 Task: Find connections with filter location Le Perreux-sur-Marne with filter topic #Businesswith filter profile language German with filter current company Snapdeal | AceVector Group with filter school Kasturba Medical College, Manipal with filter industry Sports and Recreation Instruction with filter service category DUI Law with filter keywords title Economist
Action: Mouse moved to (611, 94)
Screenshot: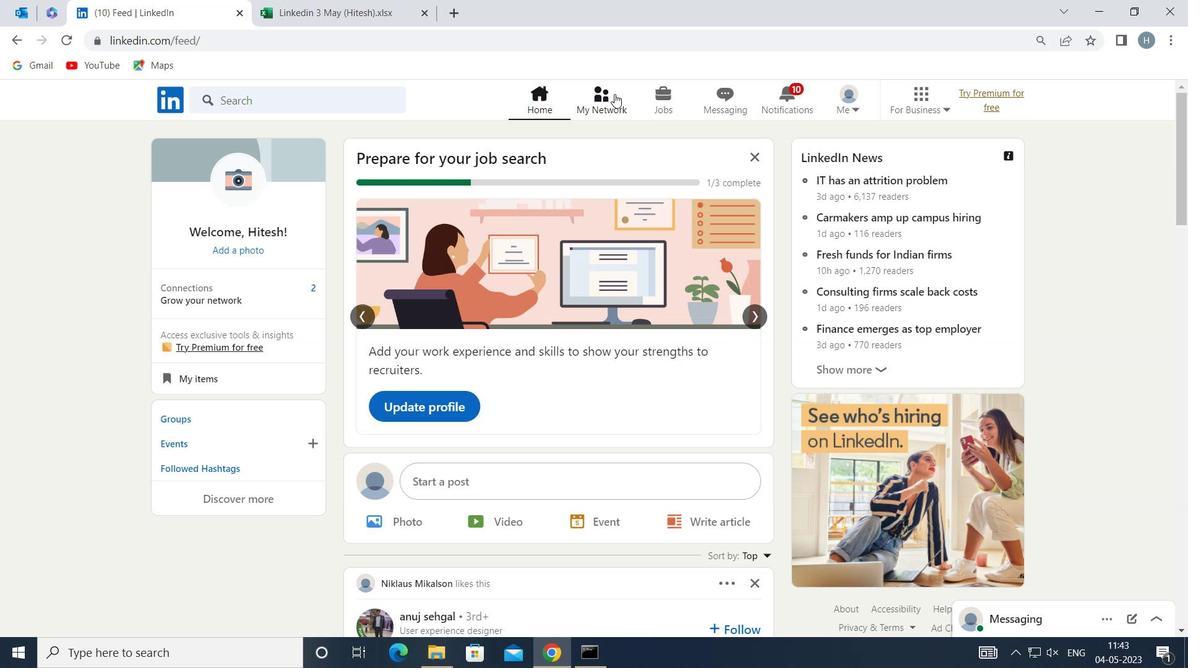 
Action: Mouse pressed left at (611, 94)
Screenshot: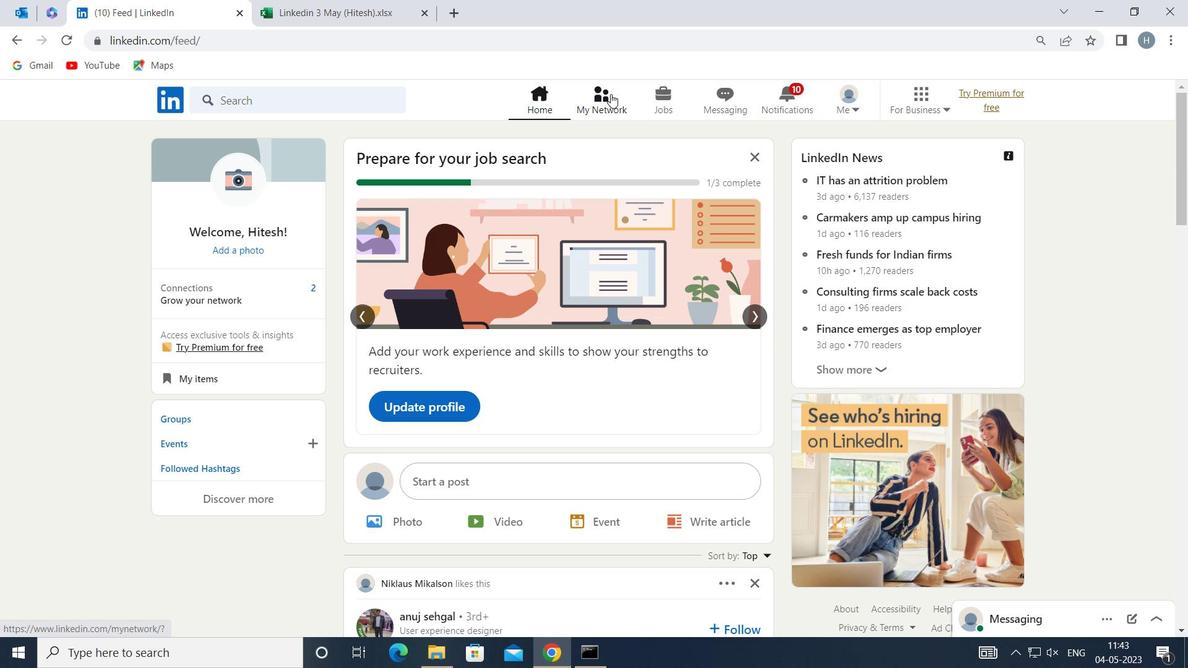 
Action: Mouse moved to (345, 184)
Screenshot: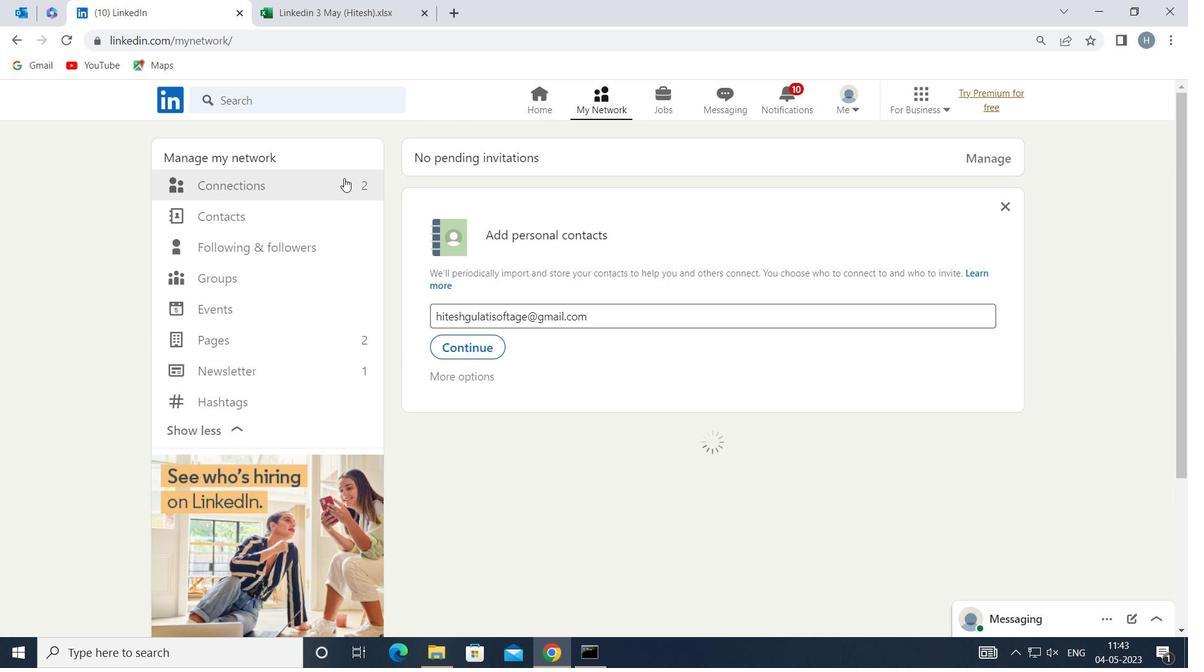 
Action: Mouse pressed left at (345, 184)
Screenshot: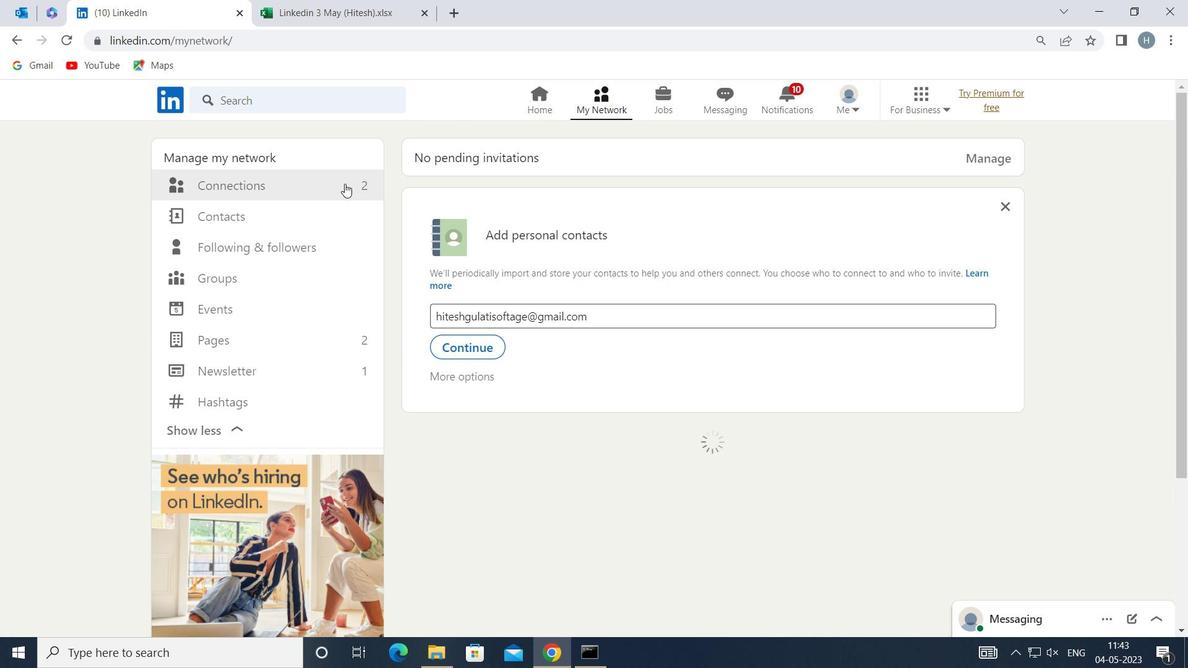 
Action: Mouse moved to (701, 186)
Screenshot: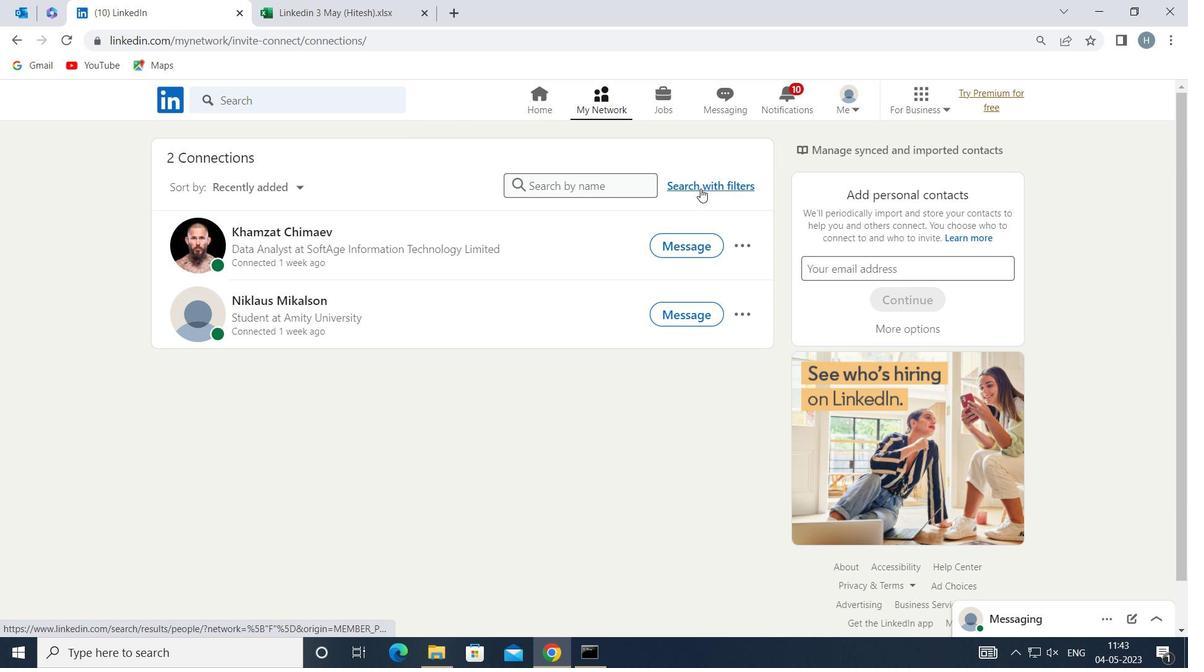 
Action: Mouse pressed left at (701, 186)
Screenshot: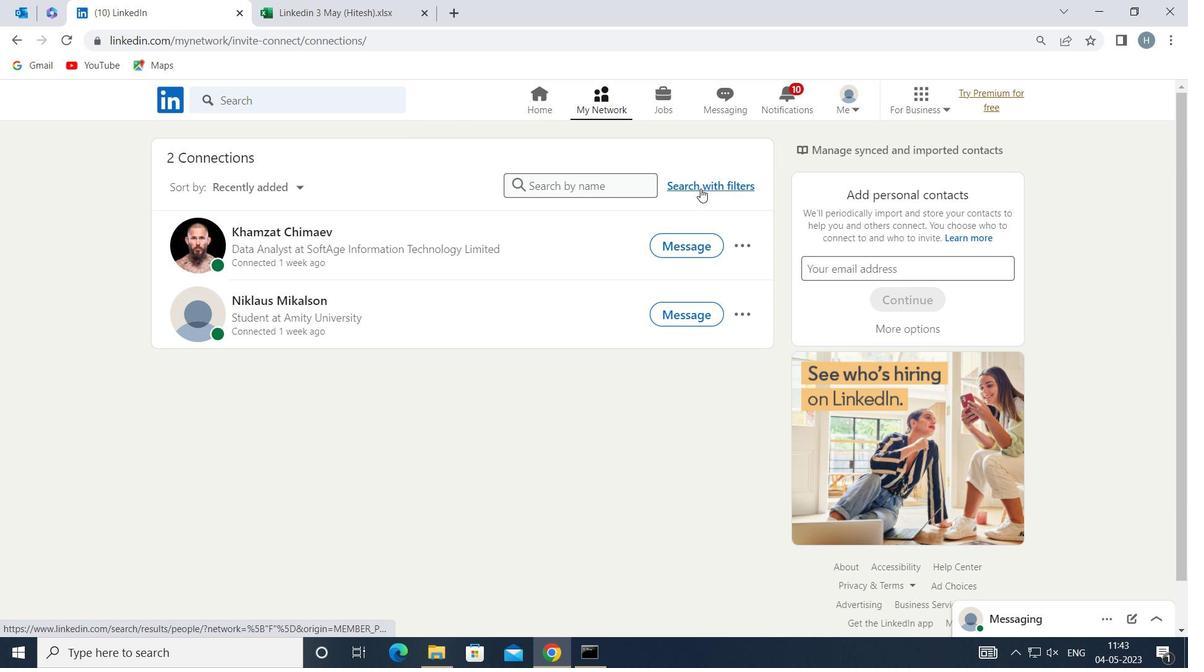 
Action: Mouse moved to (656, 142)
Screenshot: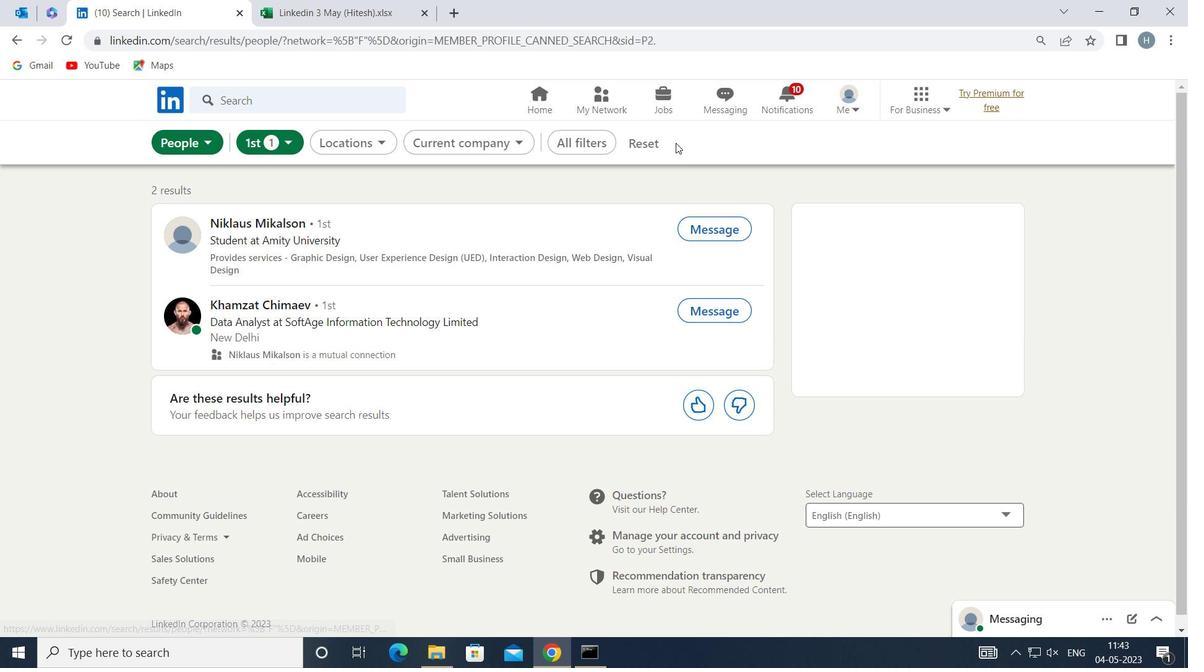 
Action: Mouse pressed left at (656, 142)
Screenshot: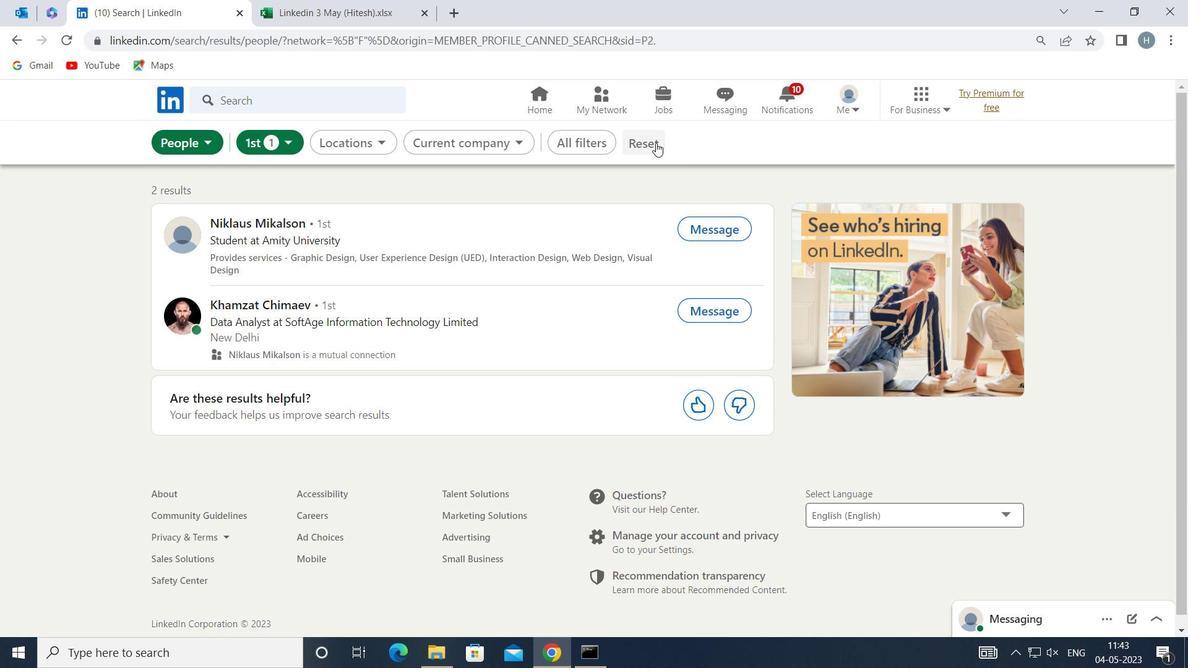
Action: Mouse moved to (637, 139)
Screenshot: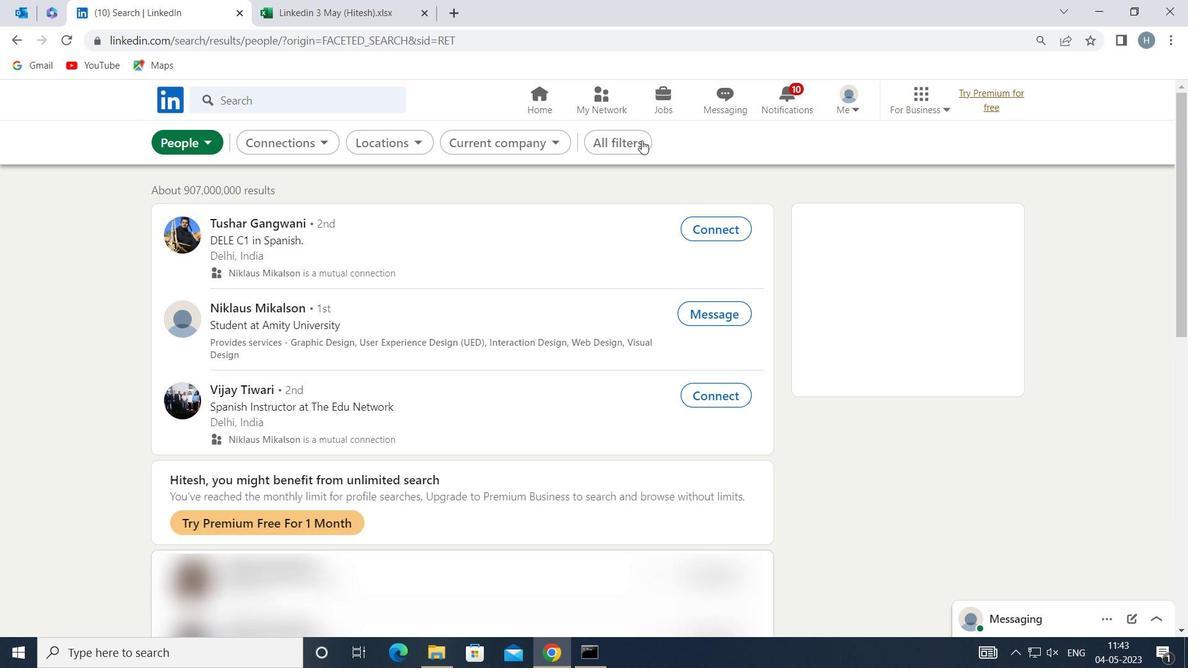 
Action: Mouse pressed left at (637, 139)
Screenshot: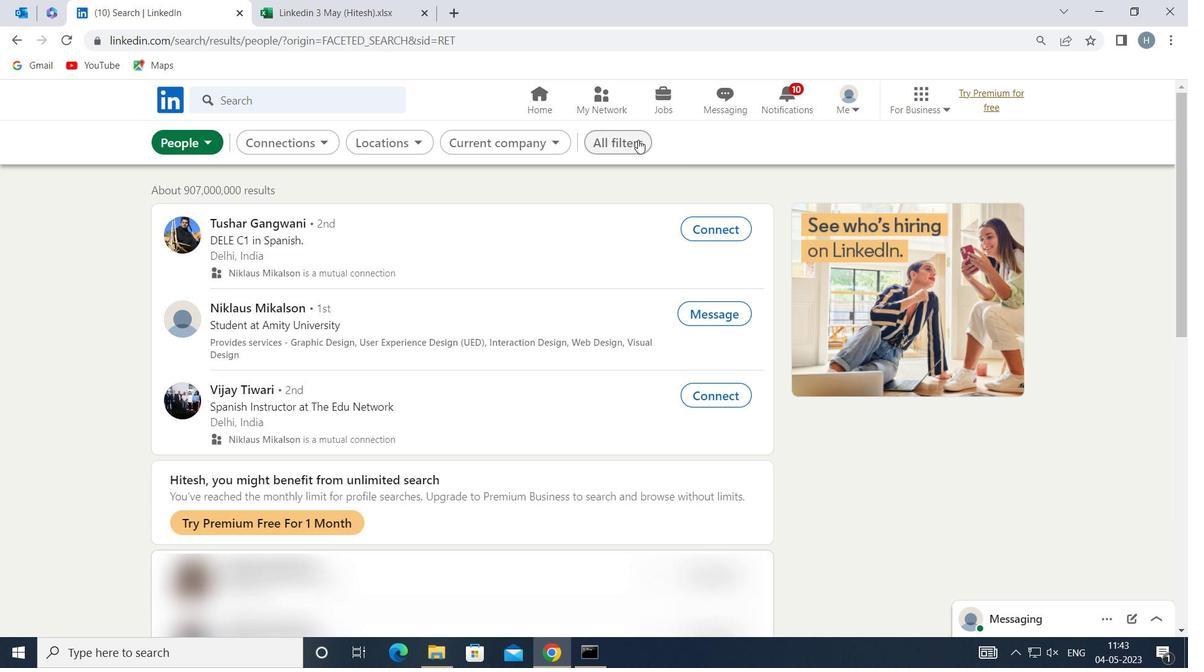 
Action: Mouse moved to (852, 275)
Screenshot: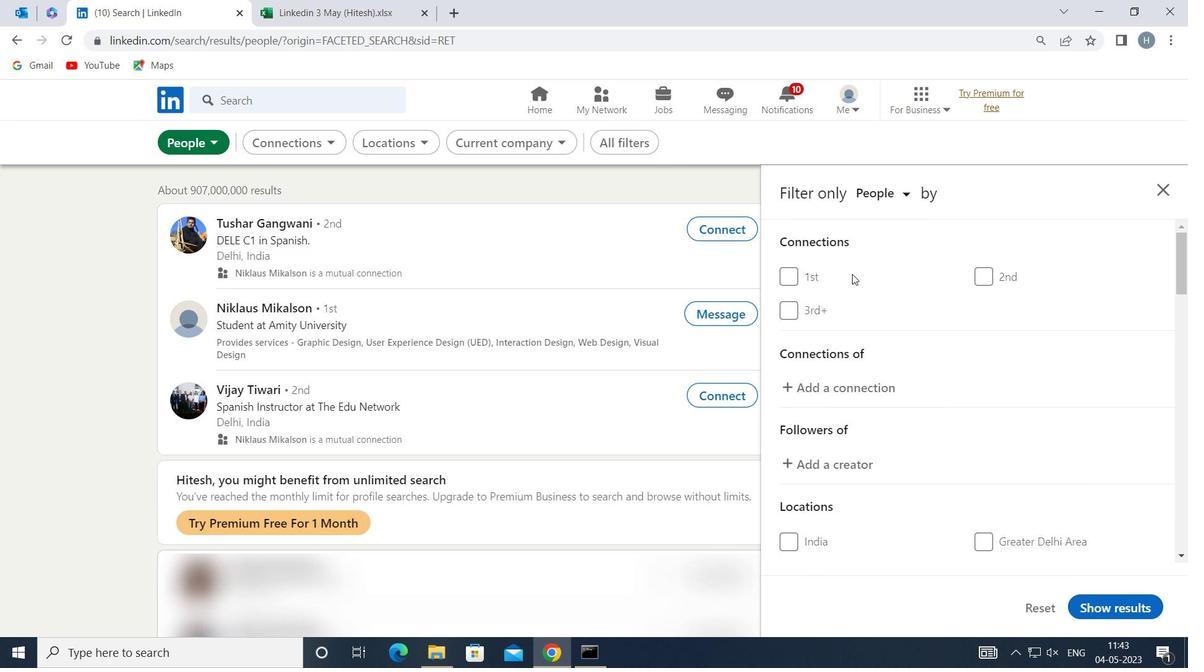 
Action: Mouse scrolled (852, 274) with delta (0, 0)
Screenshot: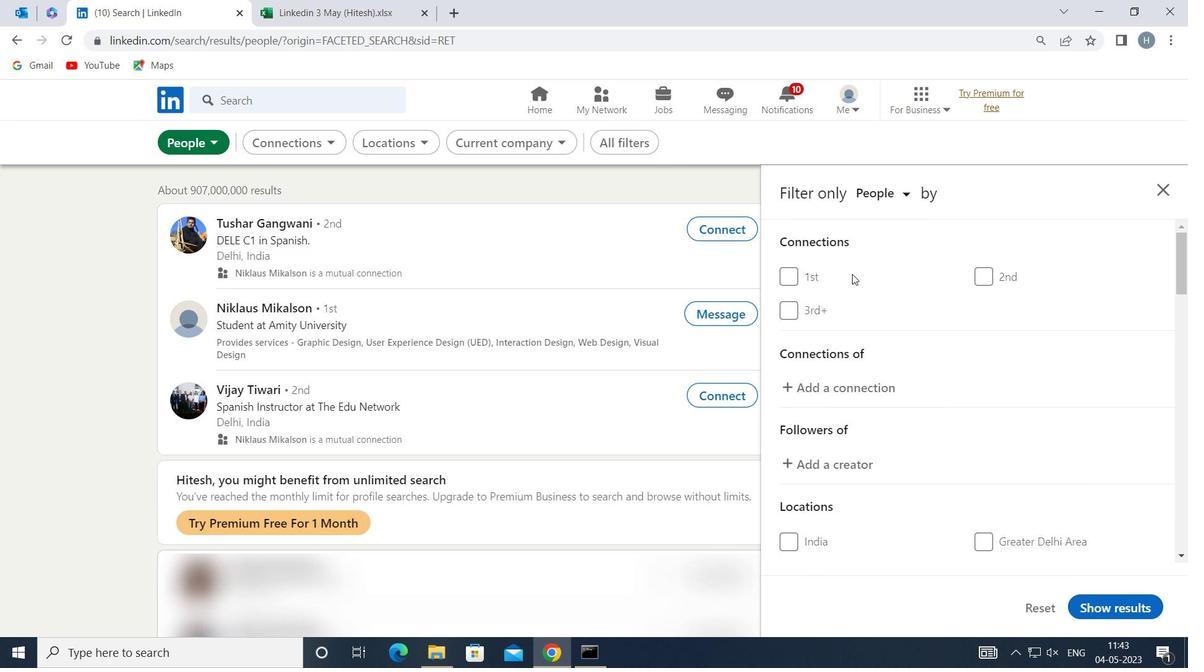 
Action: Mouse moved to (852, 276)
Screenshot: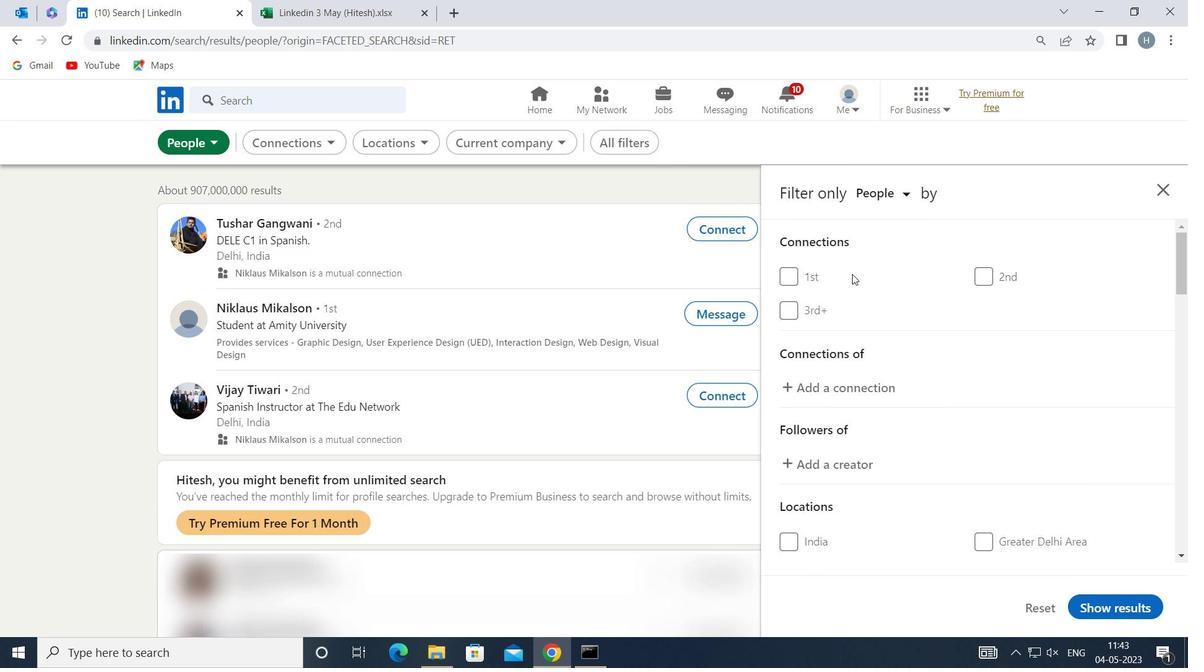 
Action: Mouse scrolled (852, 276) with delta (0, 0)
Screenshot: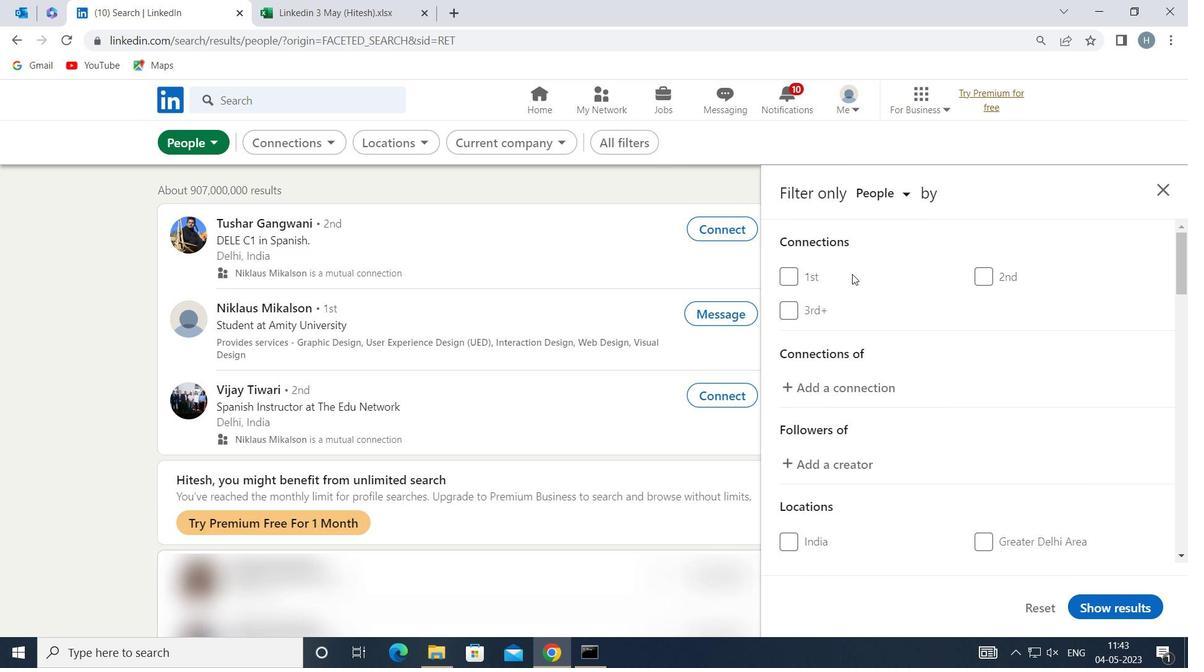 
Action: Mouse scrolled (852, 276) with delta (0, 0)
Screenshot: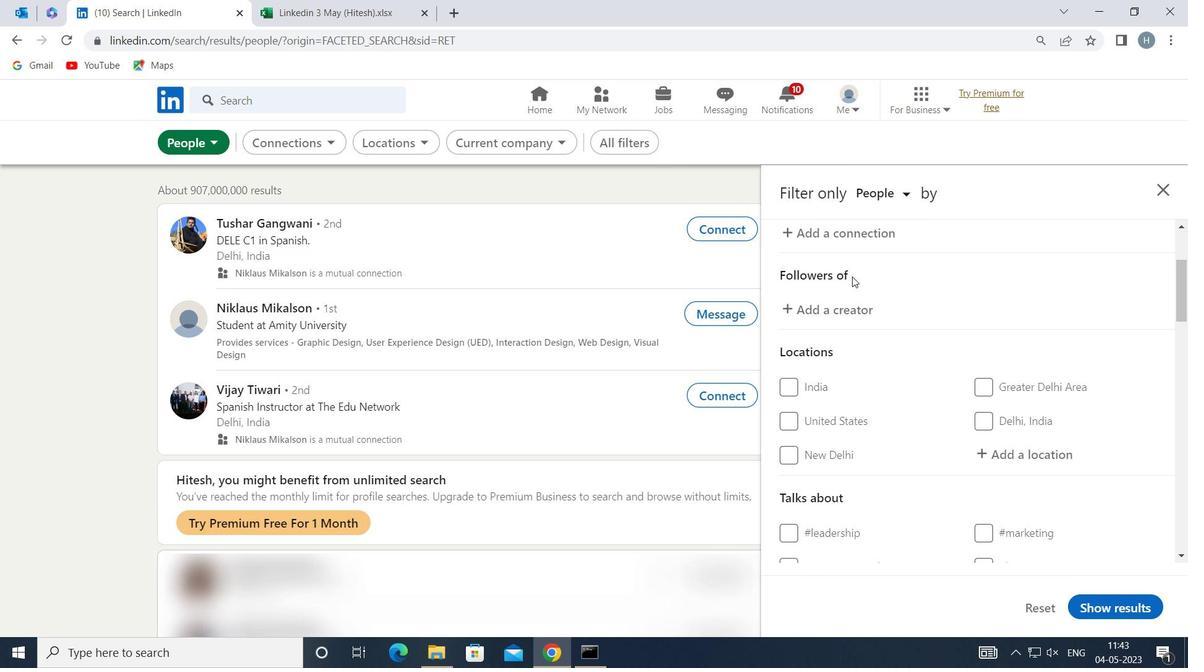 
Action: Mouse moved to (1024, 376)
Screenshot: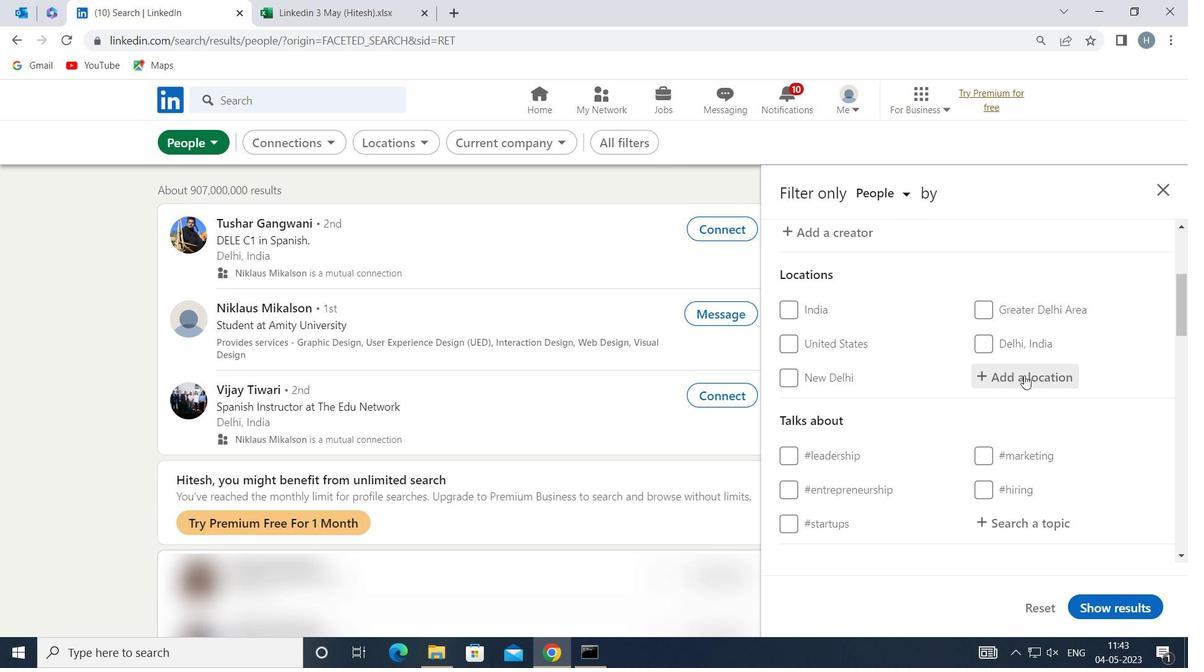 
Action: Mouse pressed left at (1024, 376)
Screenshot: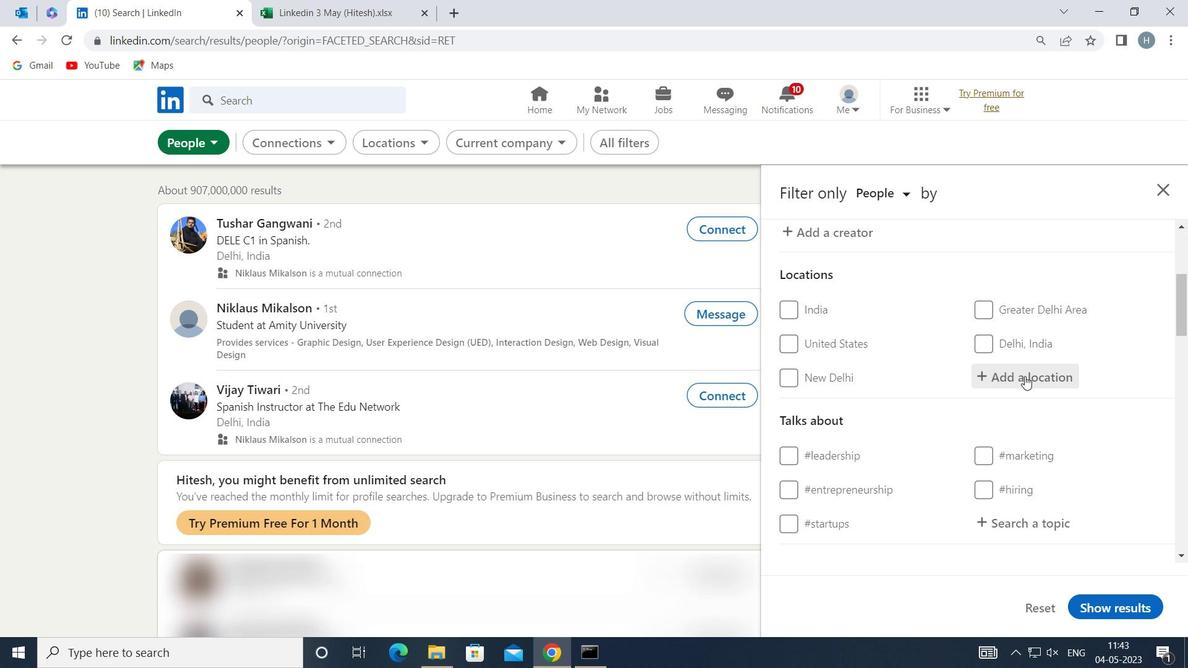 
Action: Mouse moved to (1025, 376)
Screenshot: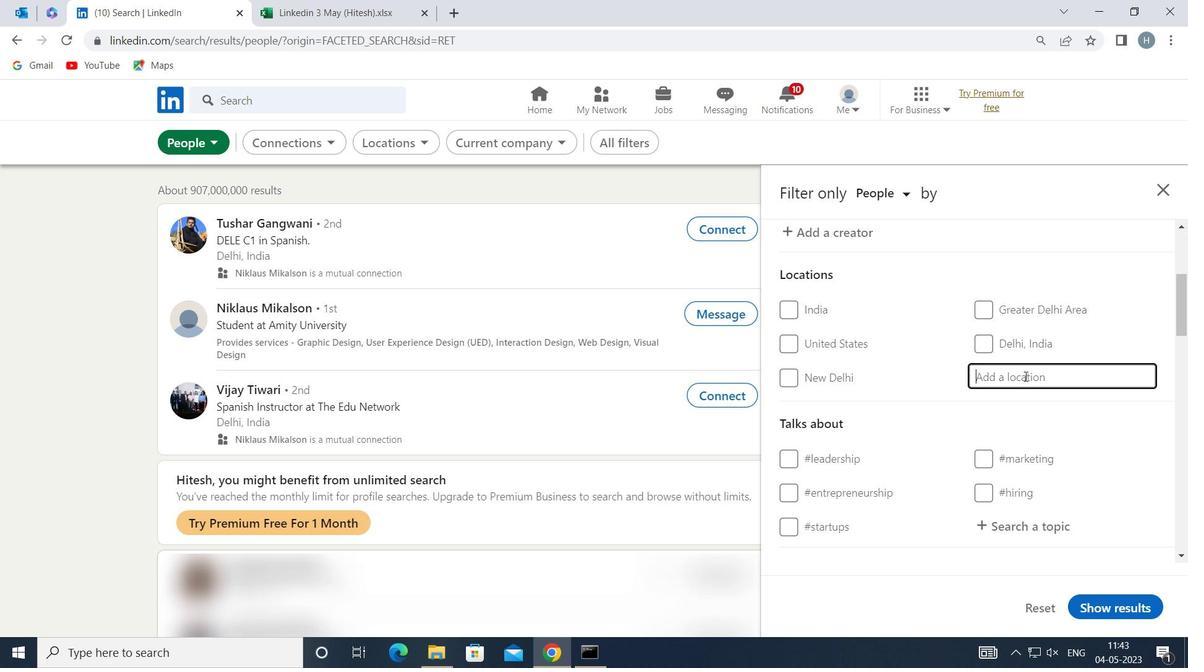 
Action: Key pressed <Key.shift>LE<Key.space><Key.shift>PERR
Screenshot: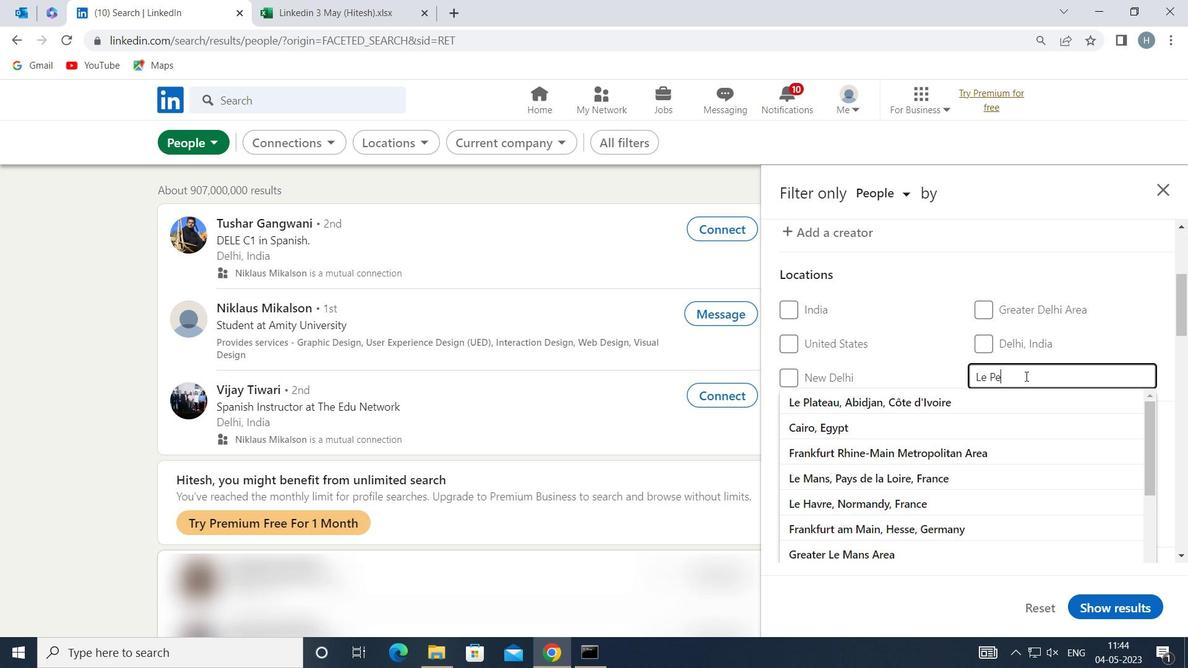 
Action: Mouse moved to (966, 407)
Screenshot: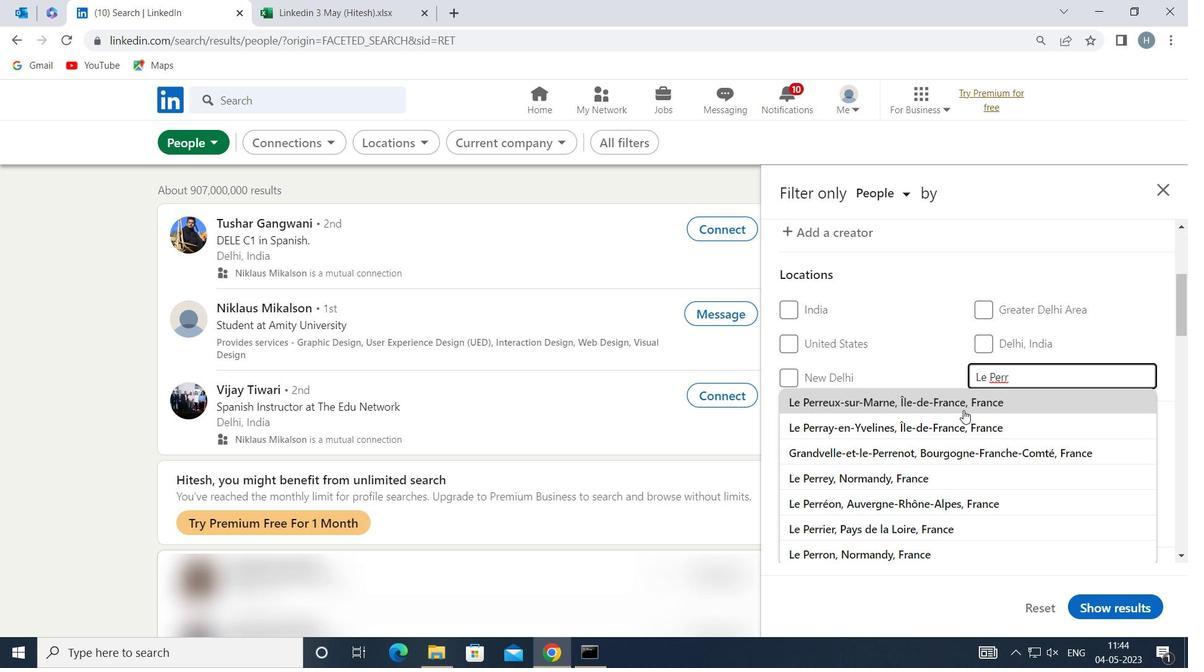 
Action: Mouse pressed left at (966, 407)
Screenshot: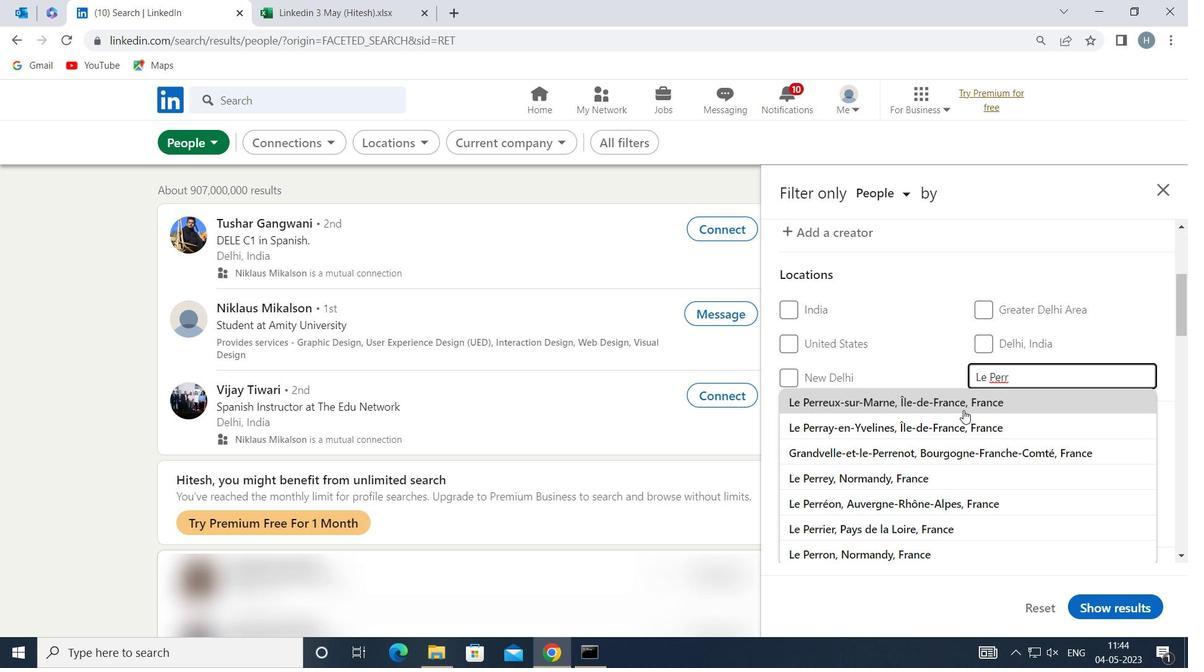 
Action: Mouse moved to (949, 404)
Screenshot: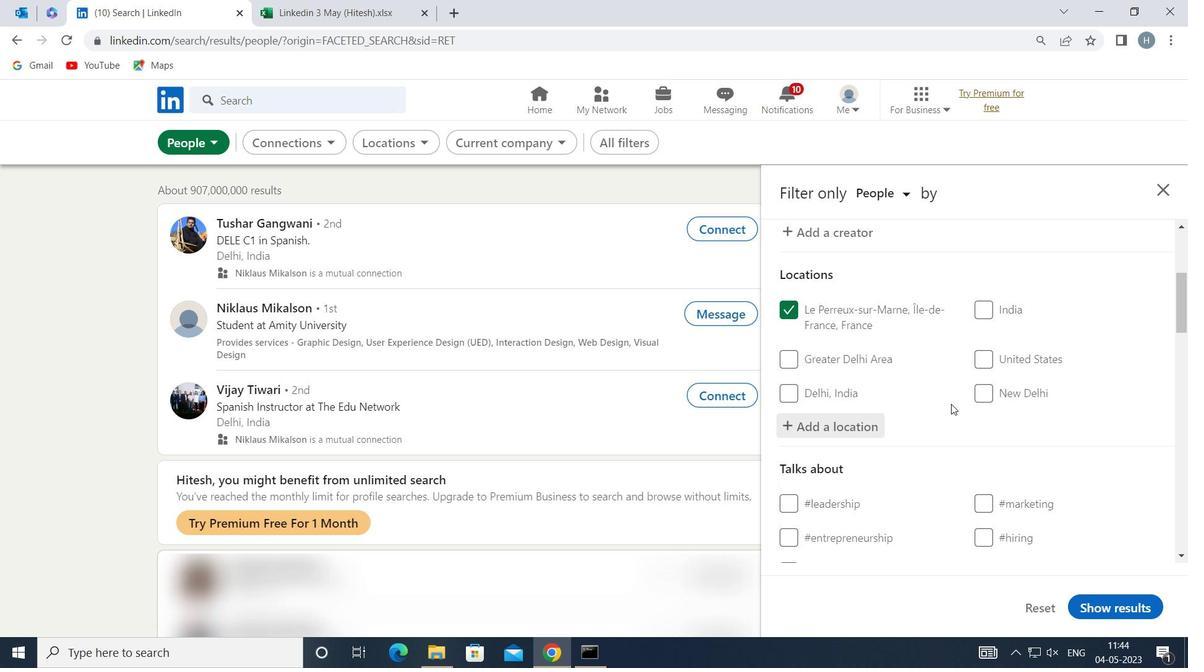 
Action: Mouse scrolled (949, 404) with delta (0, 0)
Screenshot: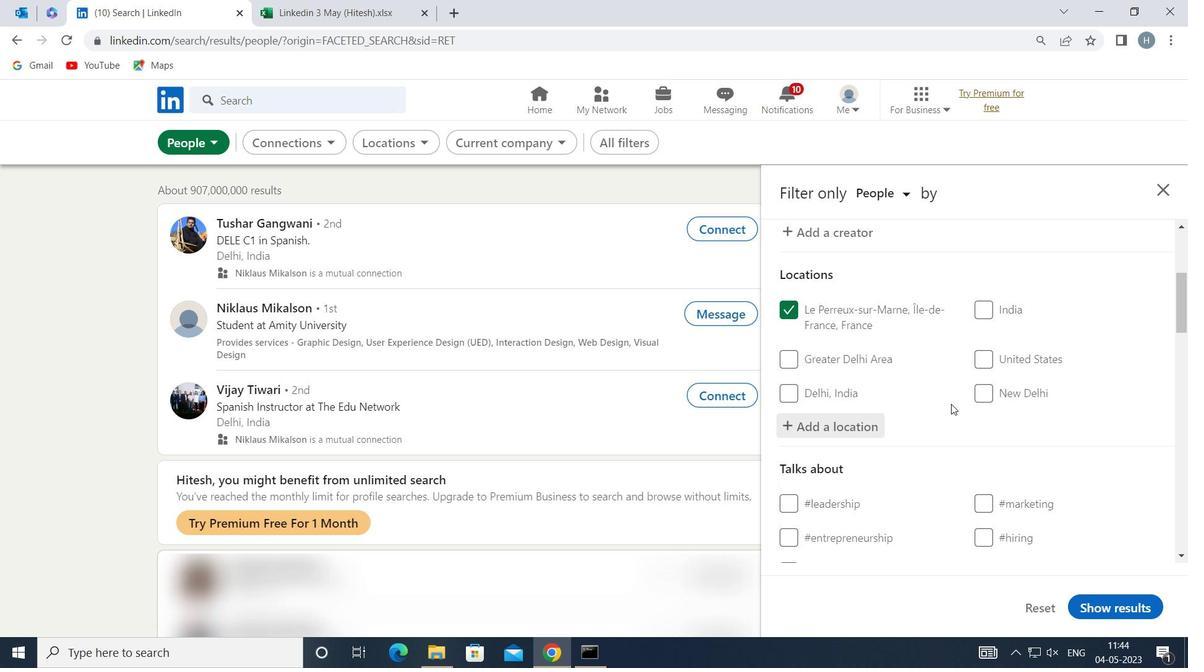 
Action: Mouse moved to (941, 417)
Screenshot: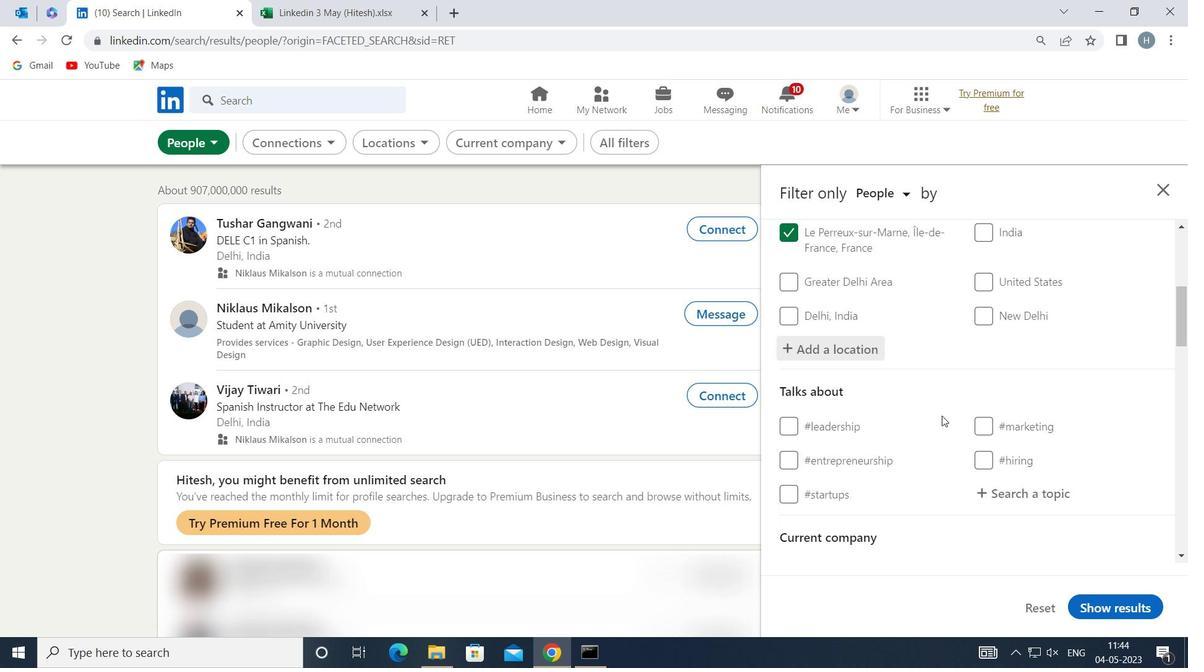 
Action: Mouse scrolled (941, 417) with delta (0, 0)
Screenshot: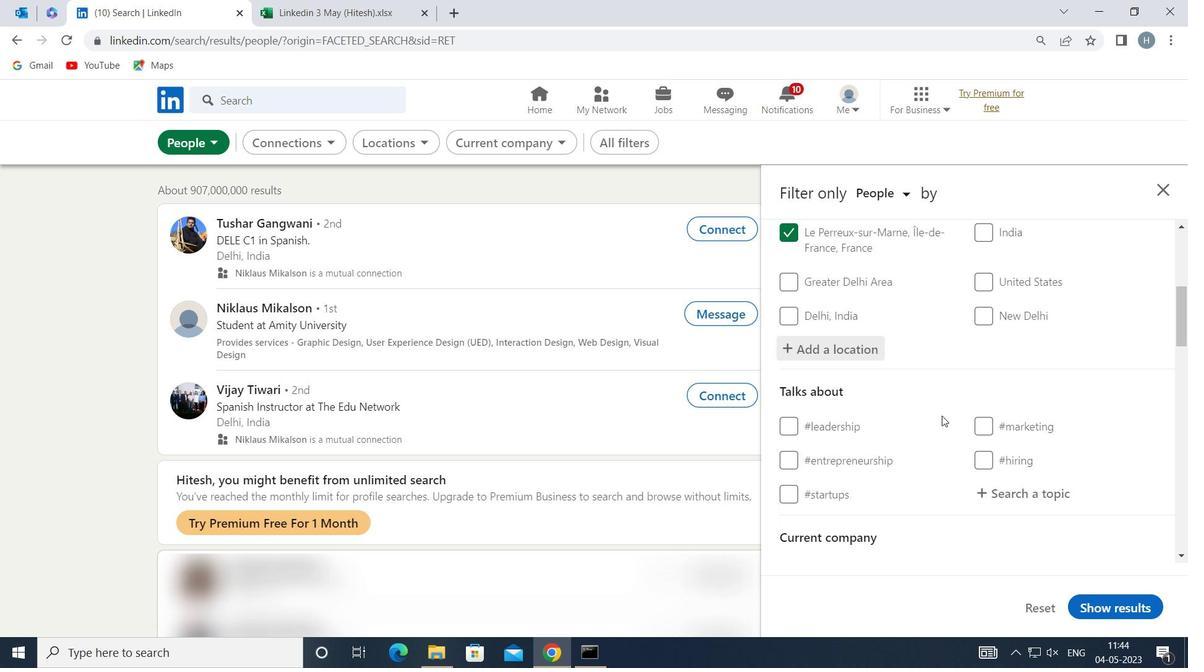 
Action: Mouse moved to (1036, 410)
Screenshot: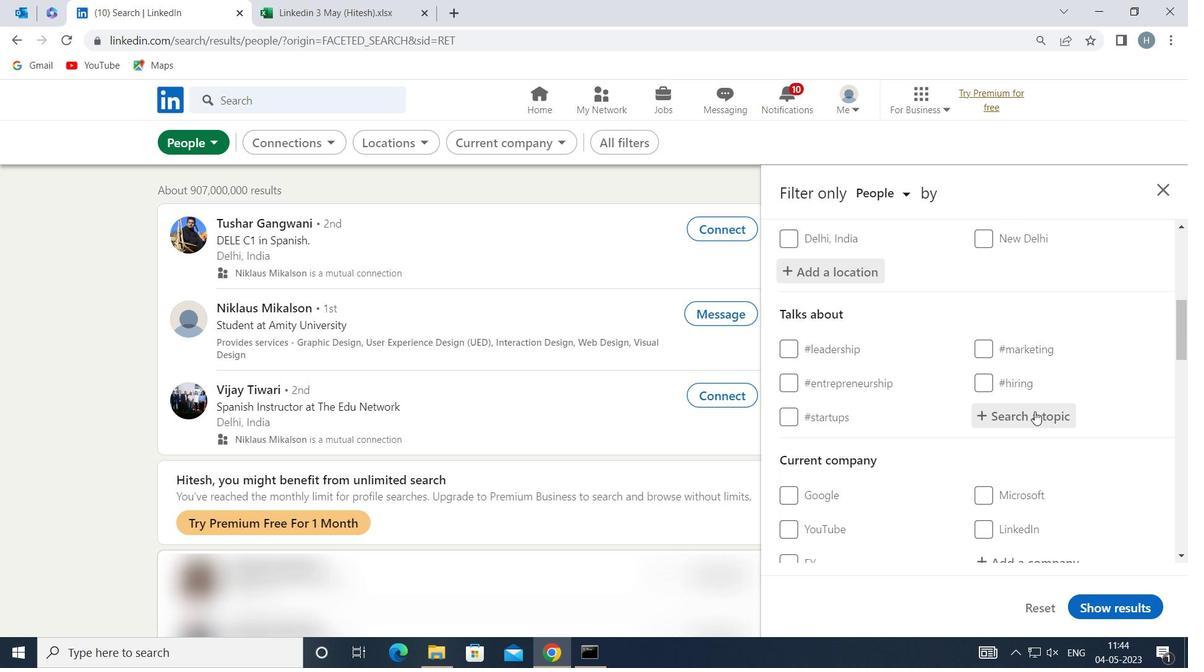 
Action: Mouse pressed left at (1036, 410)
Screenshot: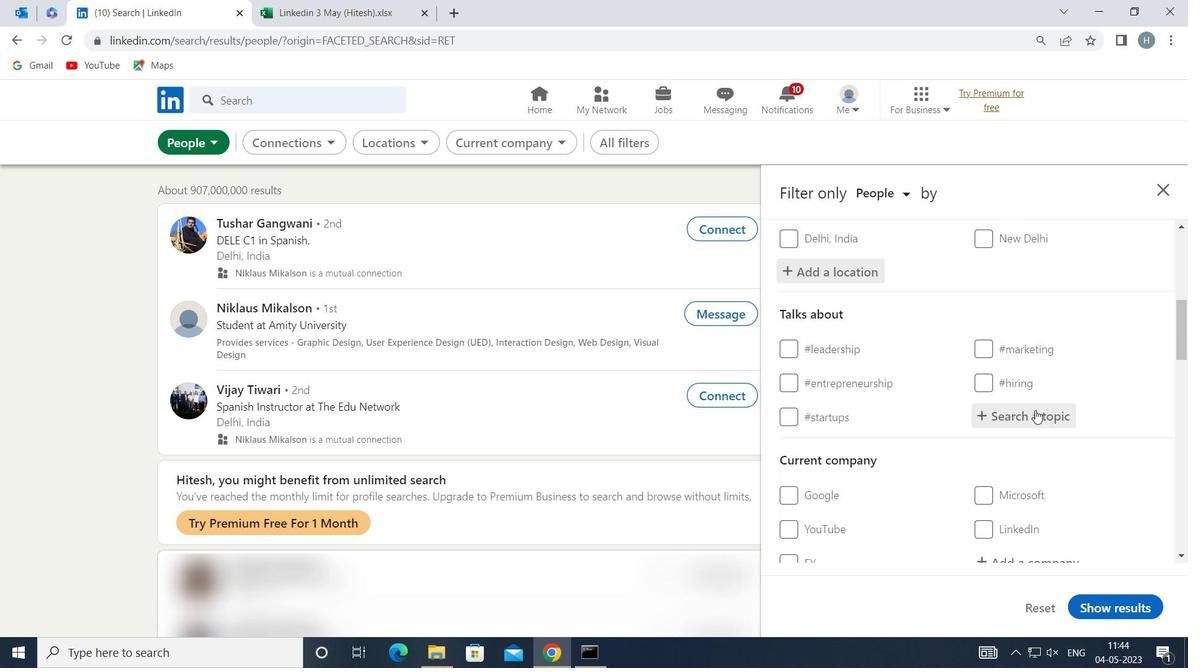 
Action: Key pressed <Key.shift>BUSINESS
Screenshot: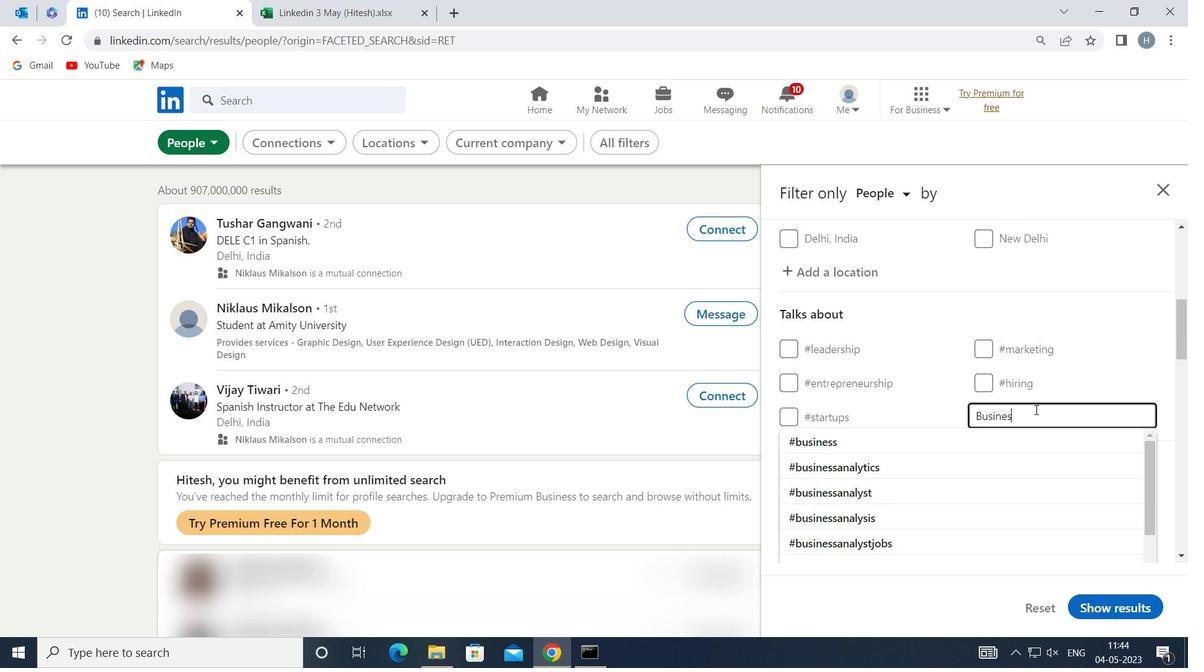 
Action: Mouse moved to (986, 431)
Screenshot: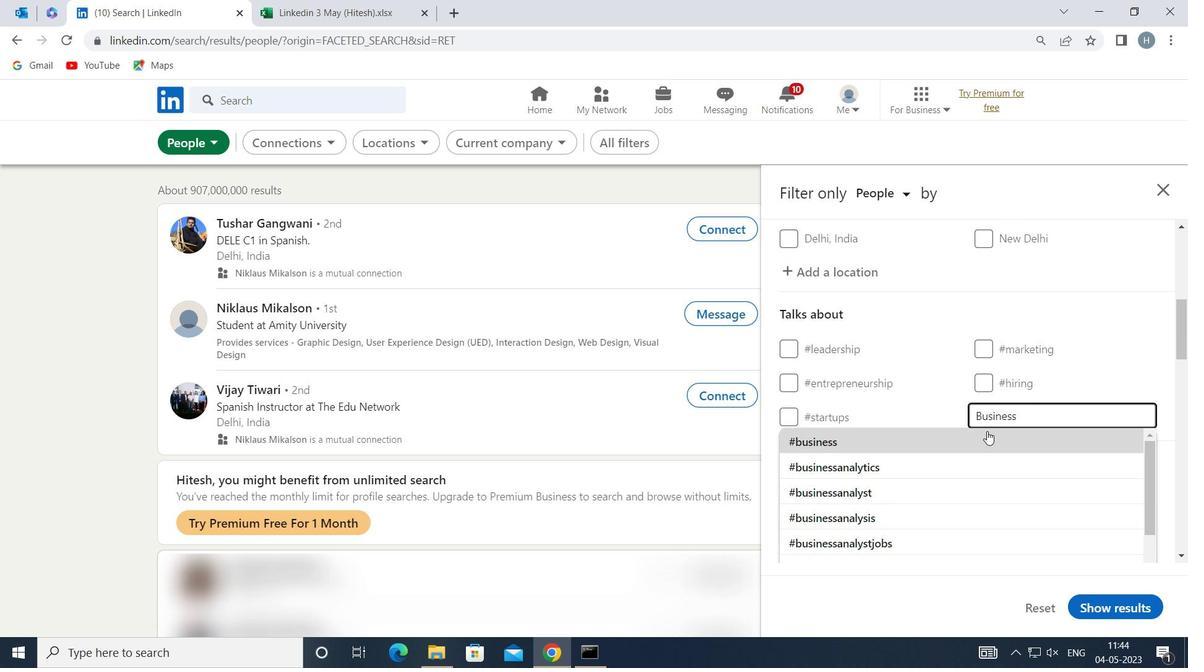 
Action: Mouse pressed left at (986, 431)
Screenshot: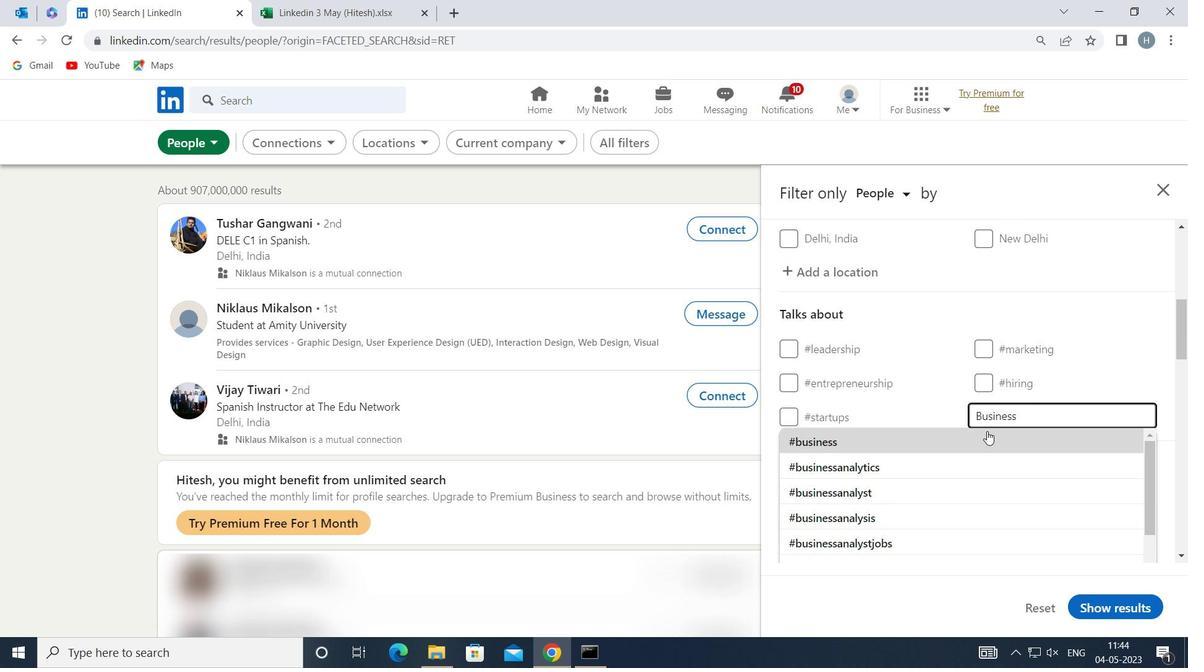 
Action: Mouse moved to (935, 430)
Screenshot: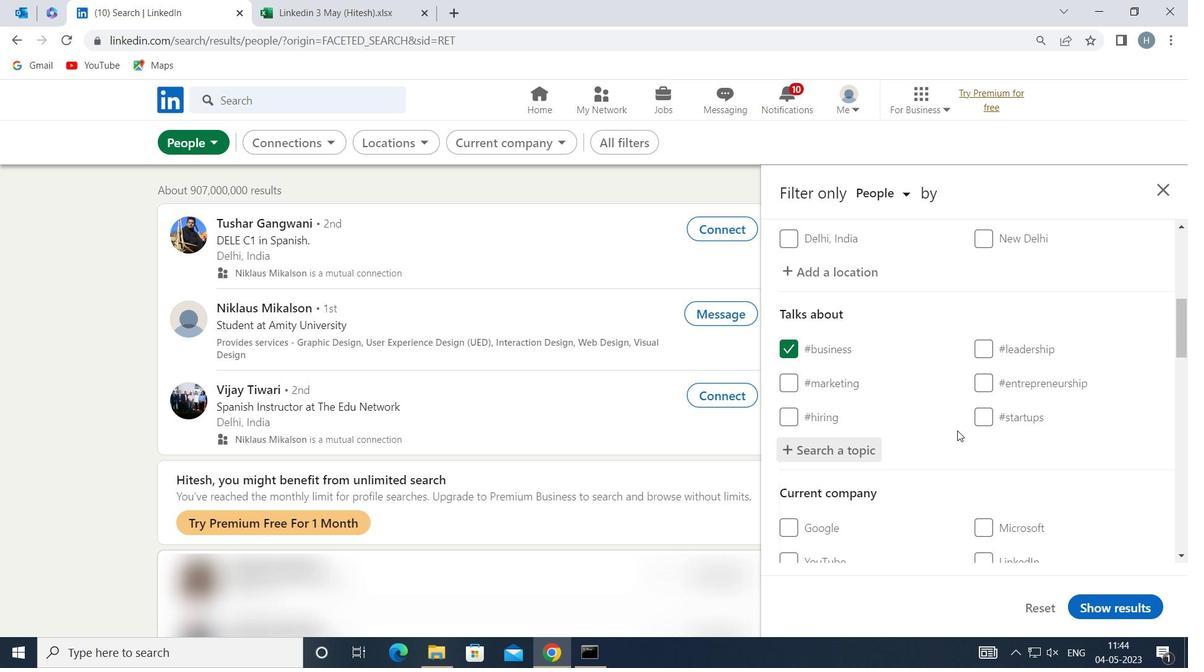 
Action: Mouse scrolled (935, 430) with delta (0, 0)
Screenshot: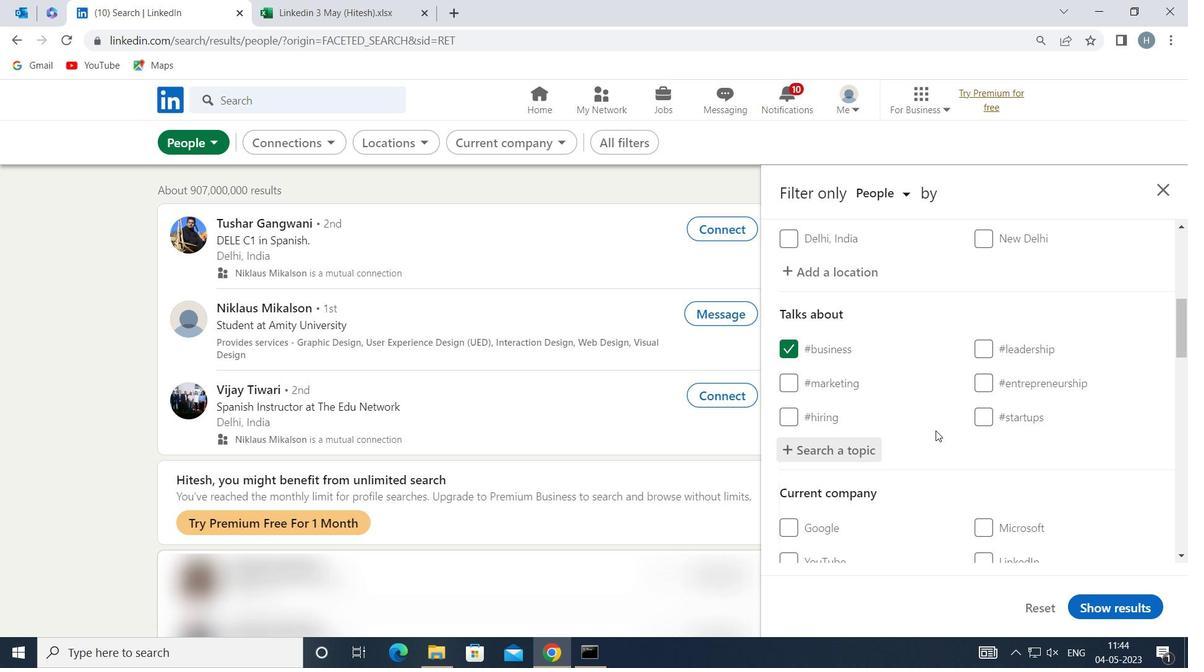 
Action: Mouse moved to (935, 430)
Screenshot: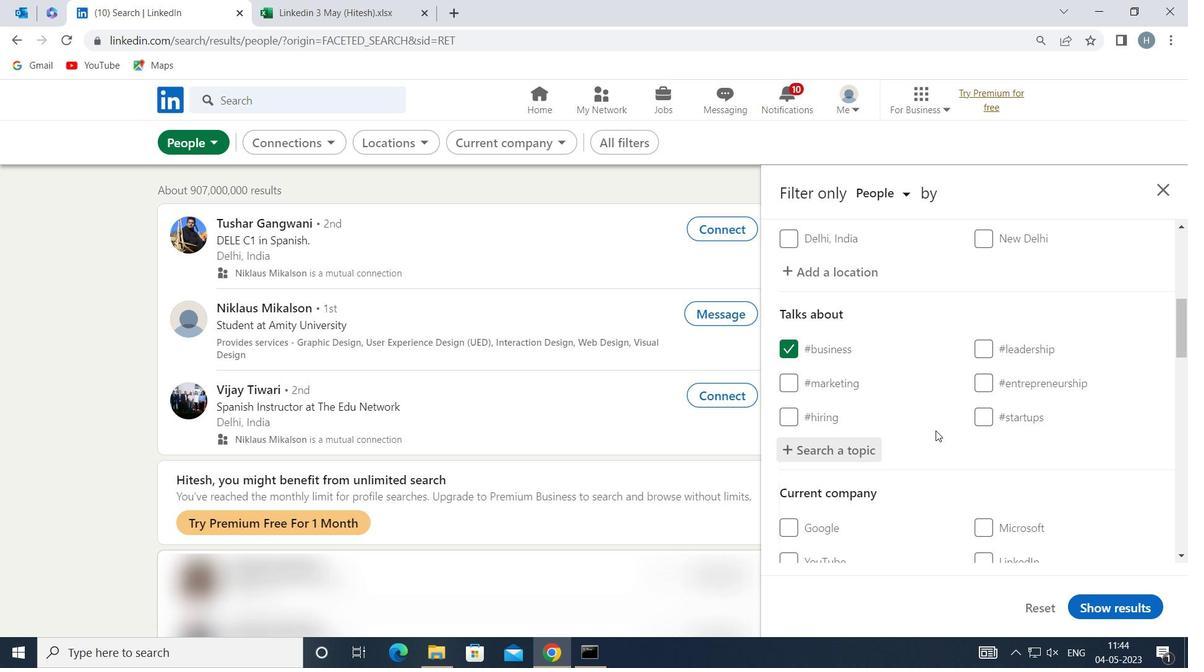 
Action: Mouse scrolled (935, 430) with delta (0, 0)
Screenshot: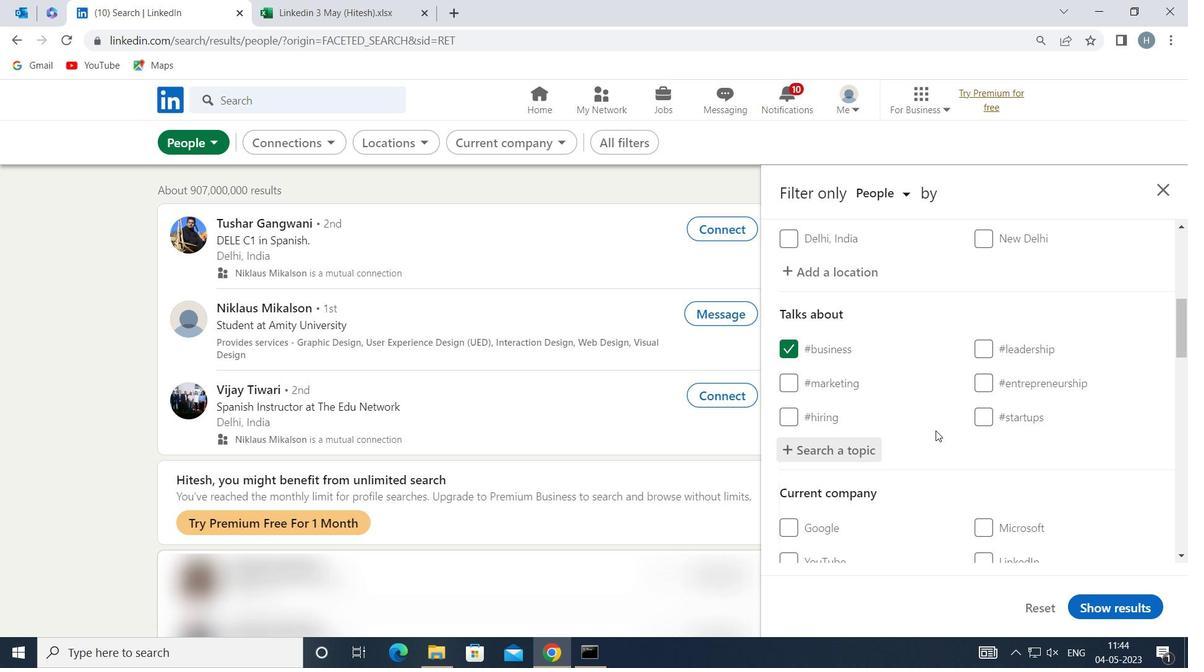 
Action: Mouse moved to (934, 424)
Screenshot: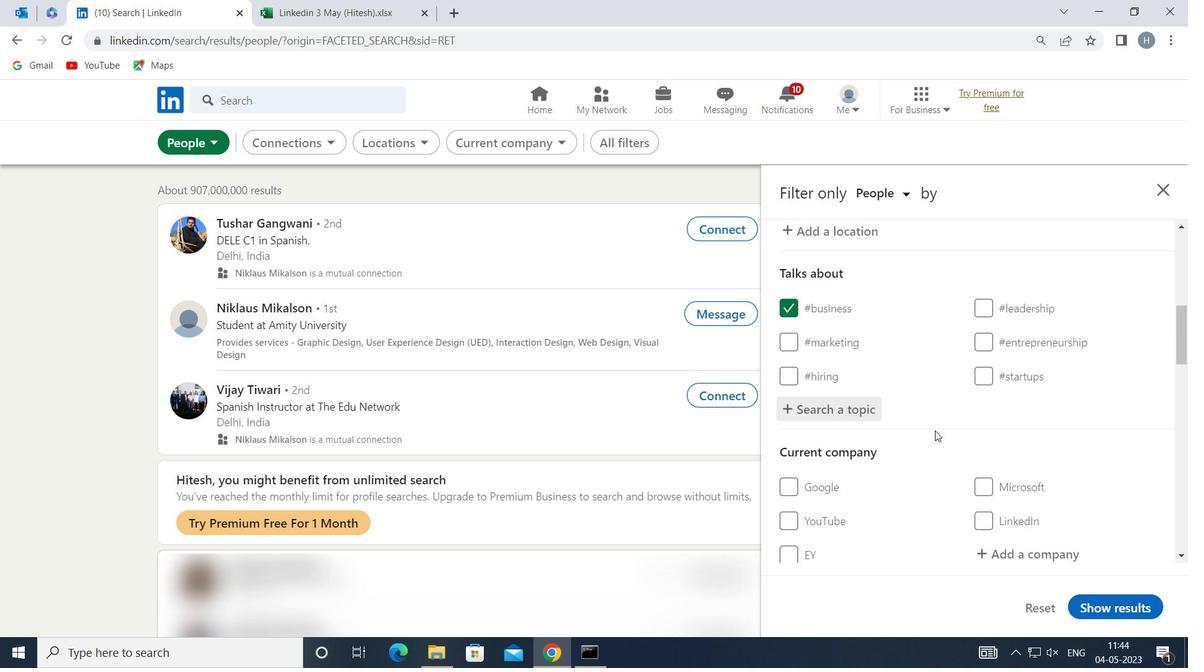 
Action: Mouse scrolled (934, 423) with delta (0, 0)
Screenshot: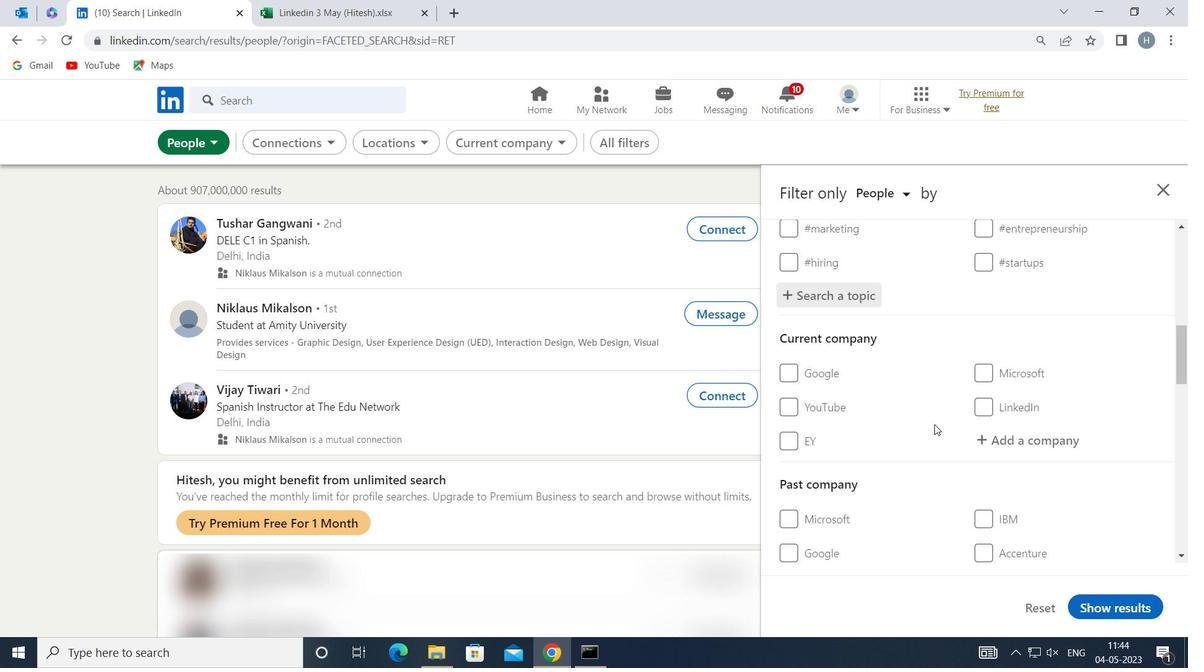 
Action: Mouse scrolled (934, 423) with delta (0, 0)
Screenshot: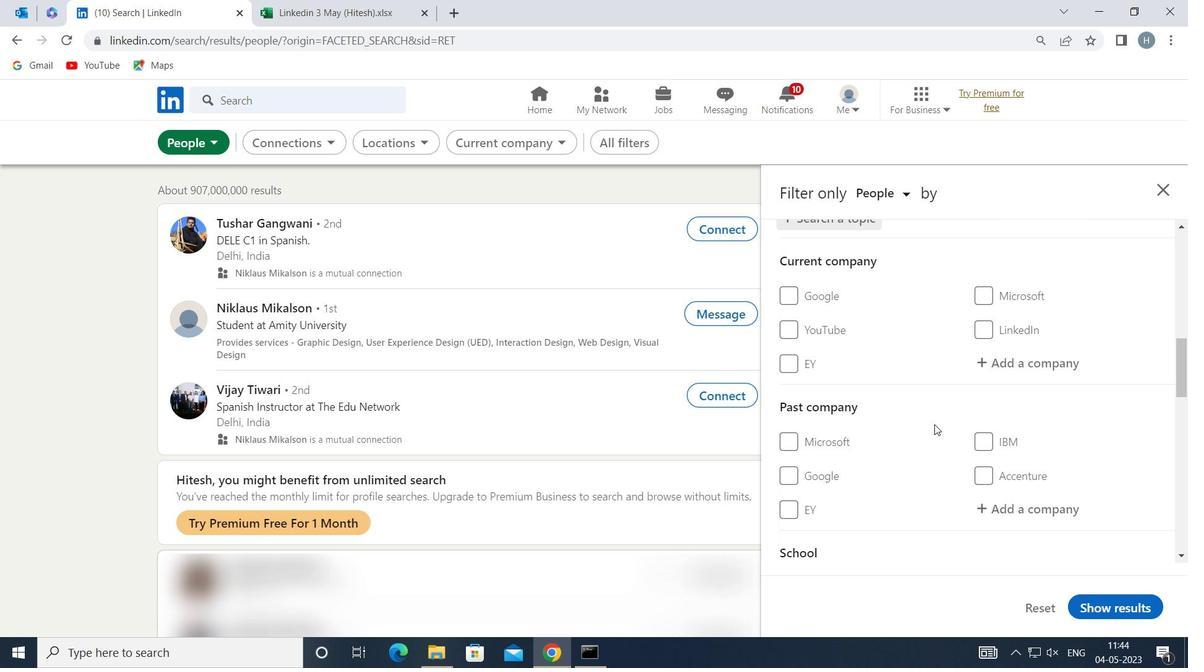 
Action: Mouse scrolled (934, 423) with delta (0, 0)
Screenshot: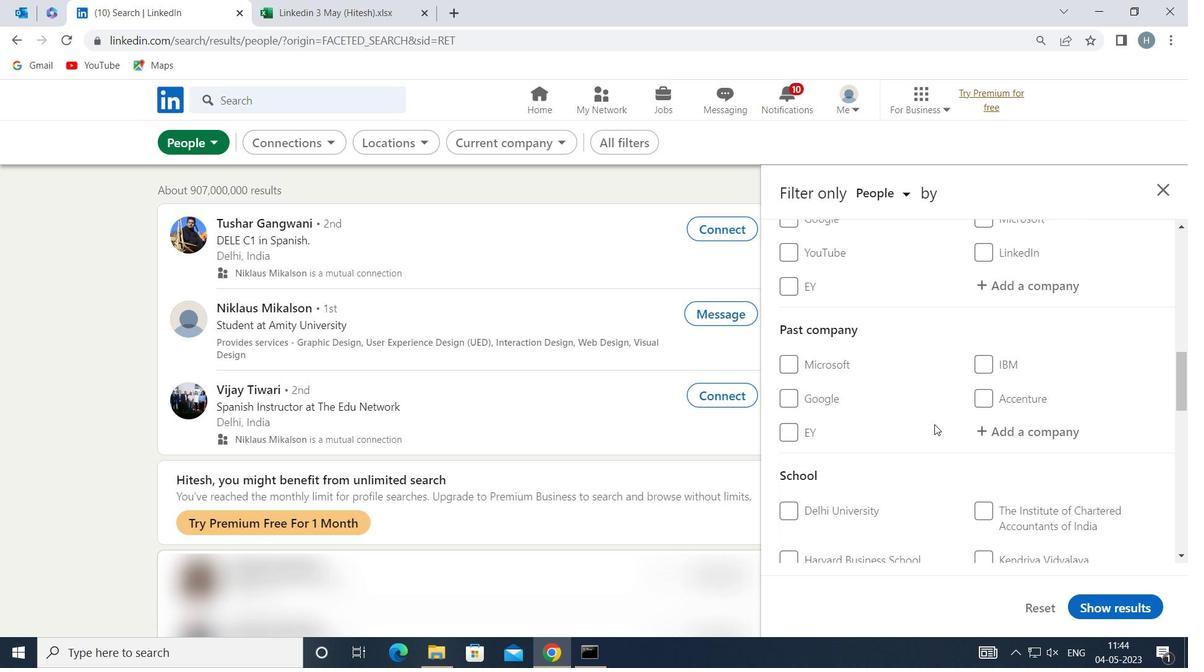 
Action: Mouse scrolled (934, 423) with delta (0, 0)
Screenshot: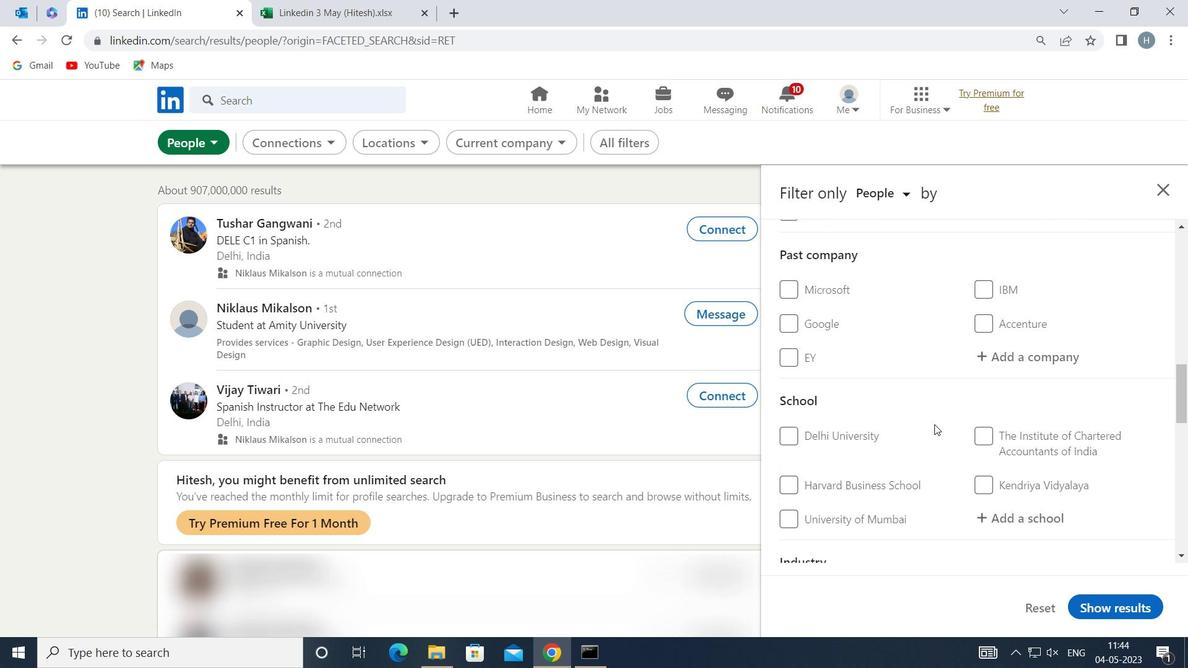 
Action: Mouse scrolled (934, 423) with delta (0, 0)
Screenshot: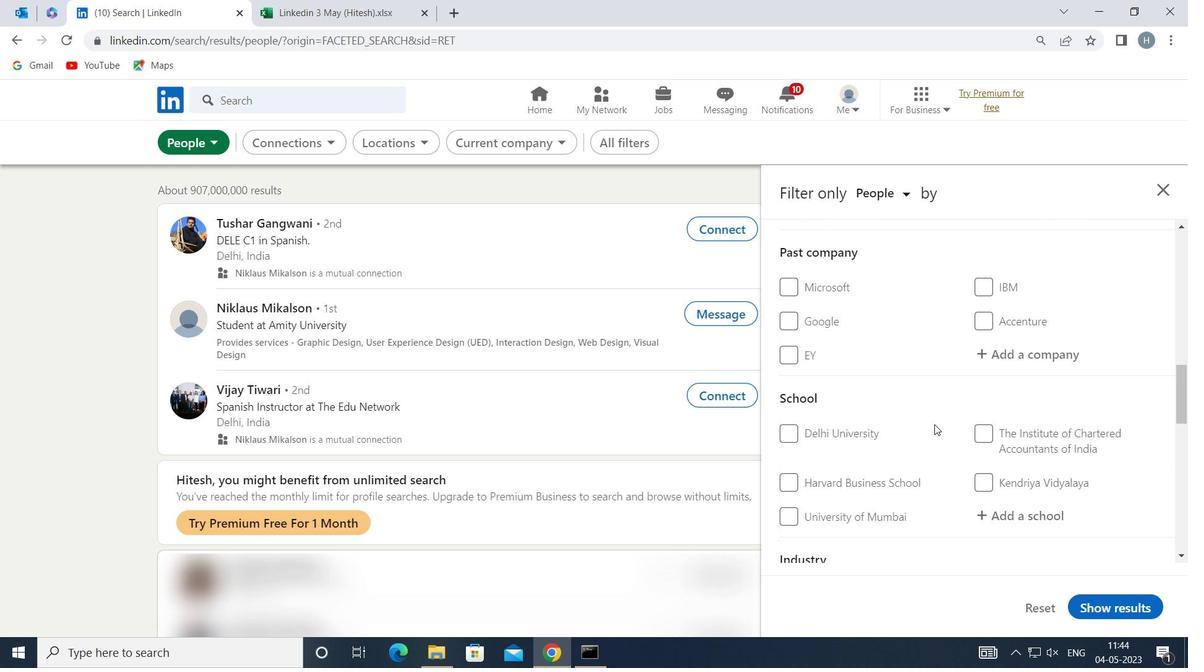 
Action: Mouse scrolled (934, 423) with delta (0, 0)
Screenshot: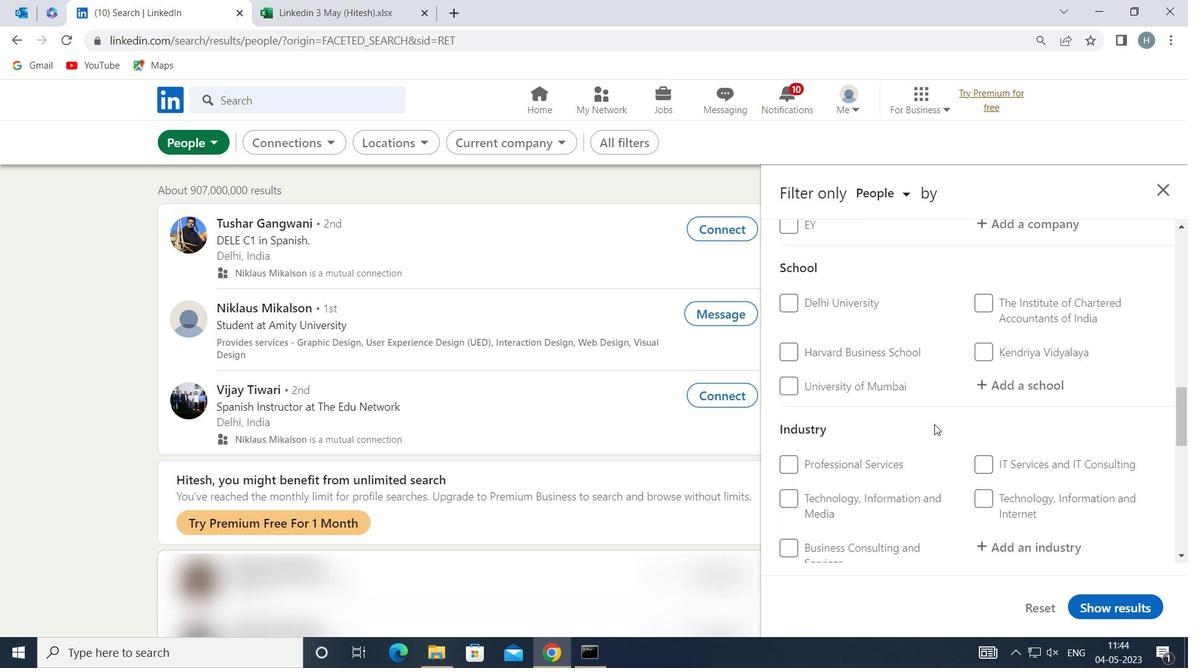 
Action: Mouse scrolled (934, 423) with delta (0, 0)
Screenshot: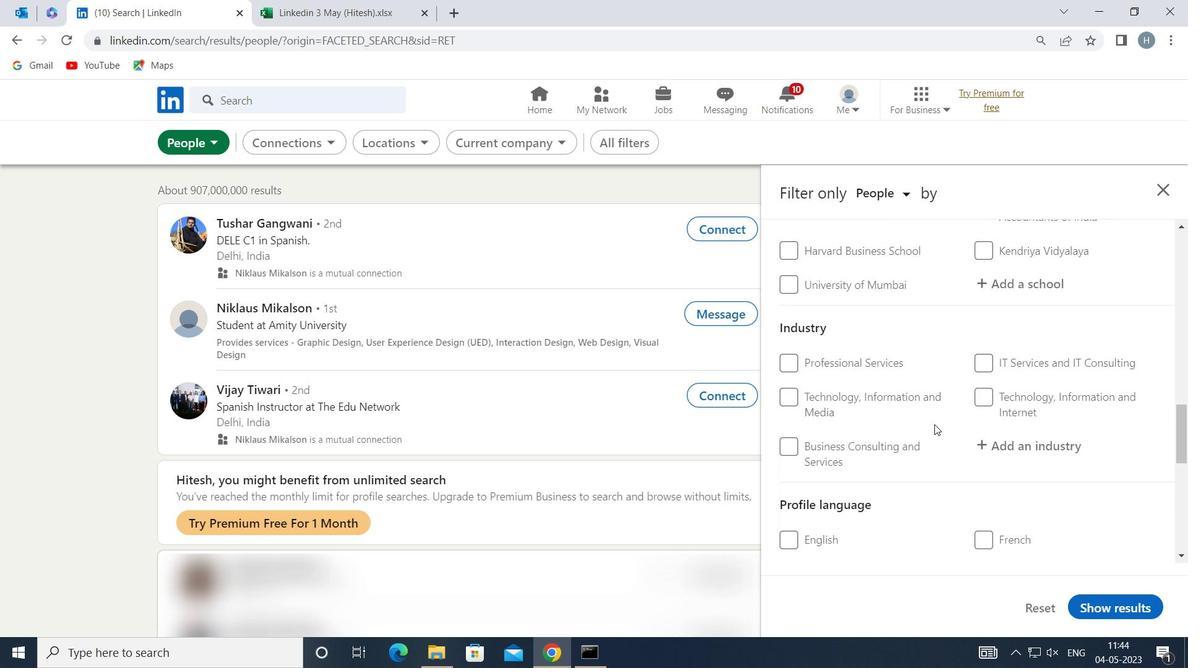 
Action: Mouse scrolled (934, 423) with delta (0, 0)
Screenshot: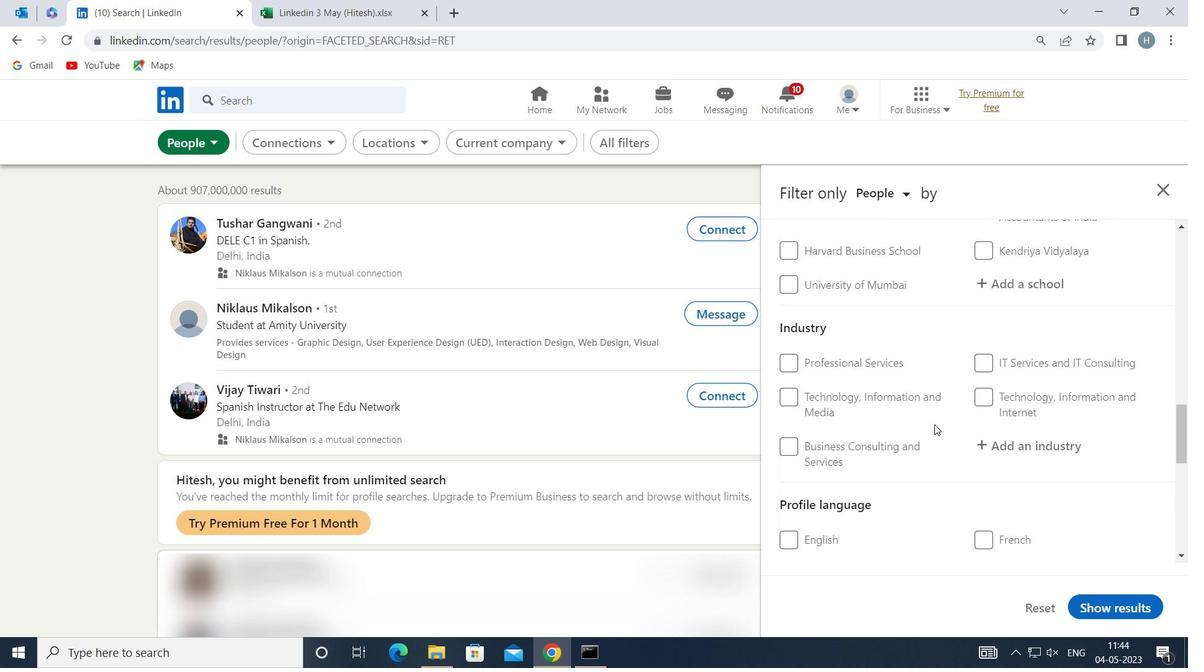 
Action: Mouse moved to (927, 427)
Screenshot: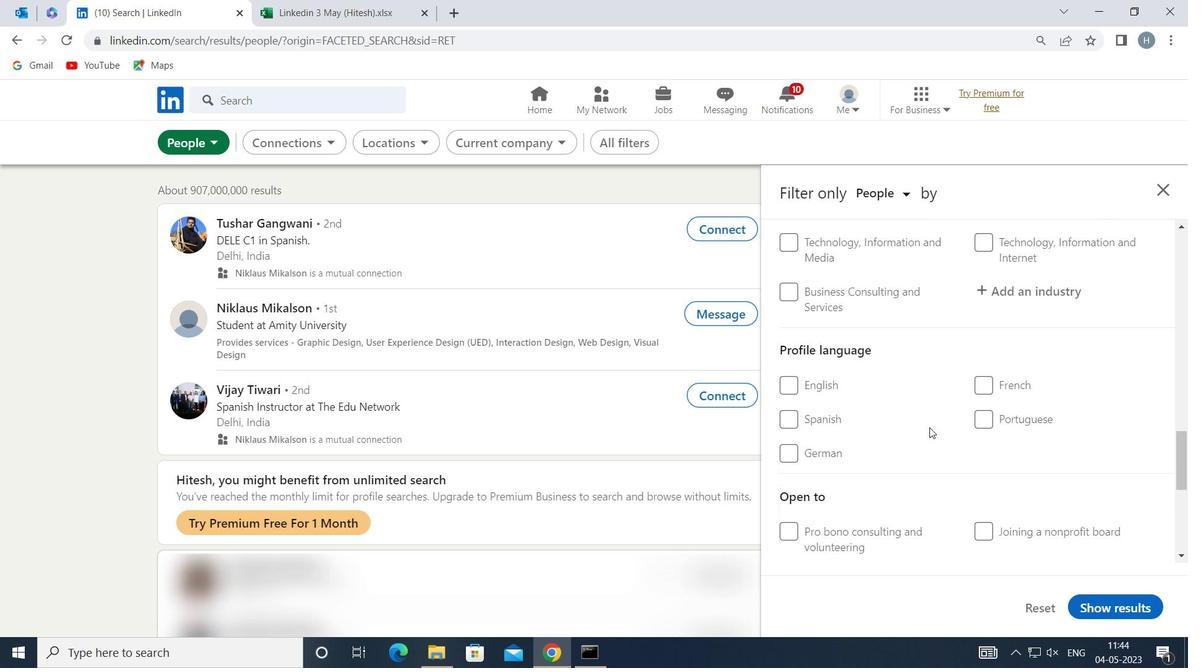 
Action: Mouse scrolled (927, 427) with delta (0, 0)
Screenshot: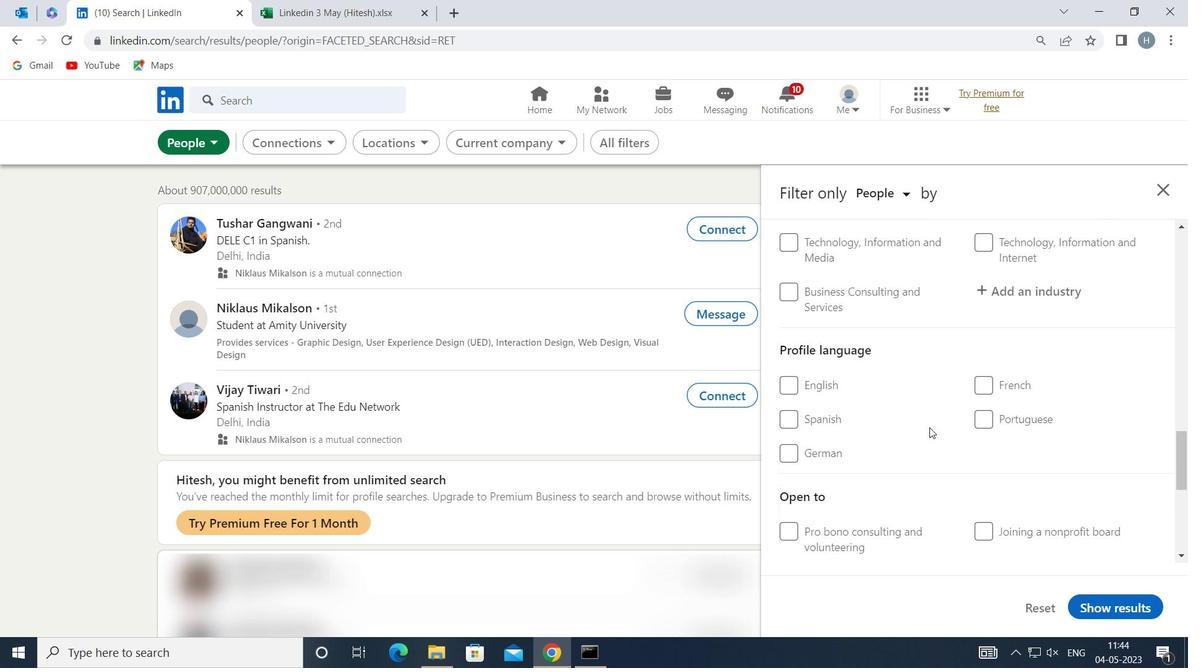 
Action: Mouse moved to (824, 375)
Screenshot: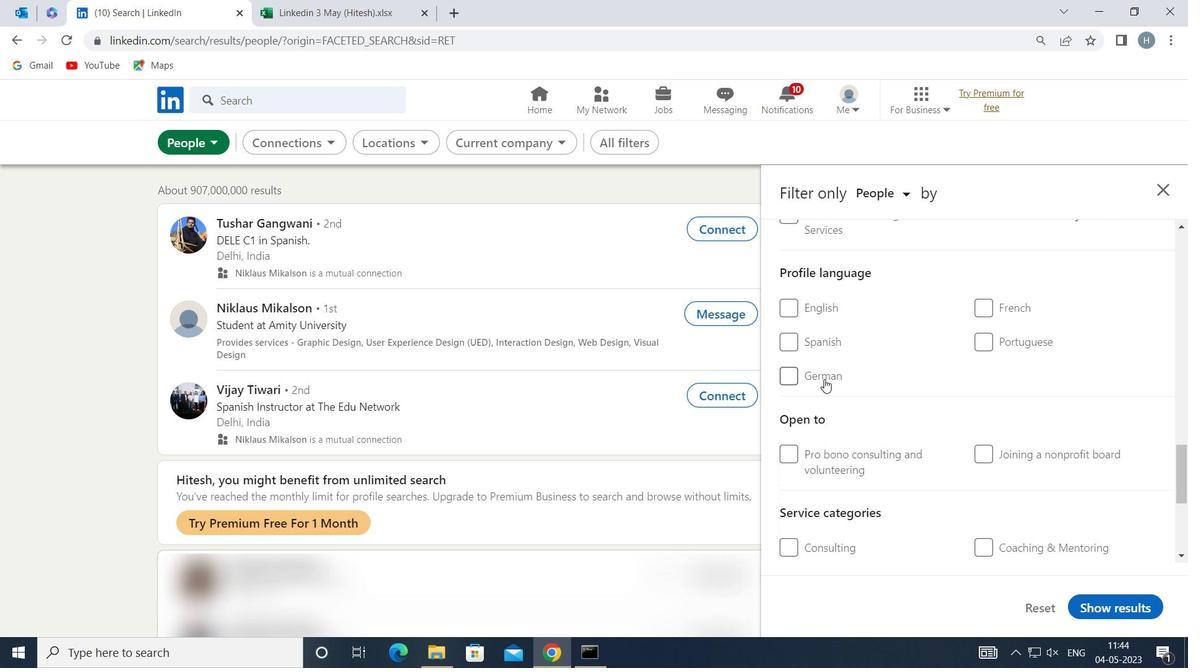 
Action: Mouse pressed left at (824, 375)
Screenshot: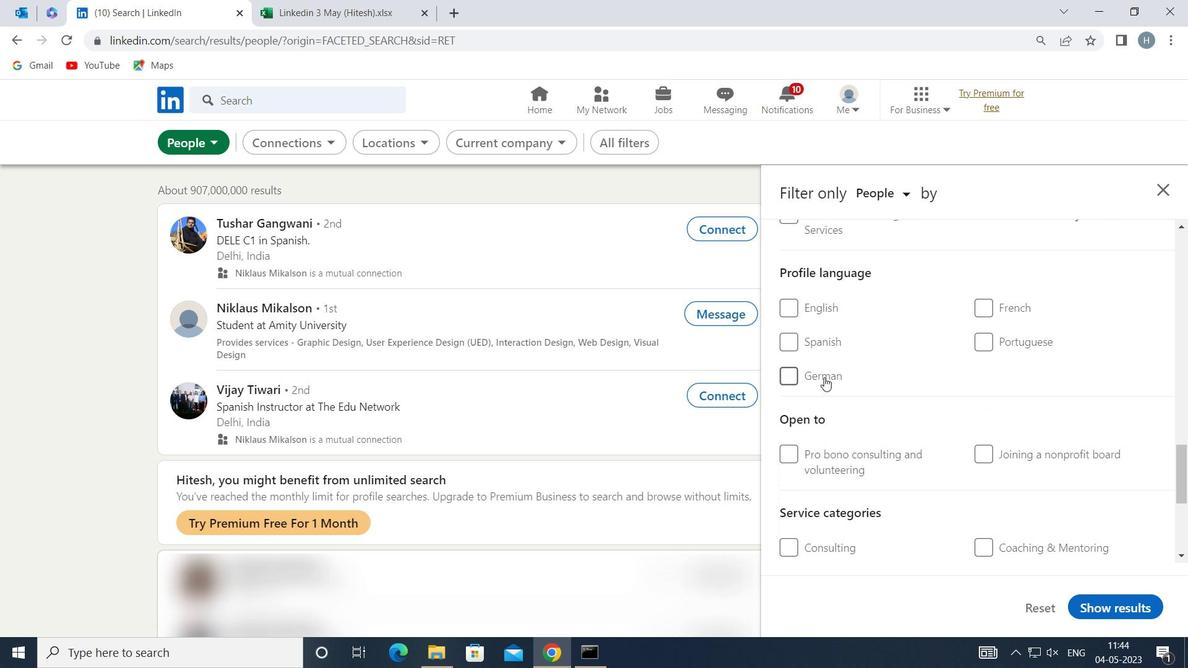 
Action: Mouse moved to (913, 386)
Screenshot: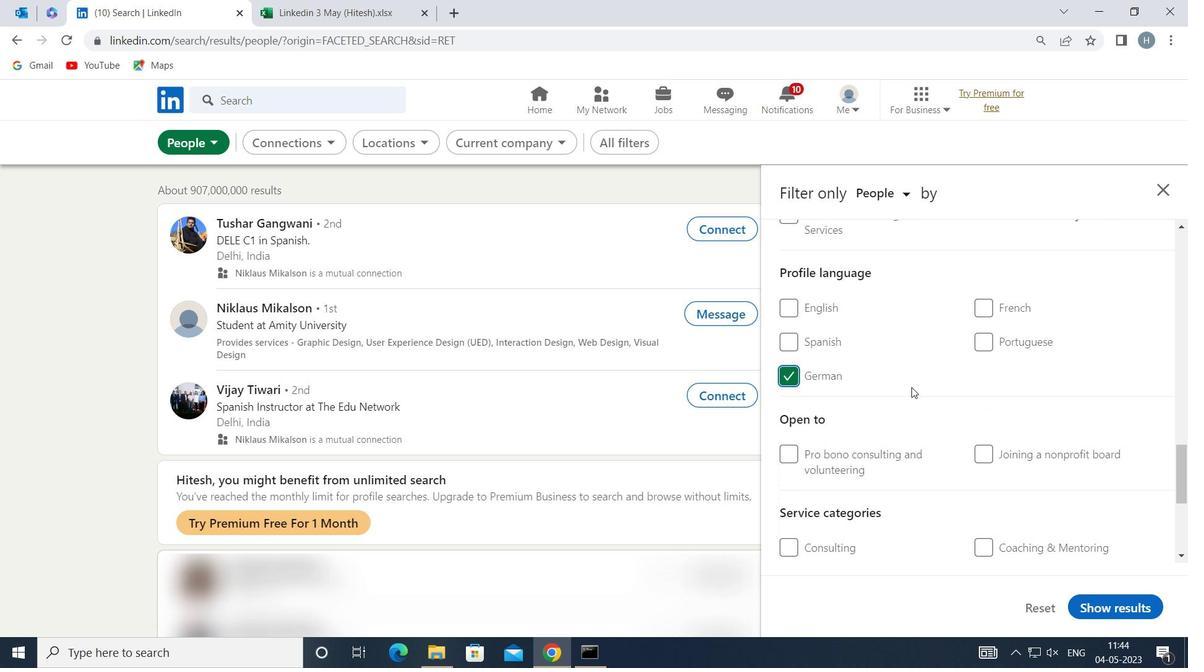 
Action: Mouse scrolled (913, 386) with delta (0, 0)
Screenshot: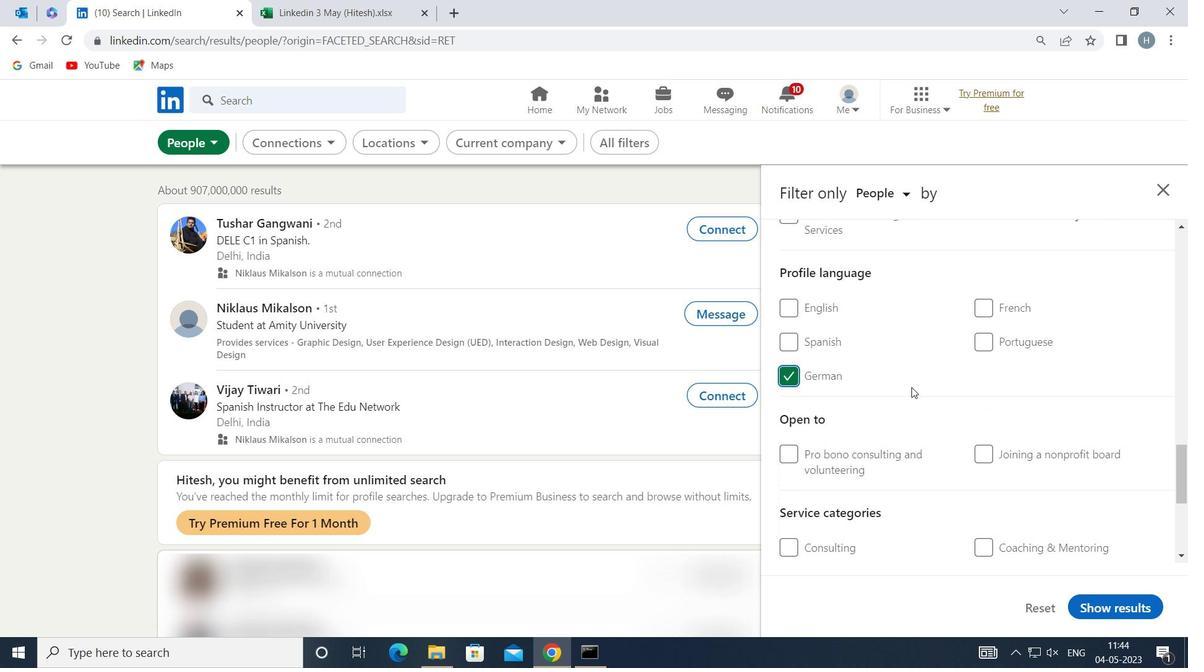 
Action: Mouse moved to (913, 384)
Screenshot: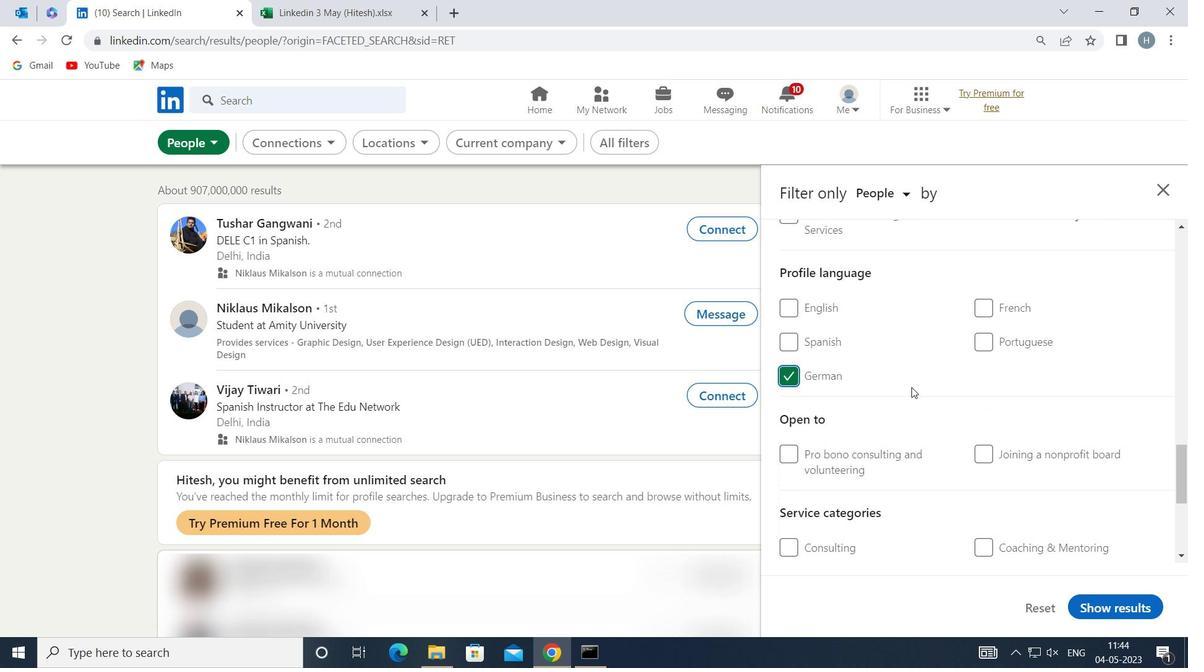 
Action: Mouse scrolled (913, 384) with delta (0, 0)
Screenshot: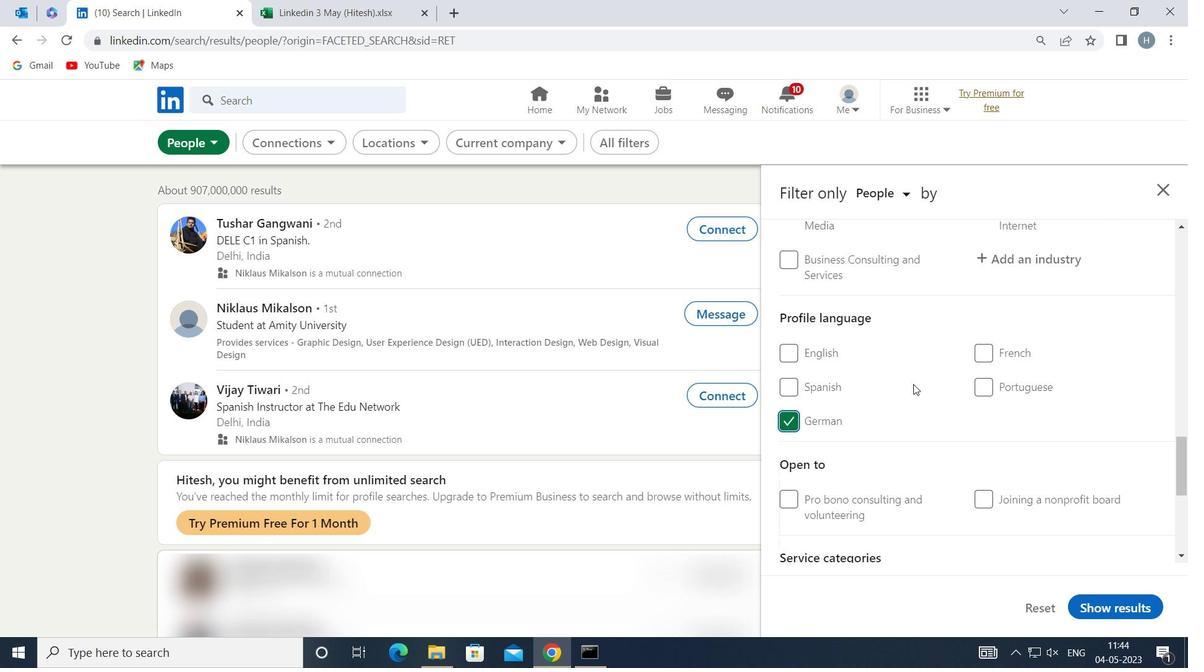 
Action: Mouse scrolled (913, 384) with delta (0, 0)
Screenshot: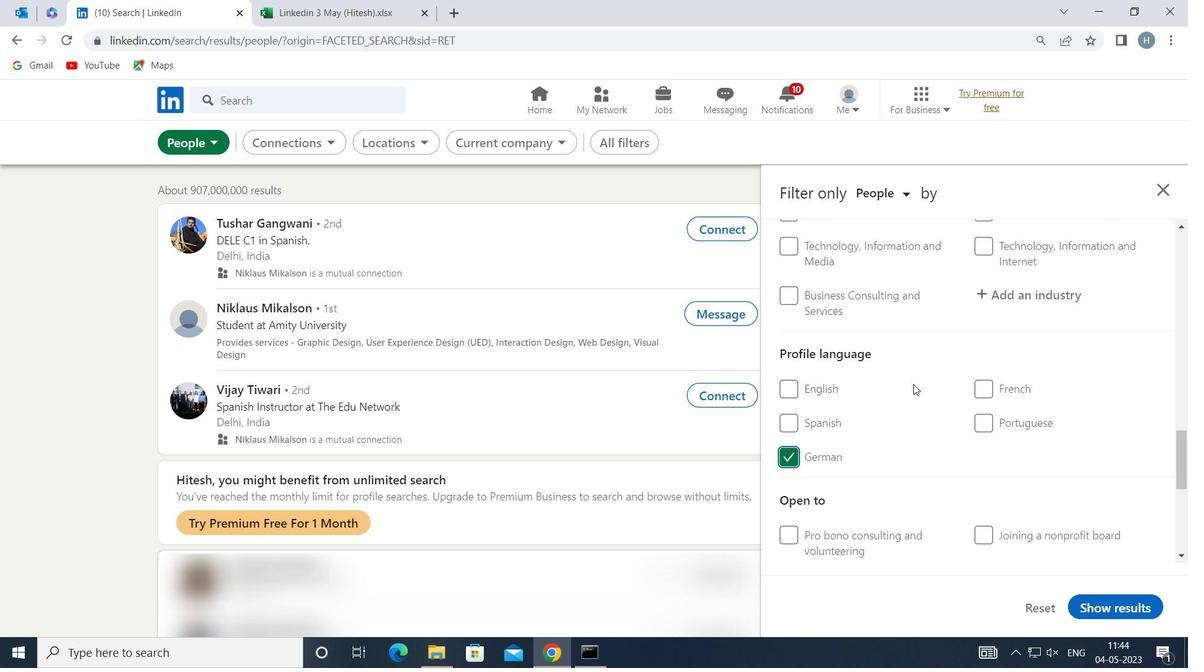 
Action: Mouse scrolled (913, 384) with delta (0, 0)
Screenshot: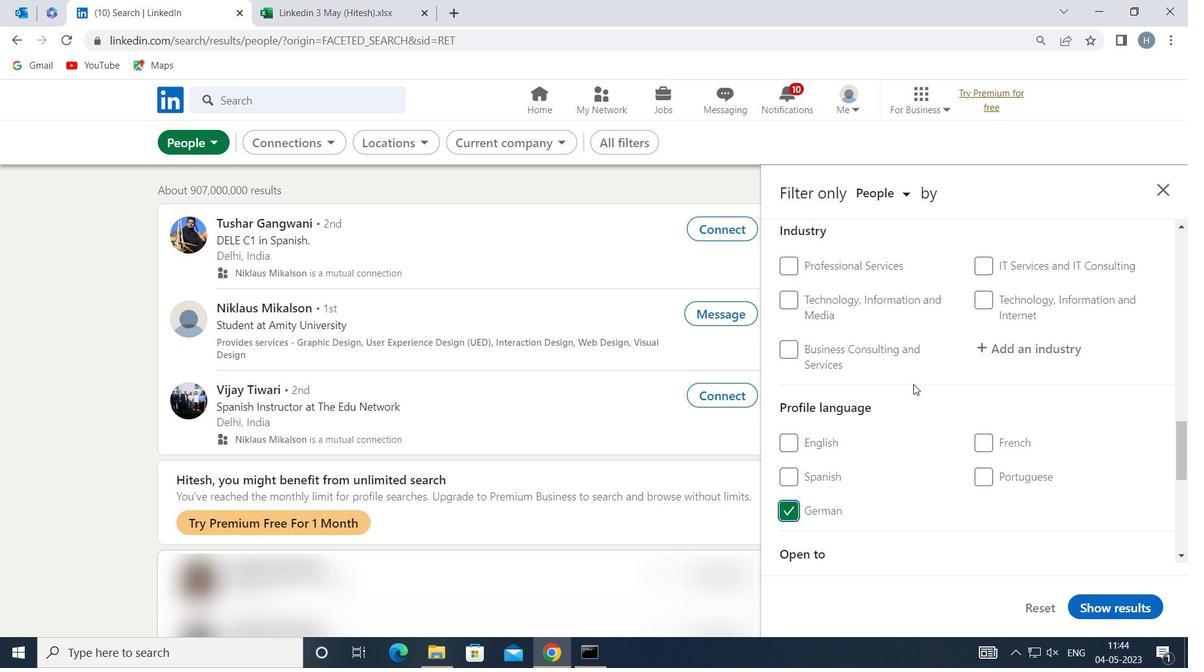 
Action: Mouse scrolled (913, 384) with delta (0, 0)
Screenshot: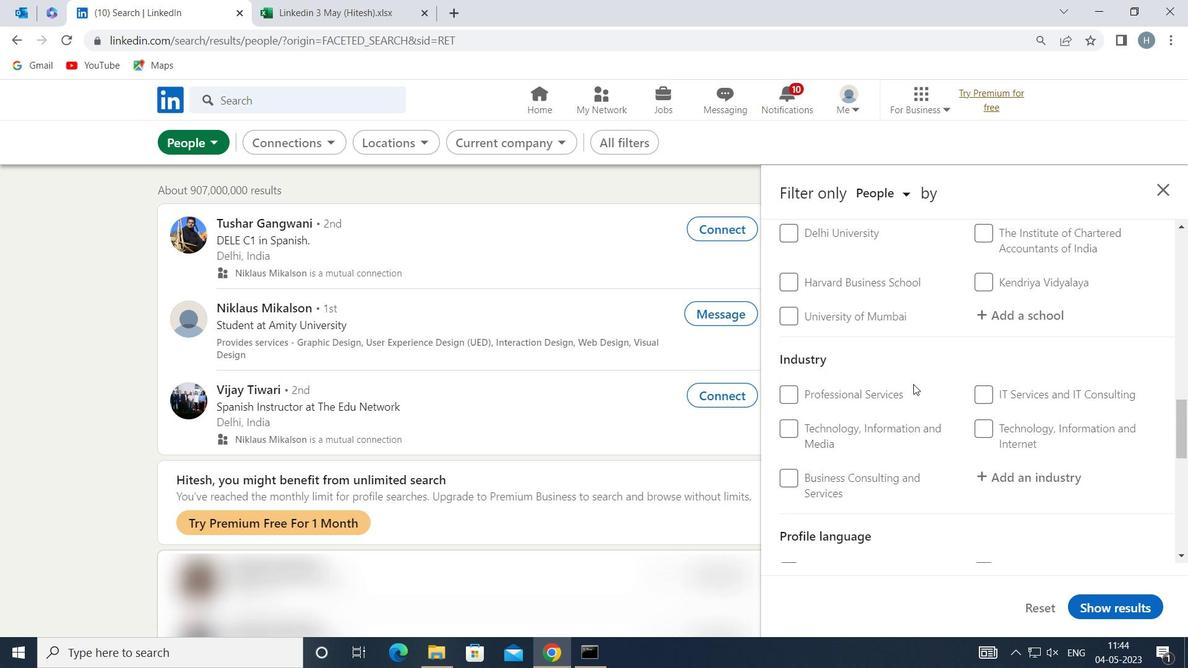 
Action: Mouse scrolled (913, 384) with delta (0, 0)
Screenshot: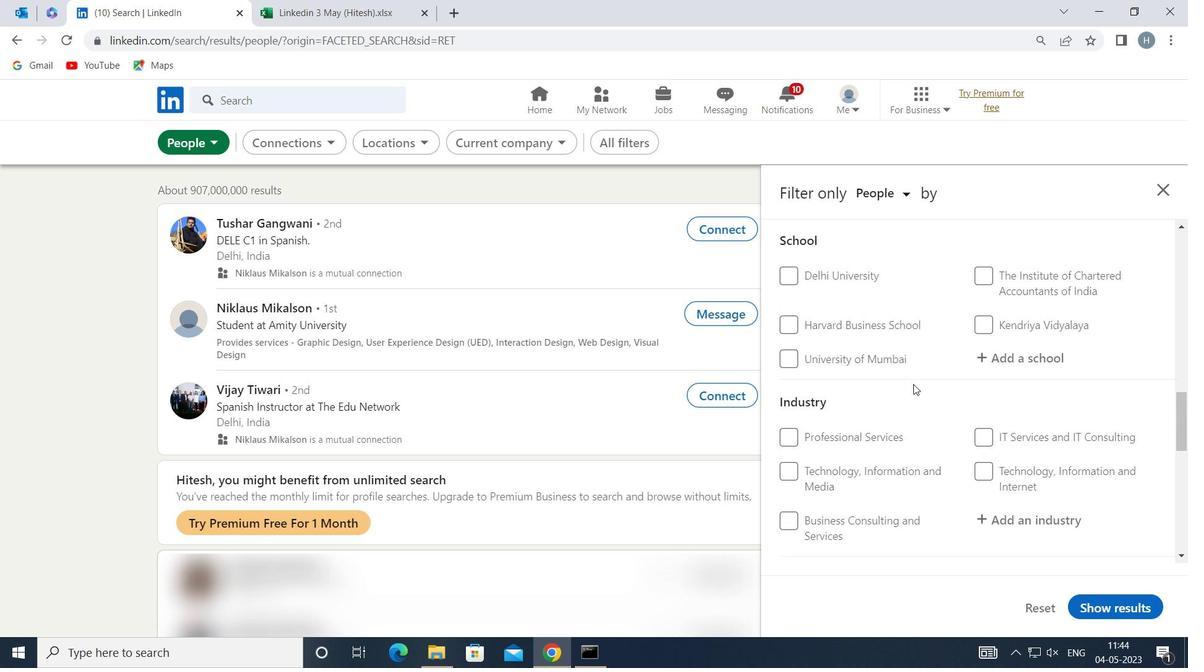 
Action: Mouse scrolled (913, 384) with delta (0, 0)
Screenshot: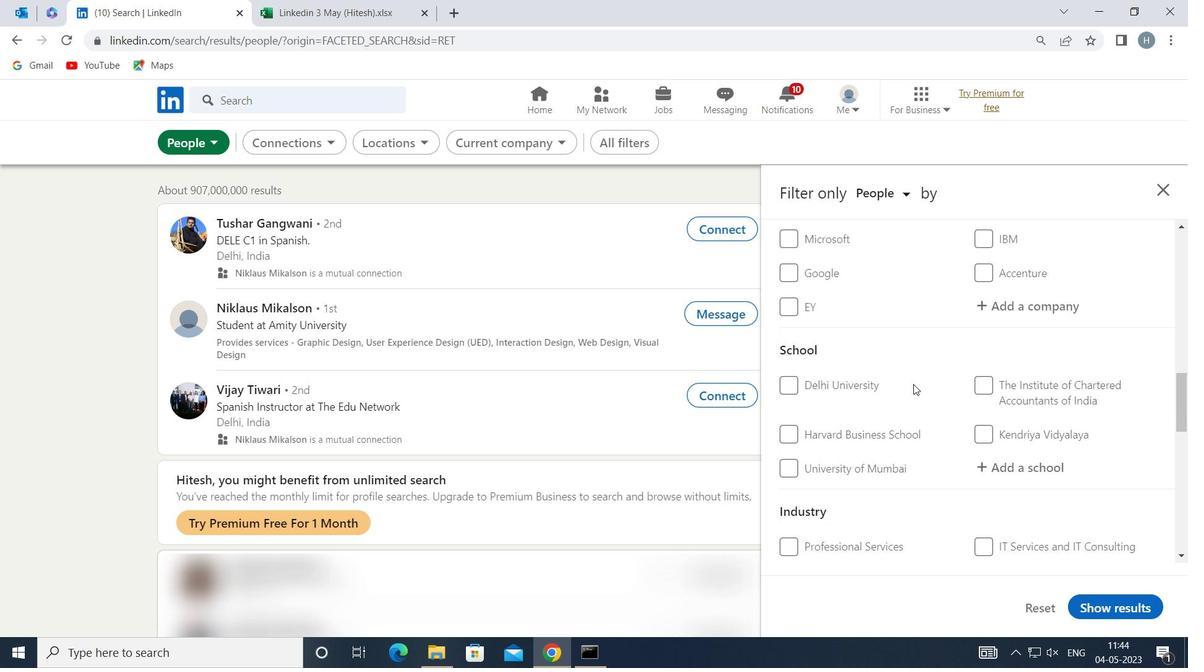 
Action: Mouse scrolled (913, 384) with delta (0, 0)
Screenshot: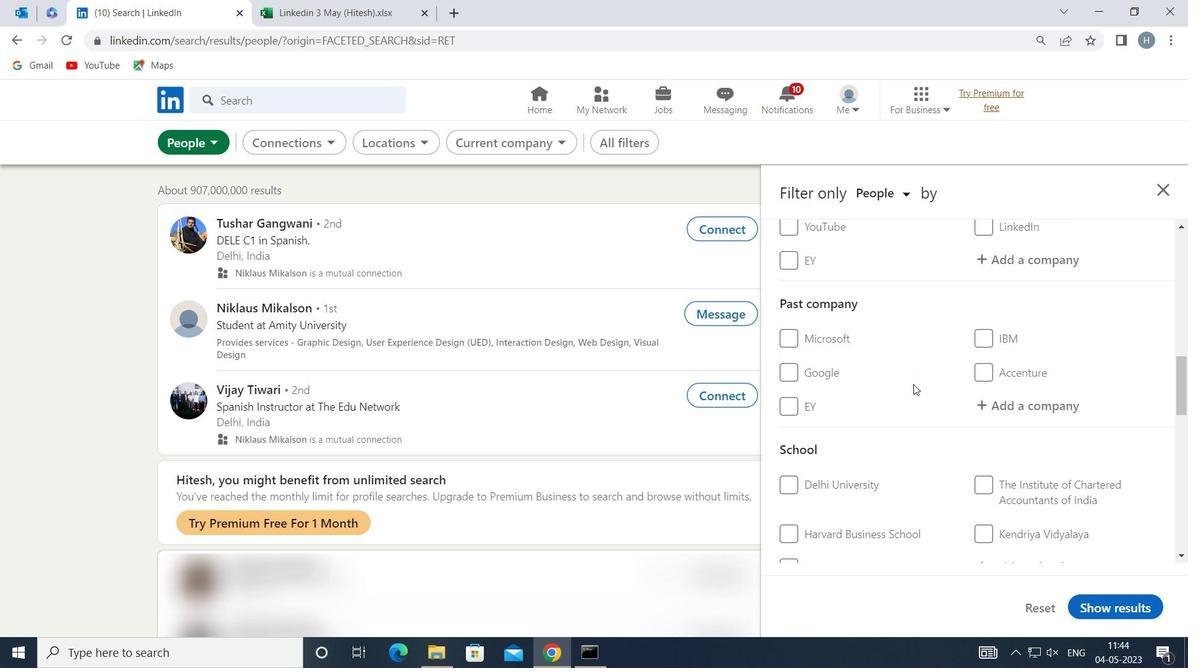 
Action: Mouse scrolled (913, 384) with delta (0, 0)
Screenshot: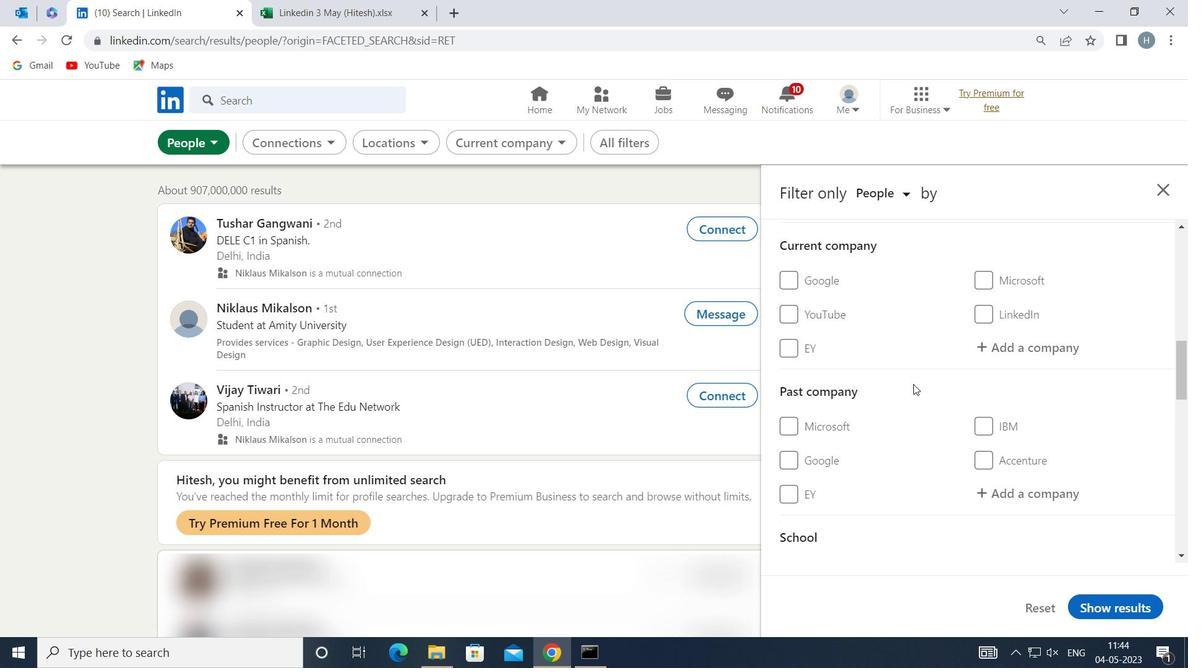 
Action: Mouse moved to (994, 431)
Screenshot: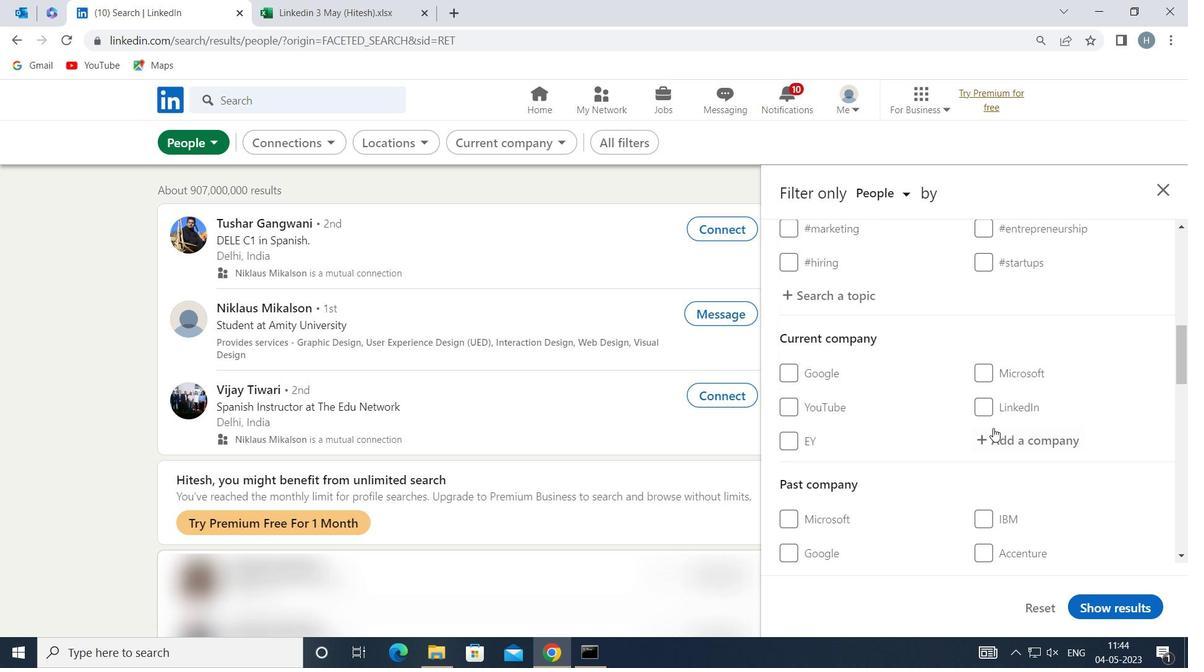 
Action: Mouse pressed left at (994, 431)
Screenshot: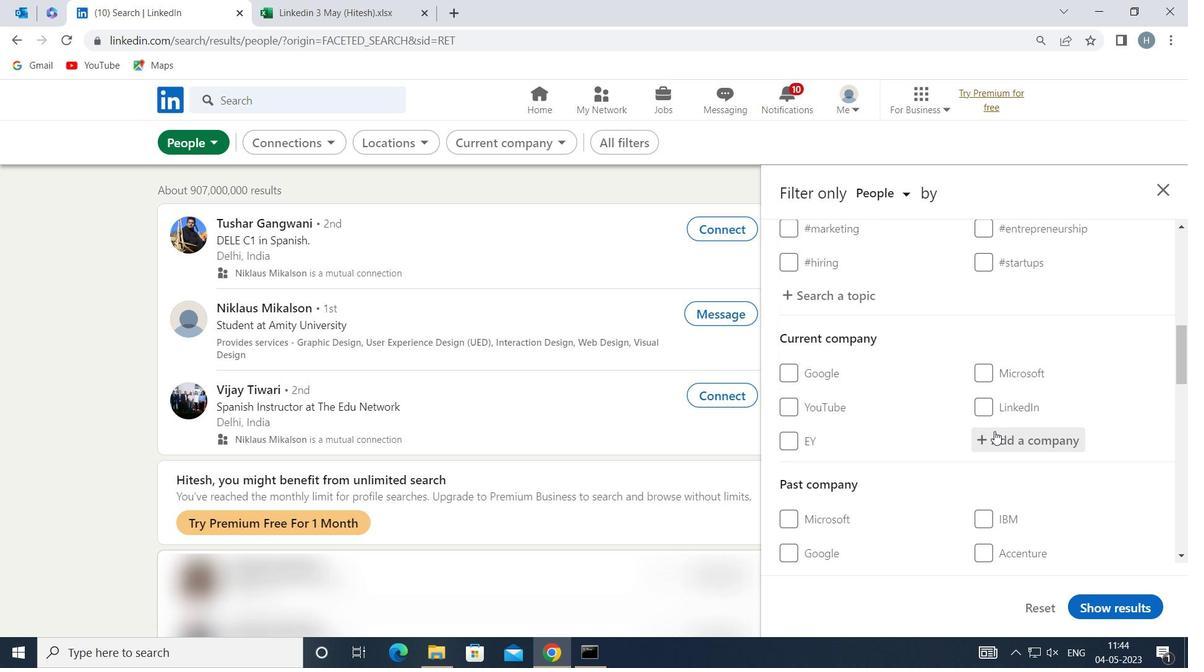 
Action: Key pressed <Key.shift>SNAPDEAL
Screenshot: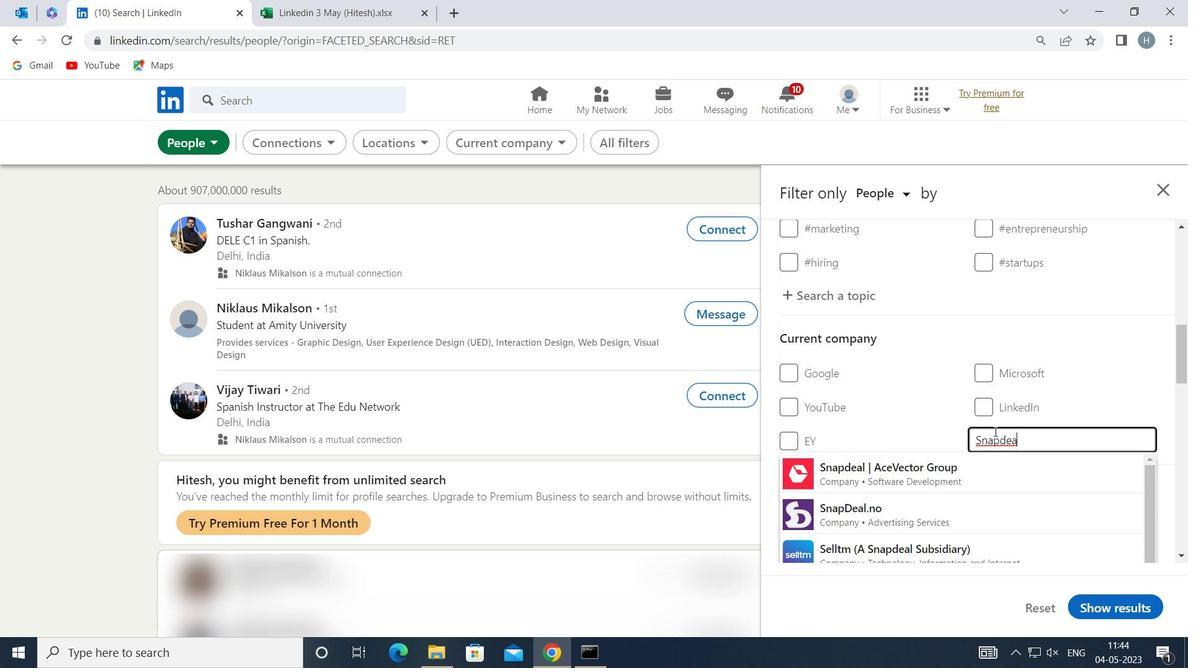 
Action: Mouse moved to (915, 467)
Screenshot: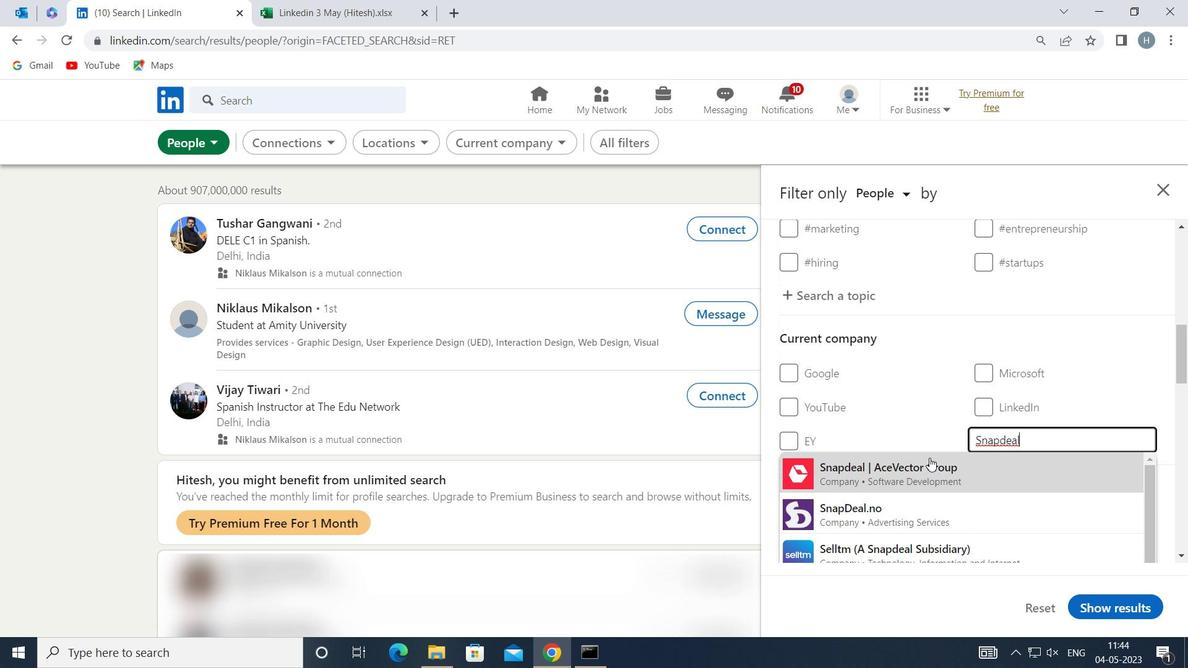 
Action: Mouse pressed left at (915, 467)
Screenshot: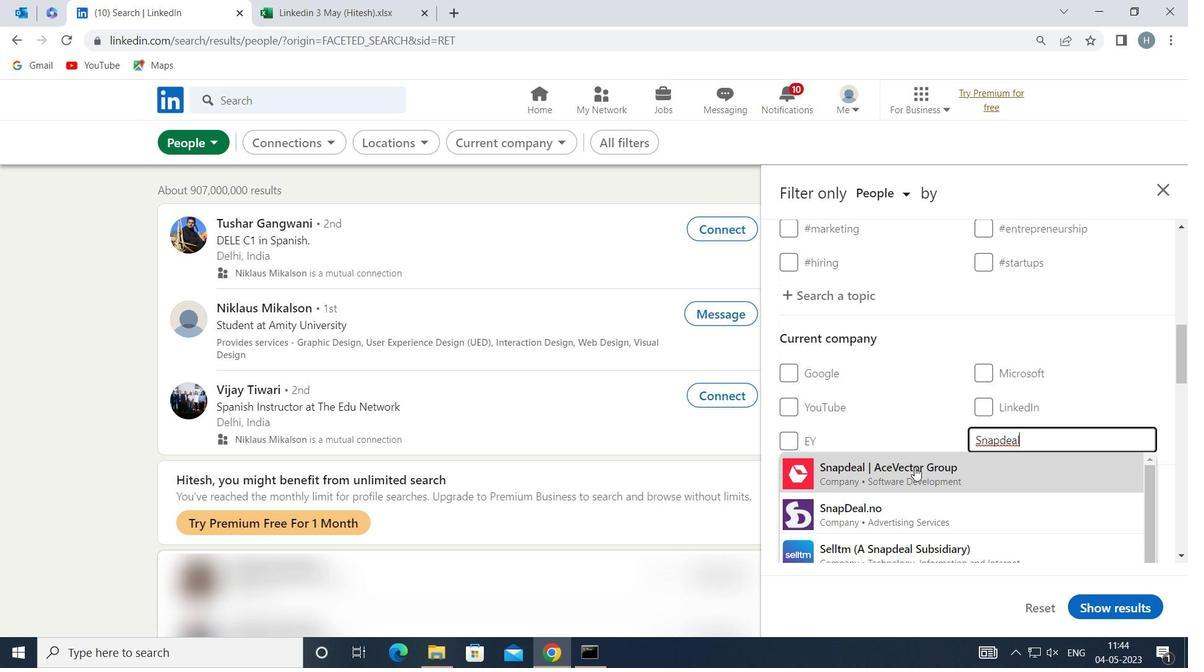 
Action: Mouse moved to (898, 362)
Screenshot: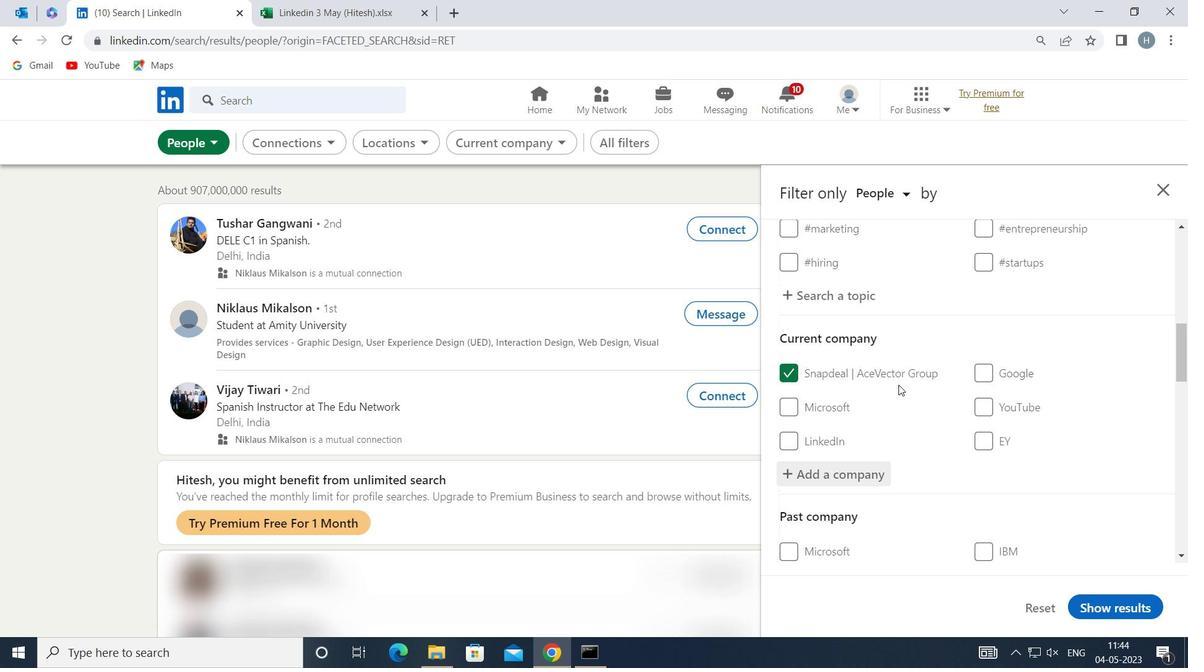 
Action: Mouse scrolled (898, 361) with delta (0, 0)
Screenshot: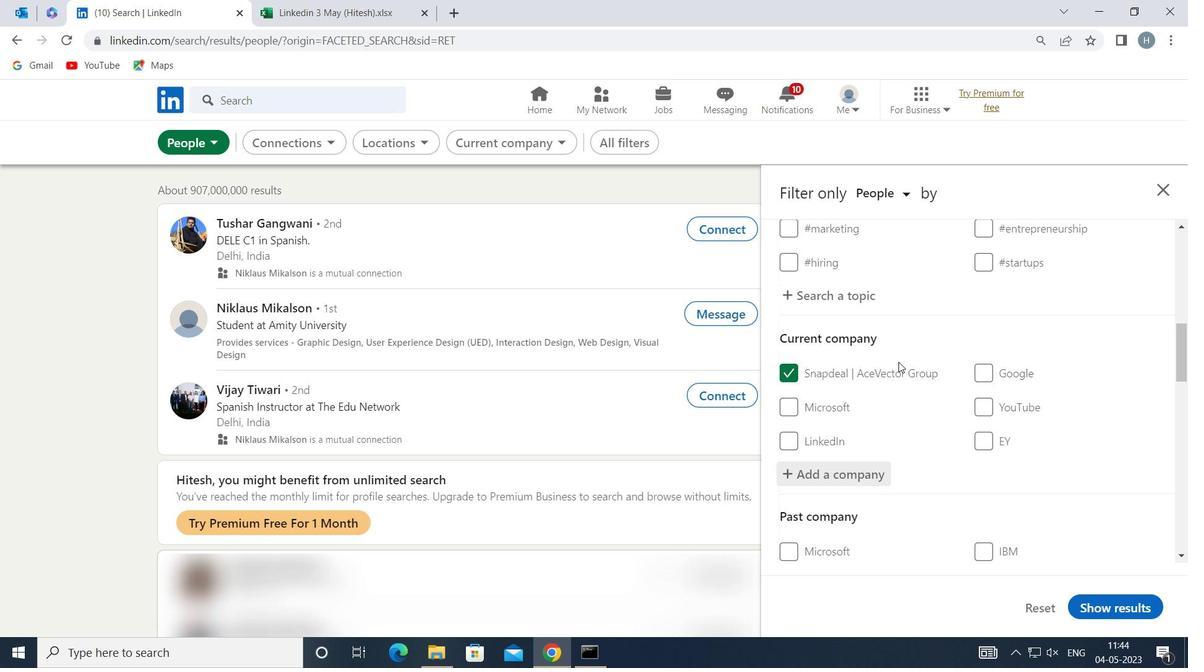 
Action: Mouse scrolled (898, 361) with delta (0, 0)
Screenshot: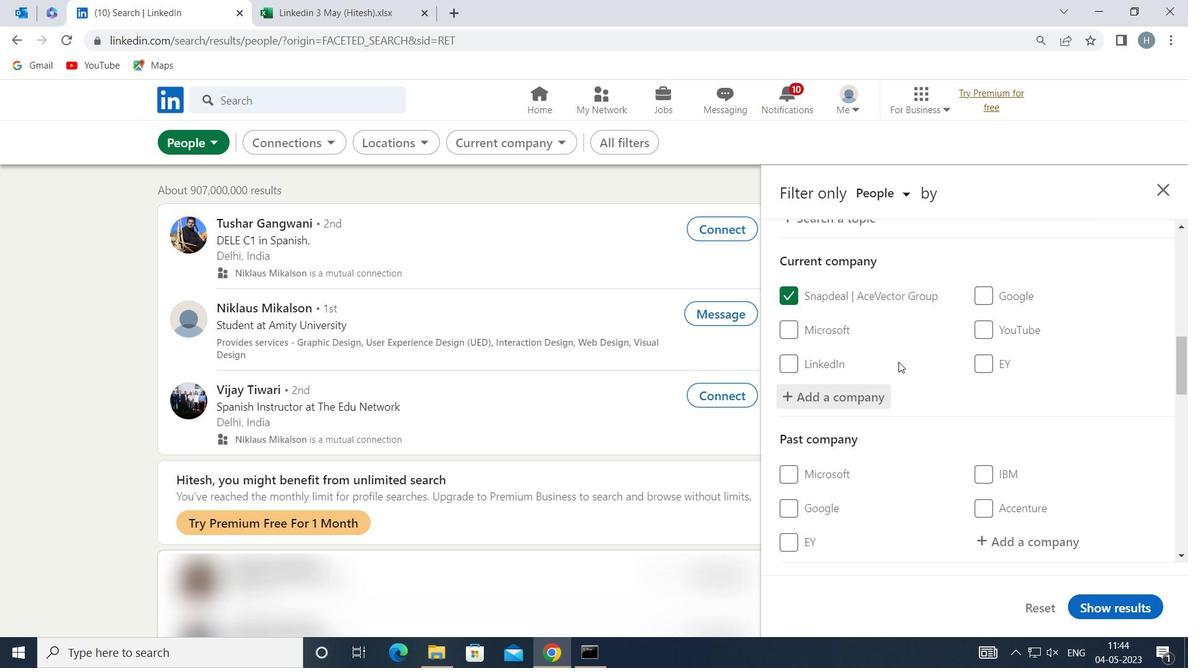 
Action: Mouse scrolled (898, 361) with delta (0, 0)
Screenshot: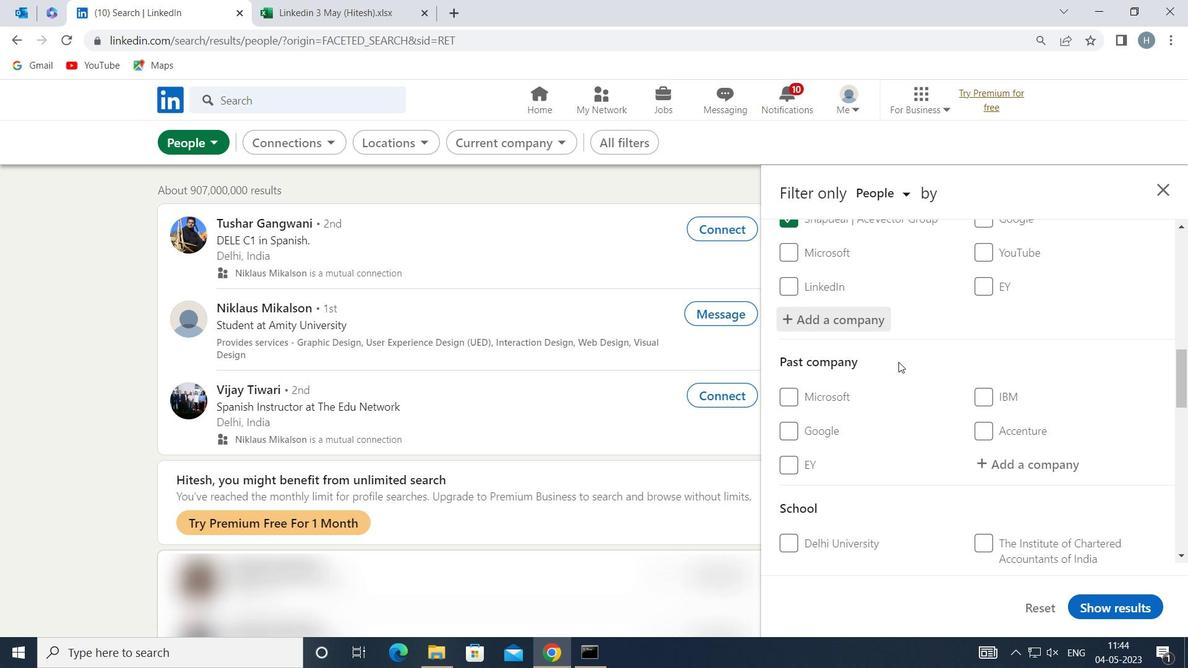 
Action: Mouse moved to (922, 333)
Screenshot: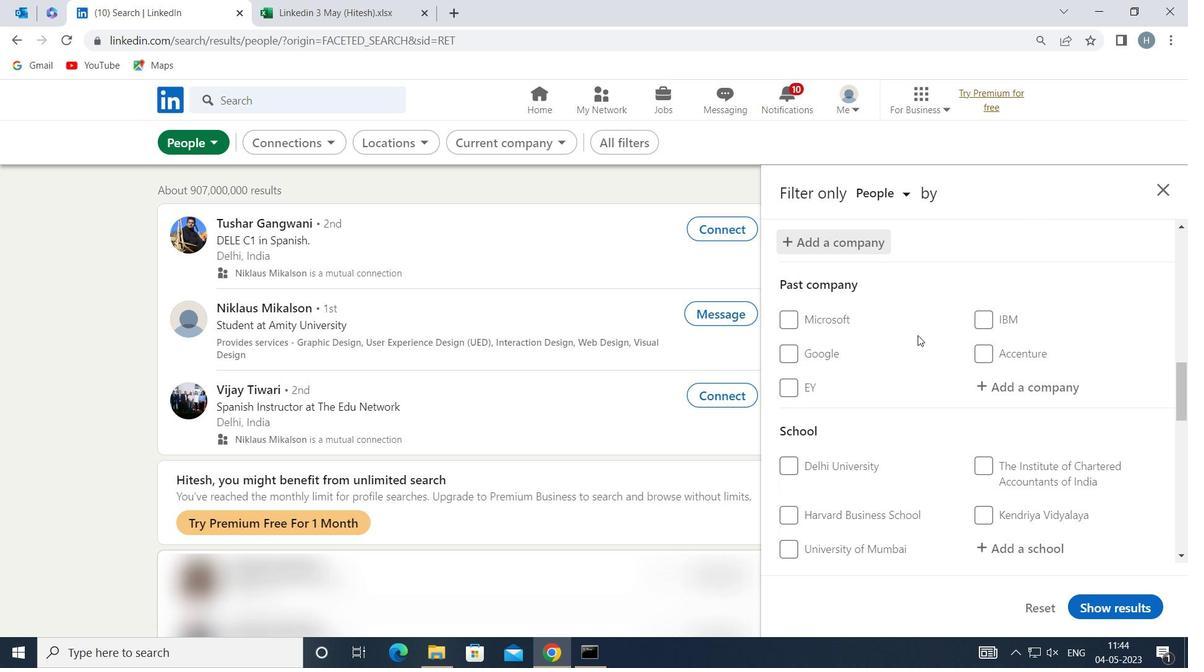 
Action: Mouse scrolled (922, 332) with delta (0, 0)
Screenshot: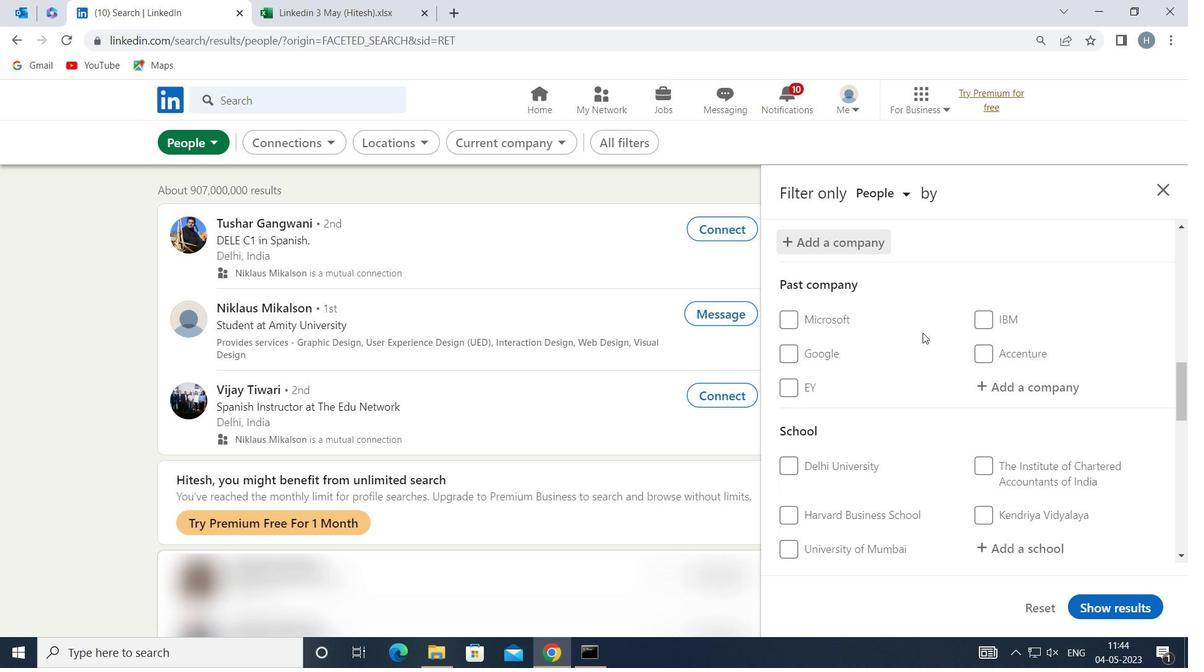 
Action: Mouse scrolled (922, 332) with delta (0, 0)
Screenshot: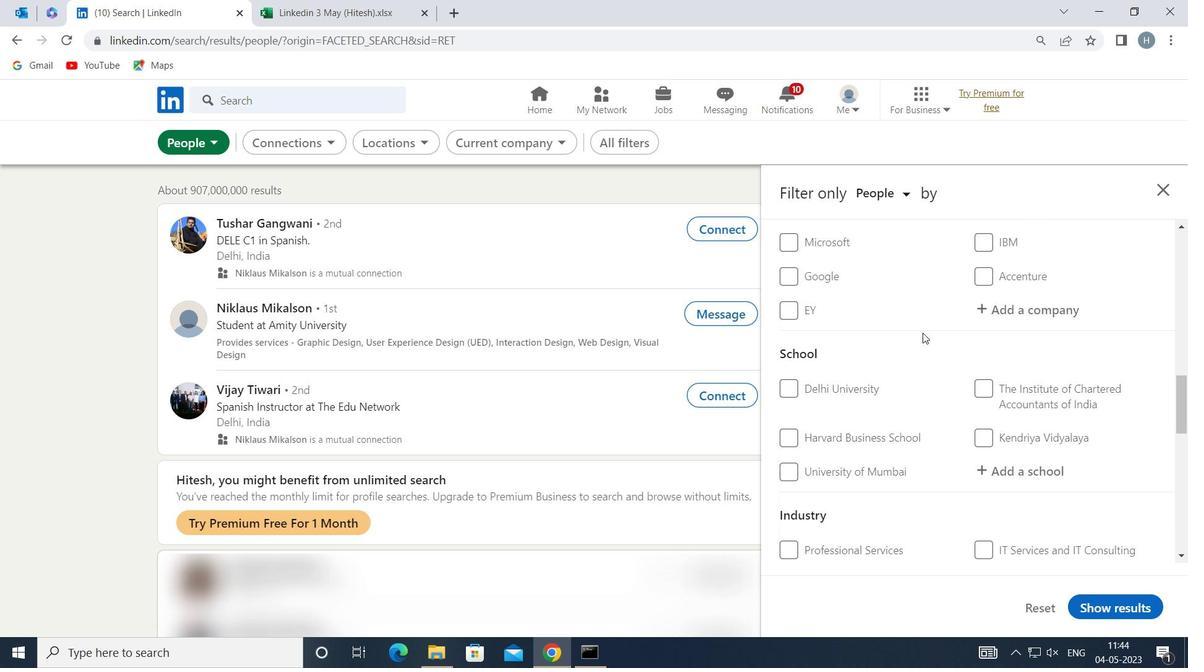 
Action: Mouse moved to (995, 391)
Screenshot: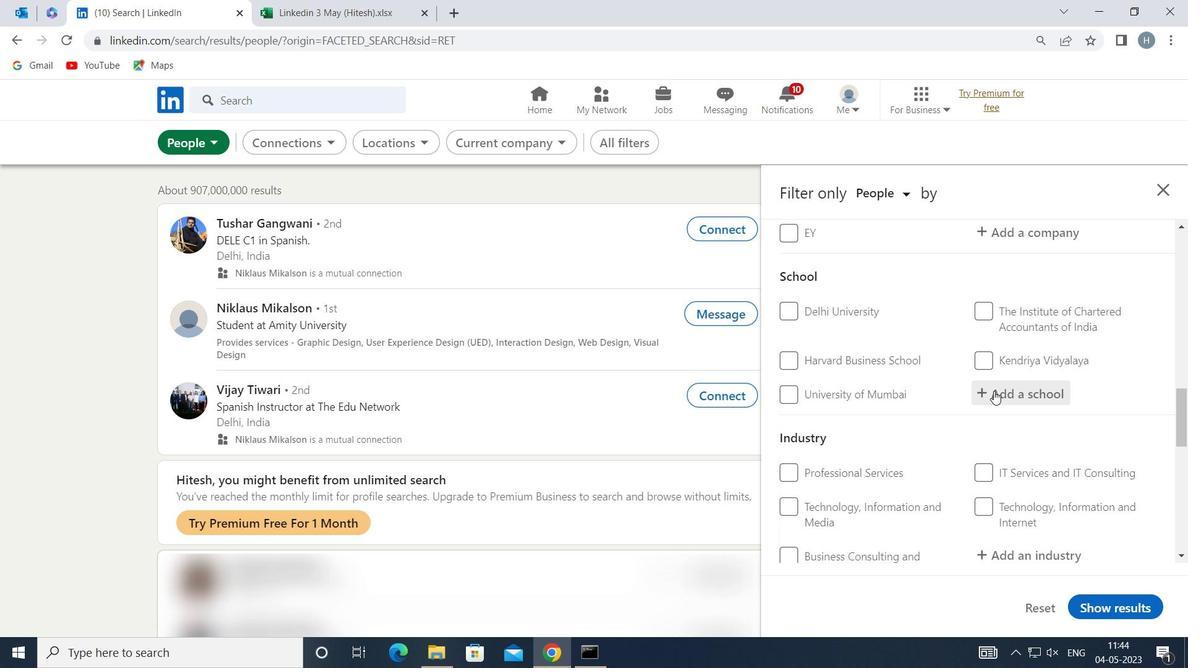 
Action: Mouse pressed left at (995, 391)
Screenshot: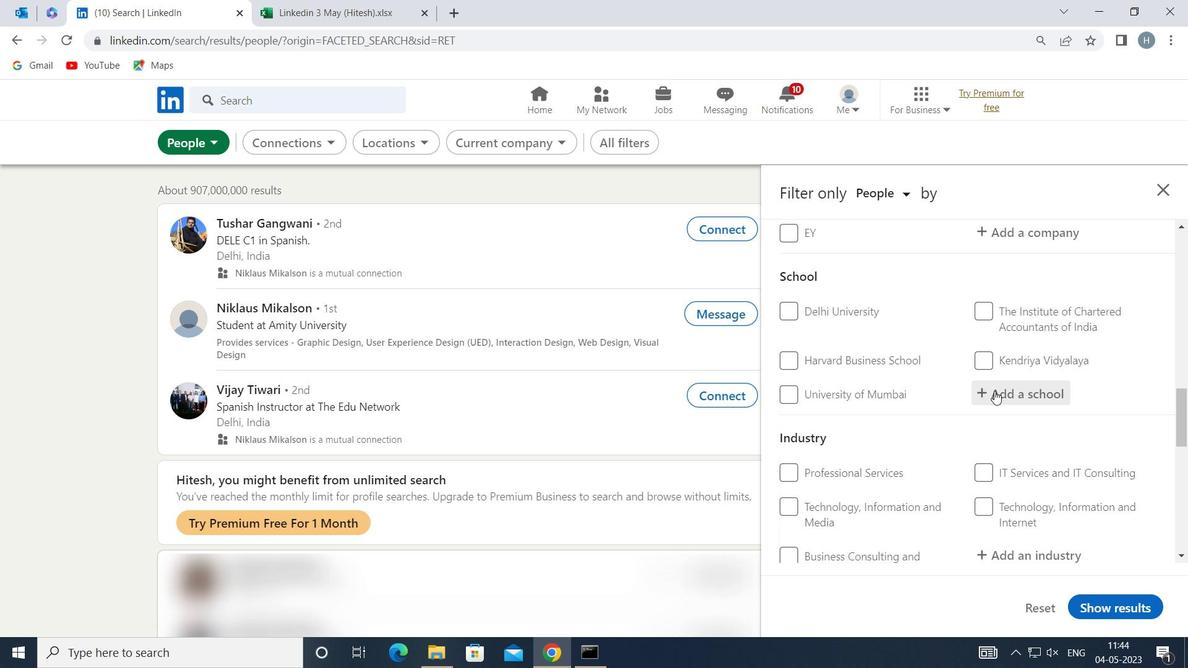 
Action: Mouse moved to (987, 389)
Screenshot: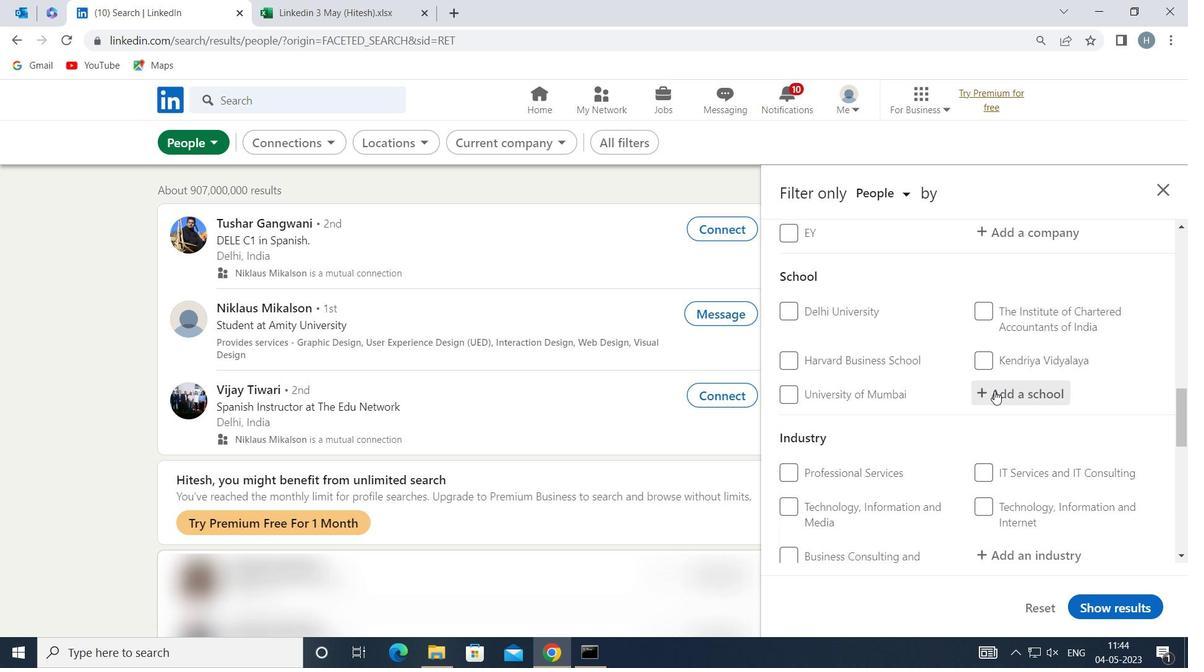 
Action: Key pressed <Key.shift>KASTURBA<Key.space><Key.shift>MEDICAL<Key.space><Key.shift>COLLEGE
Screenshot: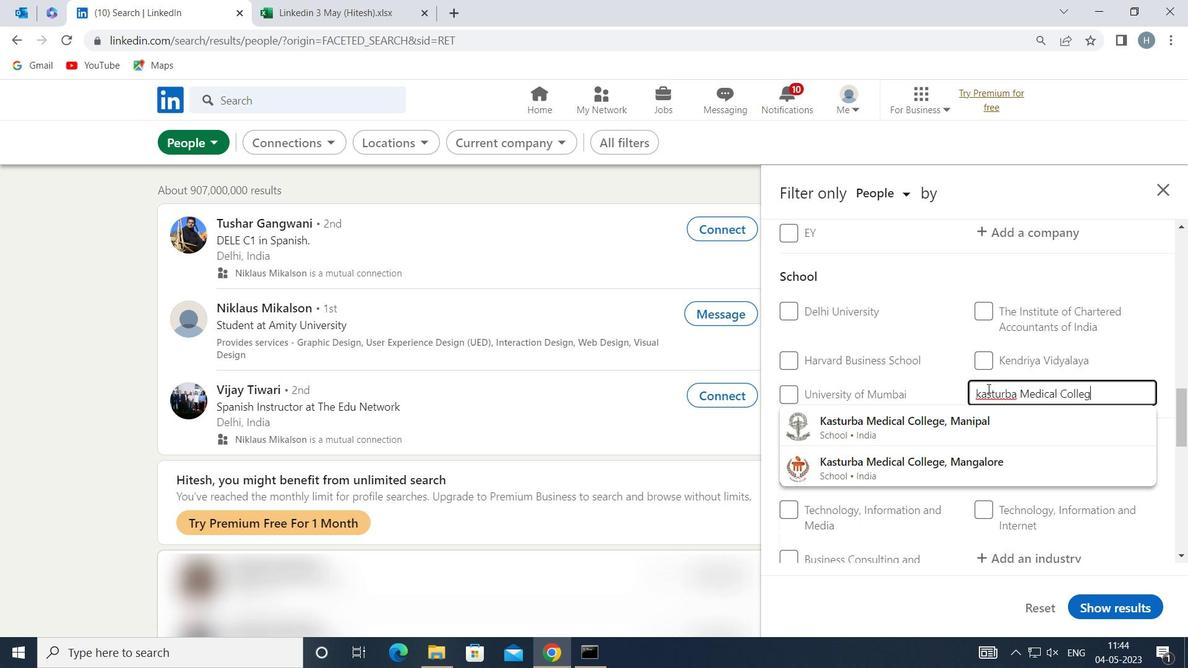 
Action: Mouse moved to (990, 426)
Screenshot: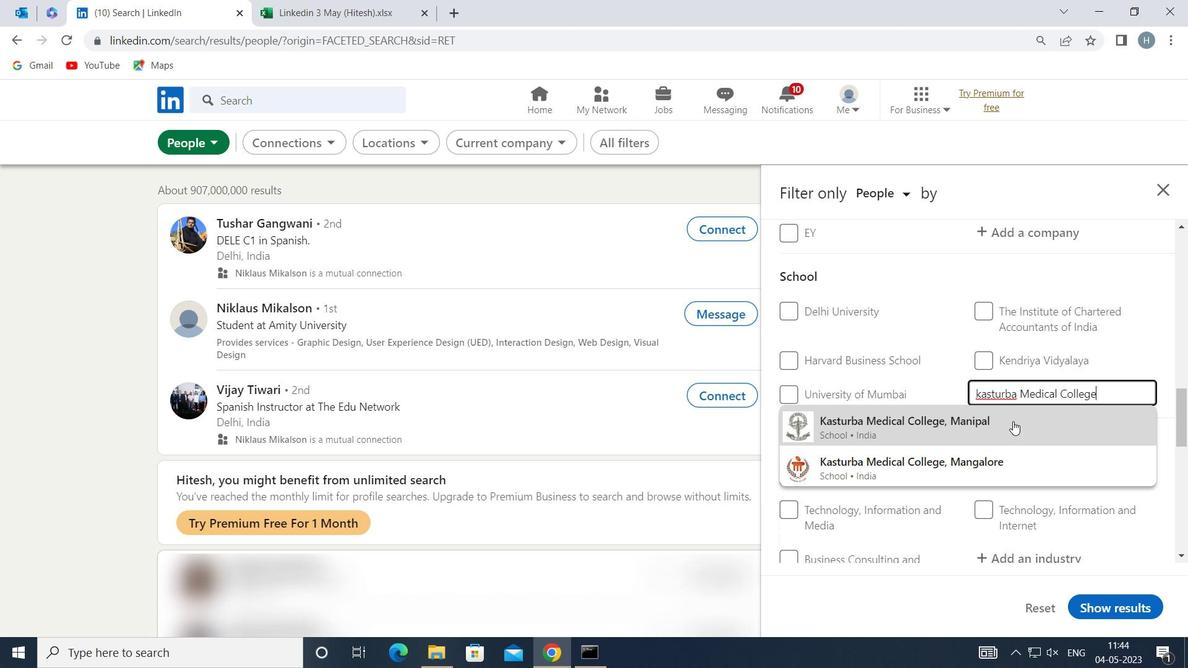 
Action: Mouse pressed left at (990, 426)
Screenshot: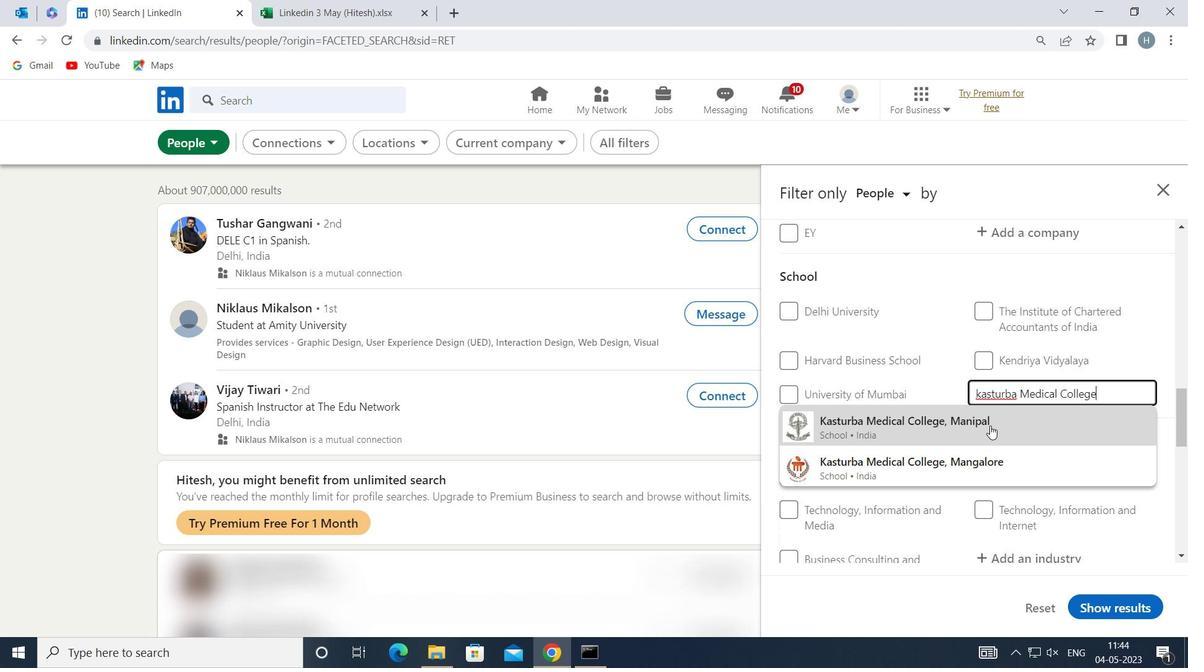 
Action: Mouse moved to (948, 425)
Screenshot: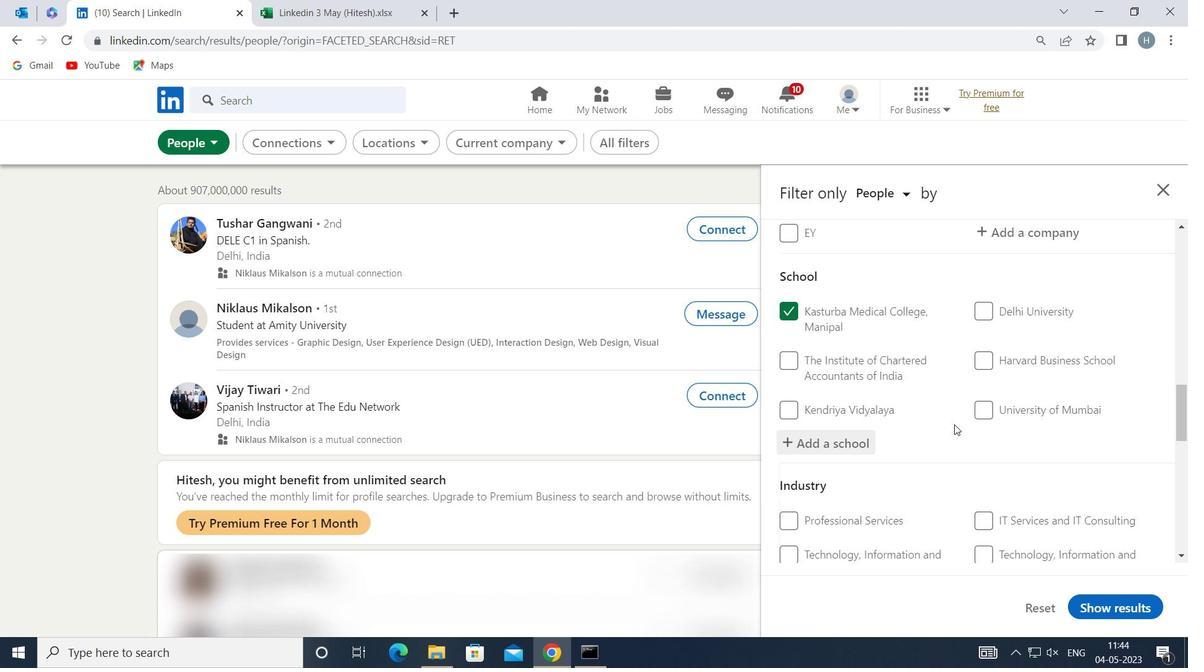 
Action: Mouse scrolled (948, 425) with delta (0, 0)
Screenshot: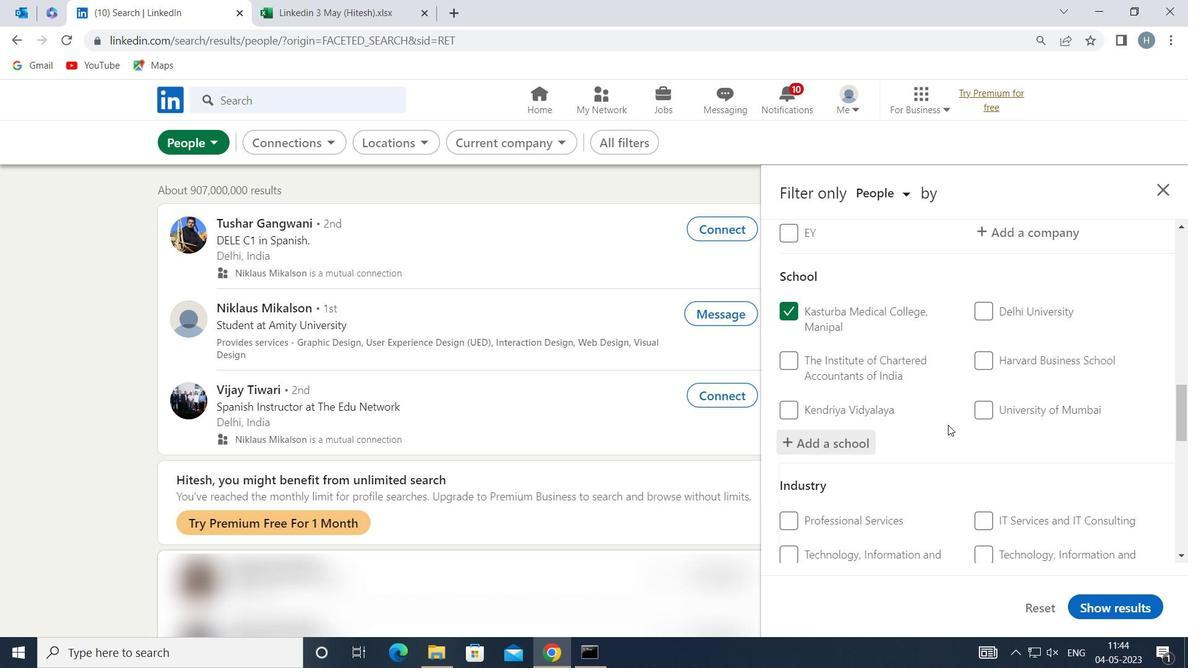 
Action: Mouse moved to (946, 420)
Screenshot: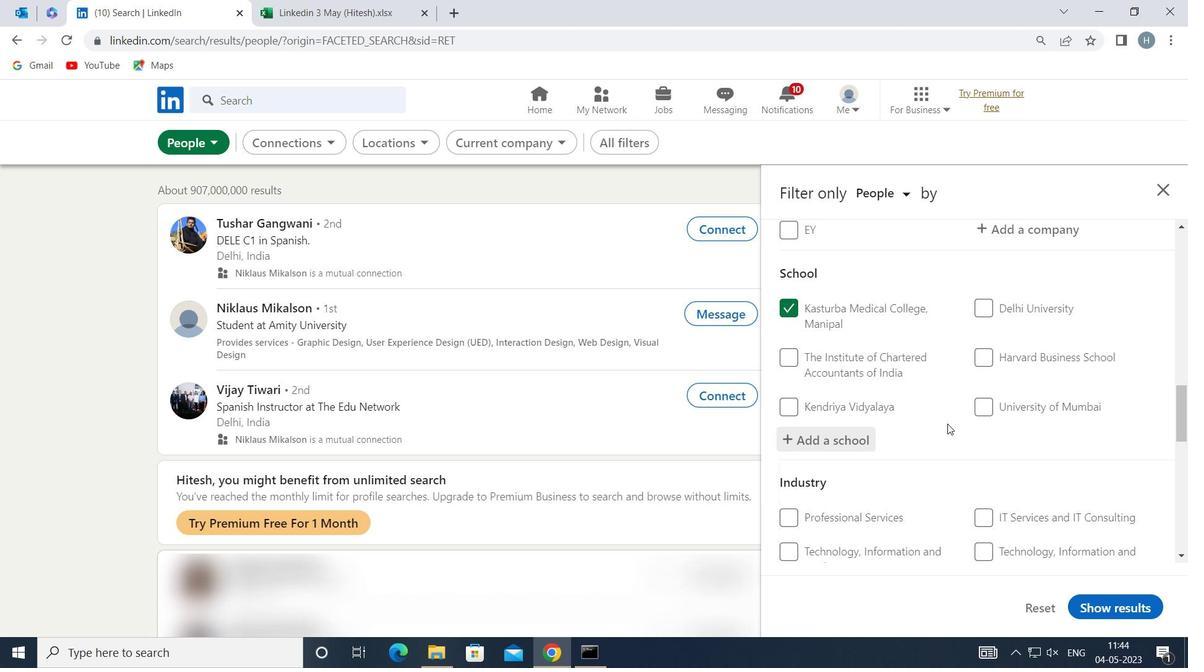 
Action: Mouse scrolled (946, 419) with delta (0, 0)
Screenshot: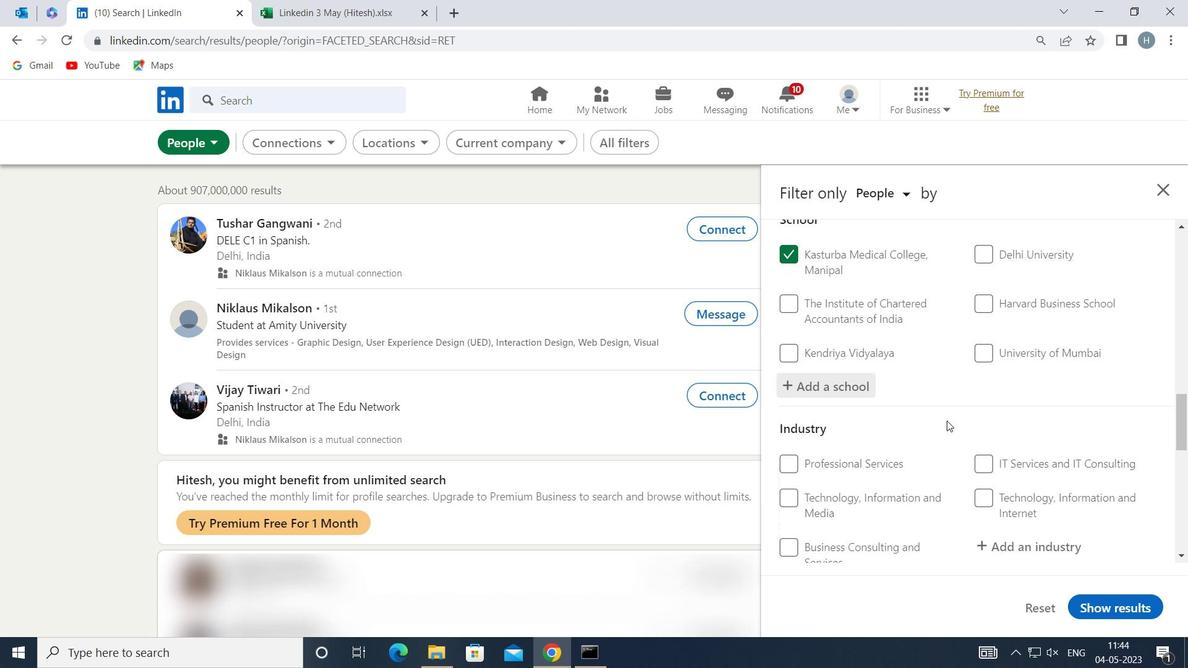 
Action: Mouse moved to (1016, 444)
Screenshot: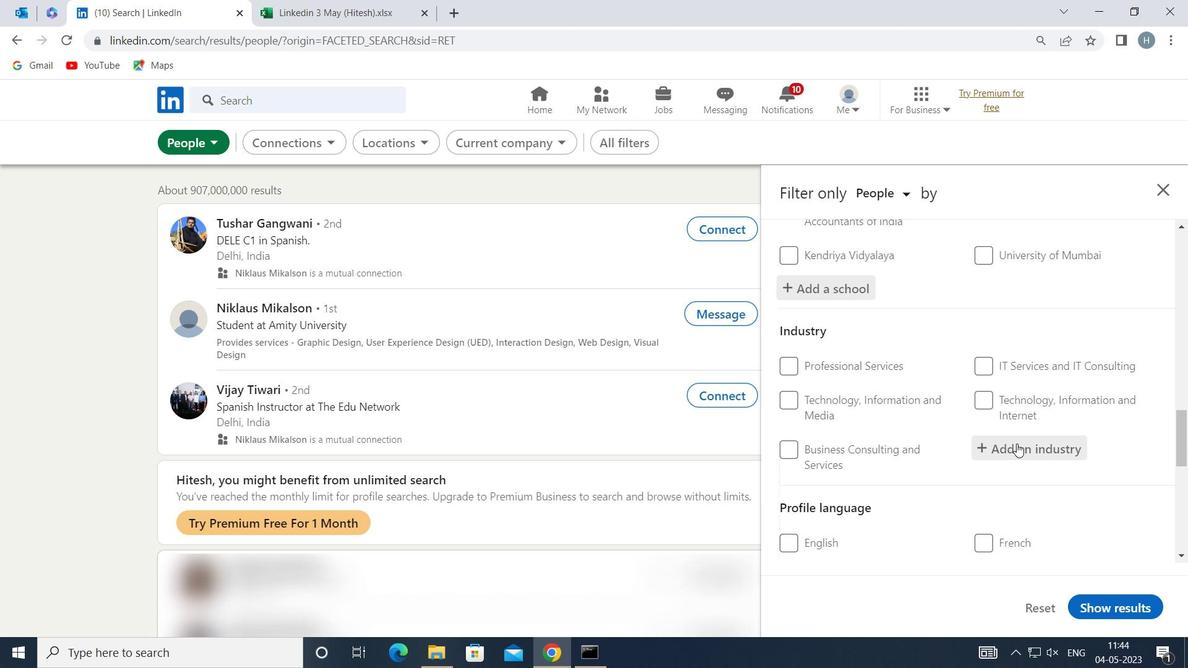 
Action: Mouse pressed left at (1016, 444)
Screenshot: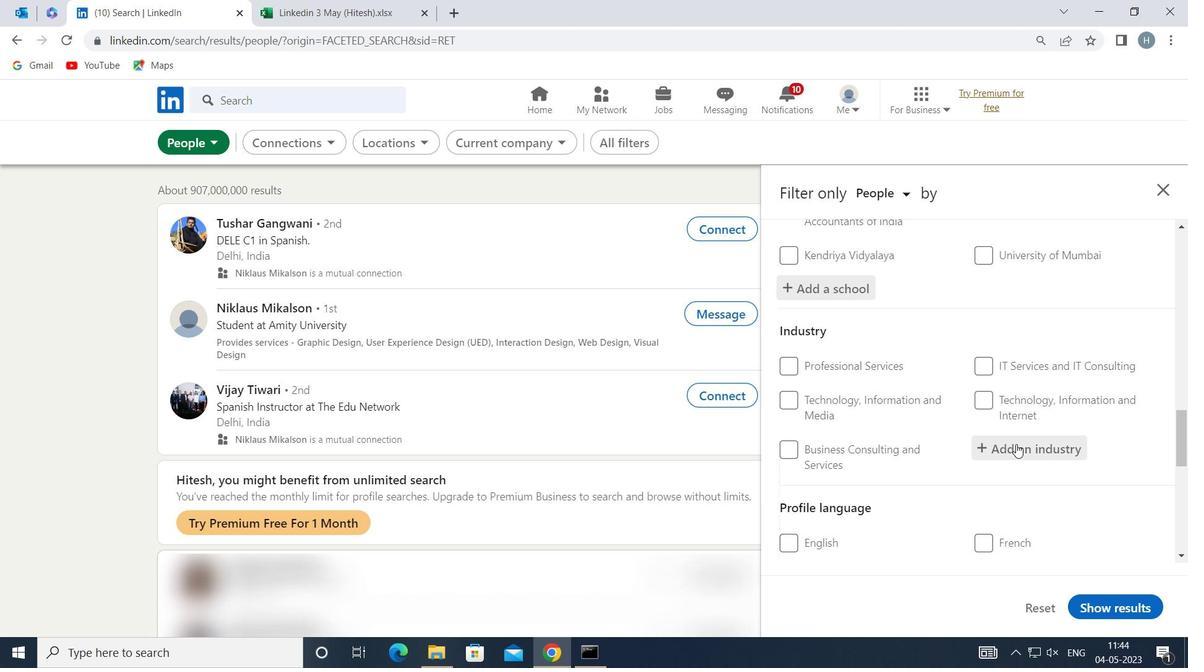 
Action: Mouse moved to (1012, 444)
Screenshot: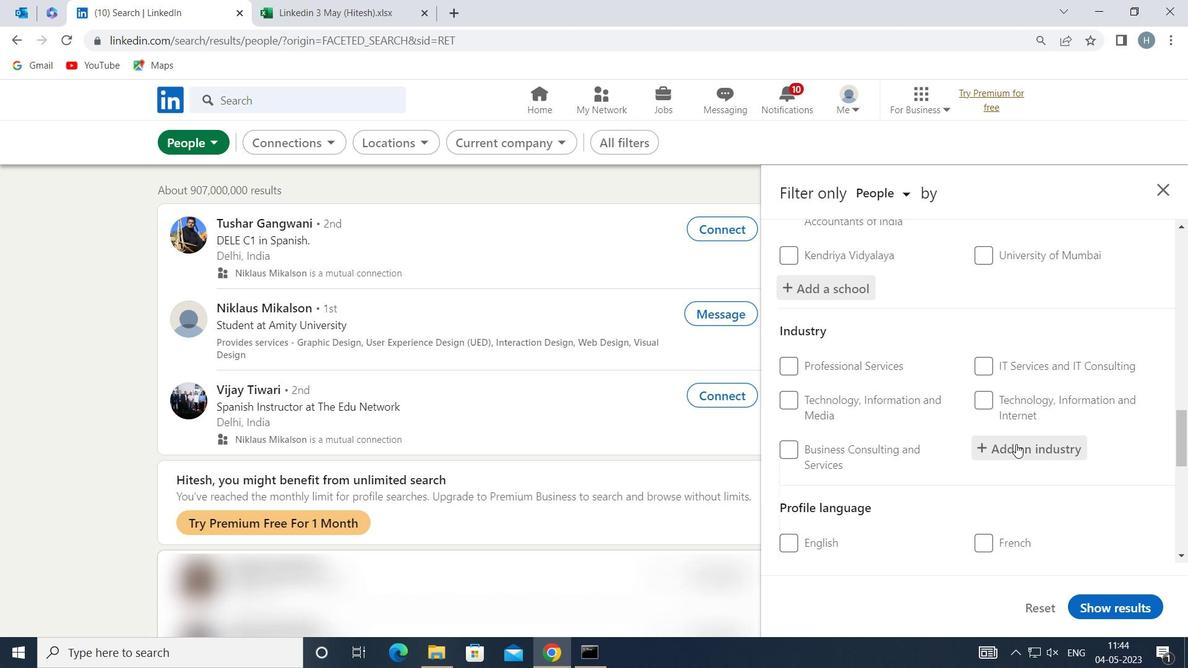 
Action: Key pressed <Key.shift>SPORTS<Key.space>AND<Key.space>
Screenshot: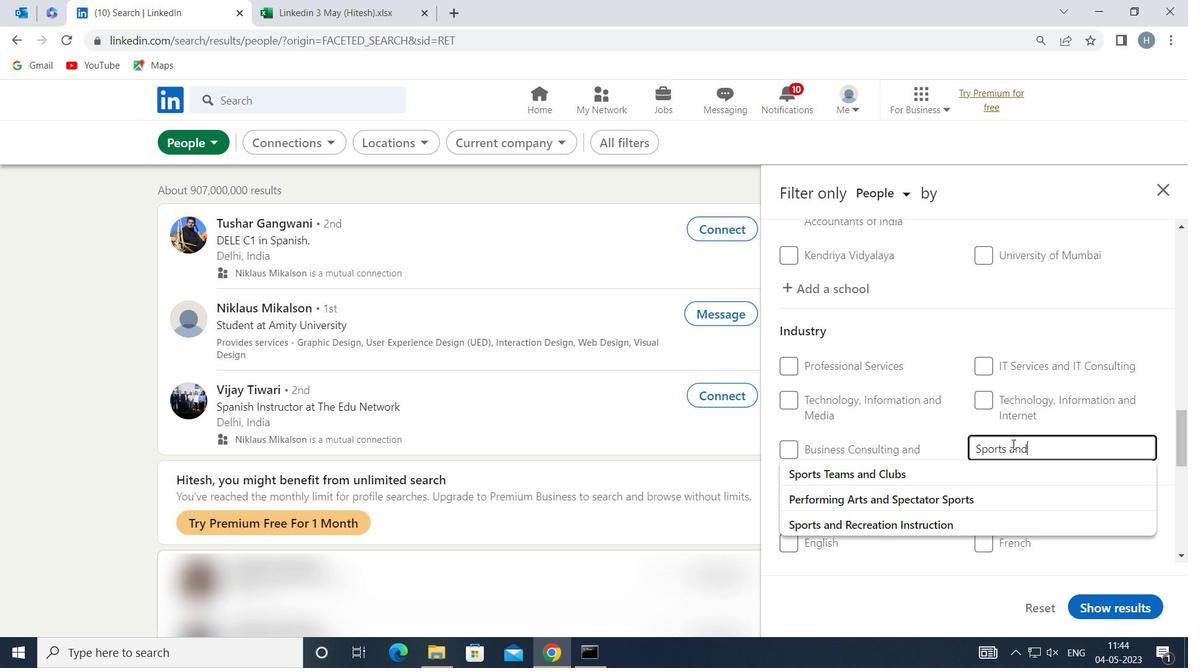 
Action: Mouse moved to (1011, 442)
Screenshot: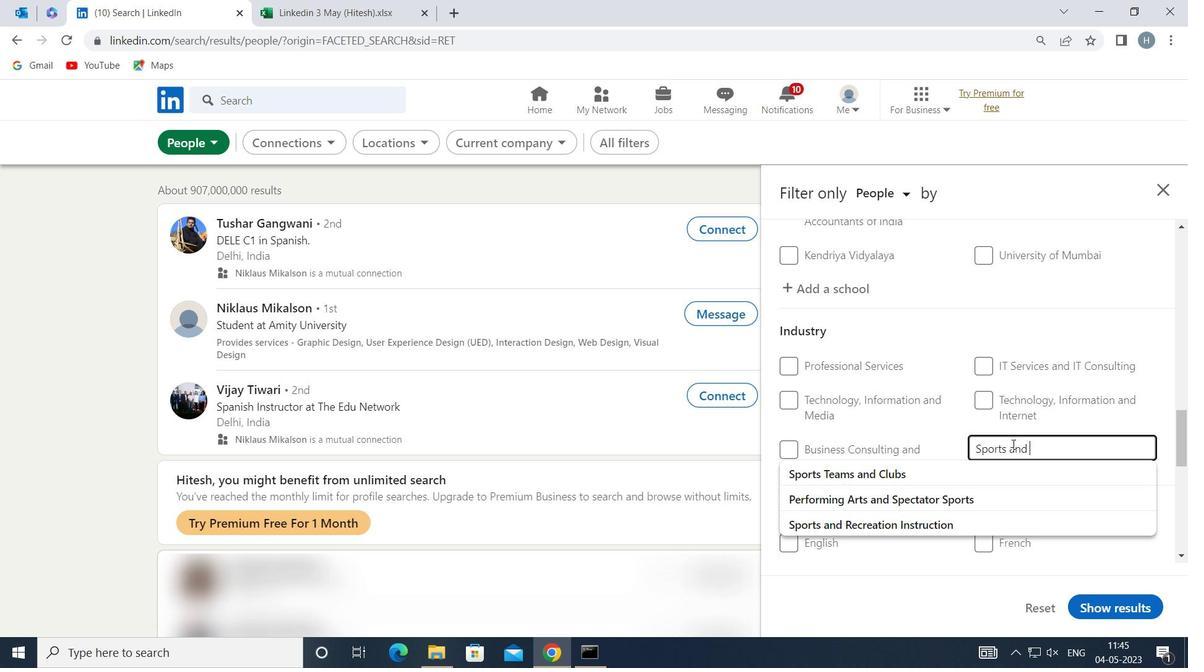 
Action: Key pressed <Key.shift>RECREATION<Key.space><Key.shift>INSTITUTE
Screenshot: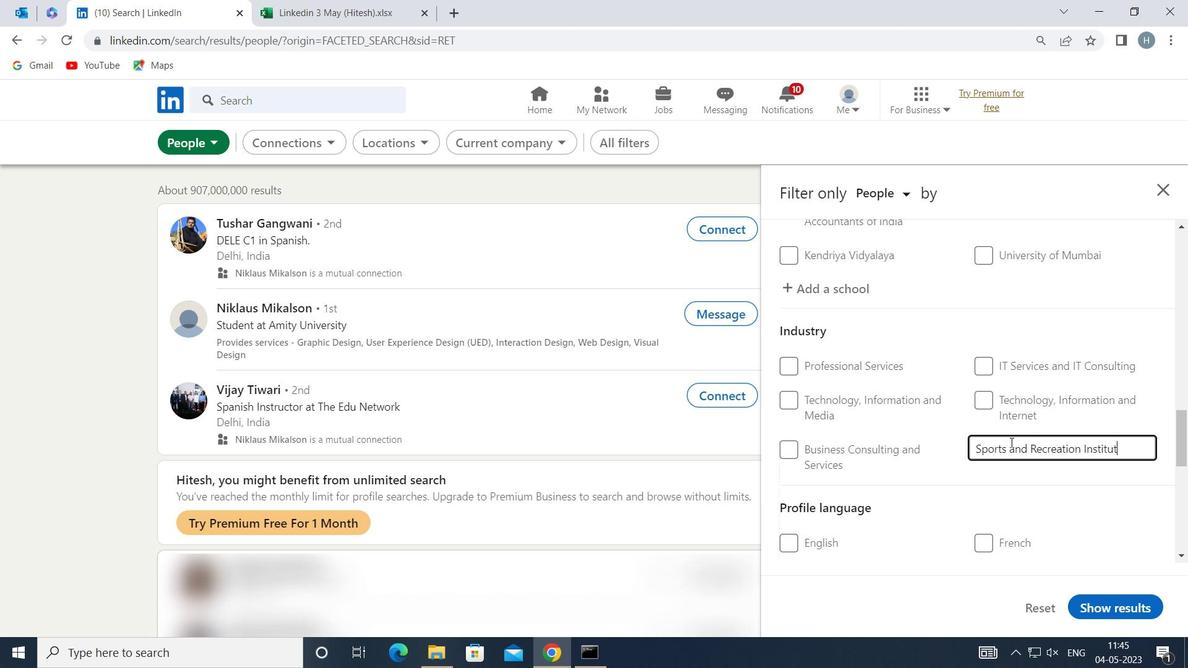 
Action: Mouse moved to (1136, 449)
Screenshot: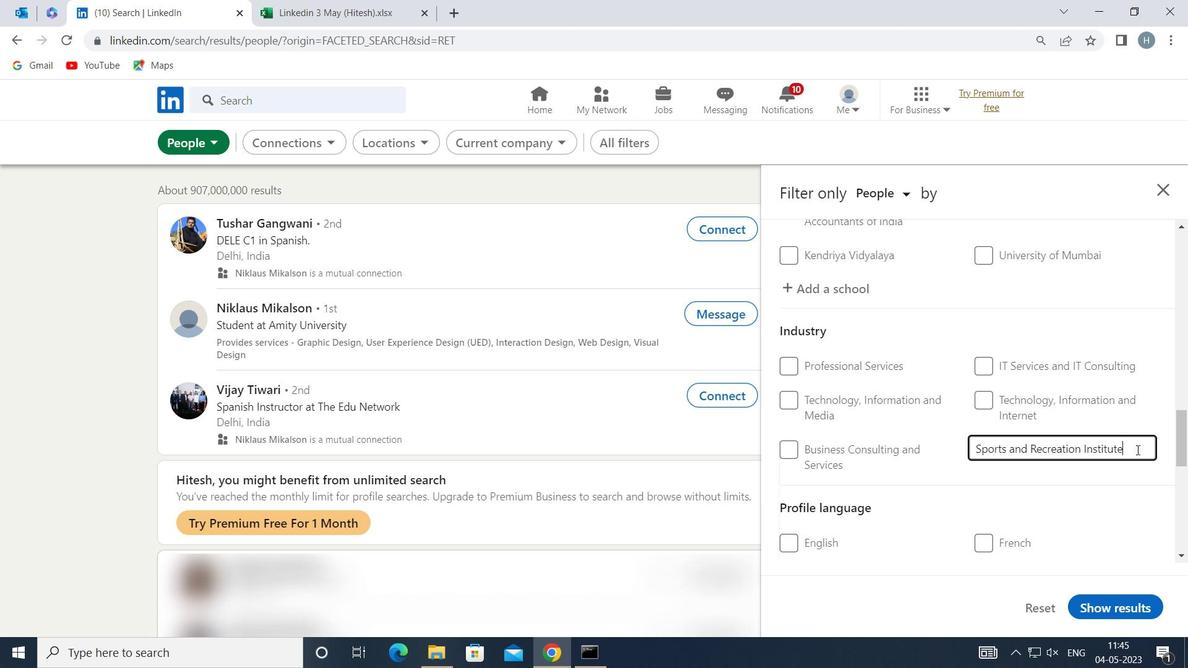 
Action: Key pressed <Key.backspace><Key.backspace><Key.backspace>
Screenshot: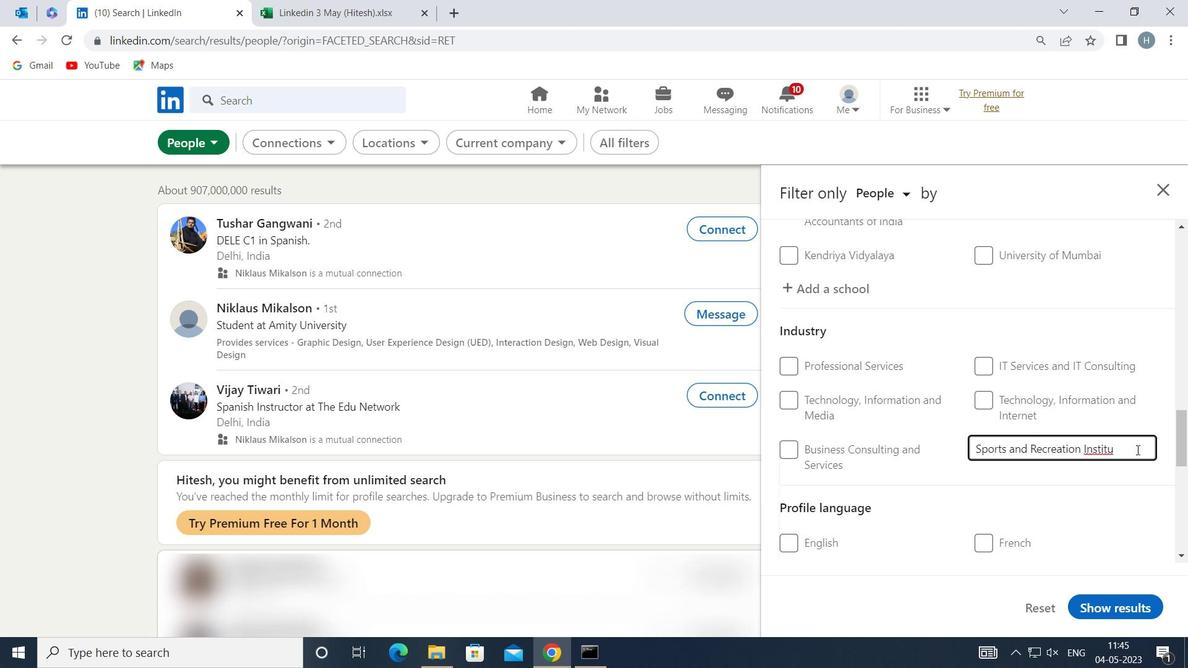 
Action: Mouse moved to (1110, 449)
Screenshot: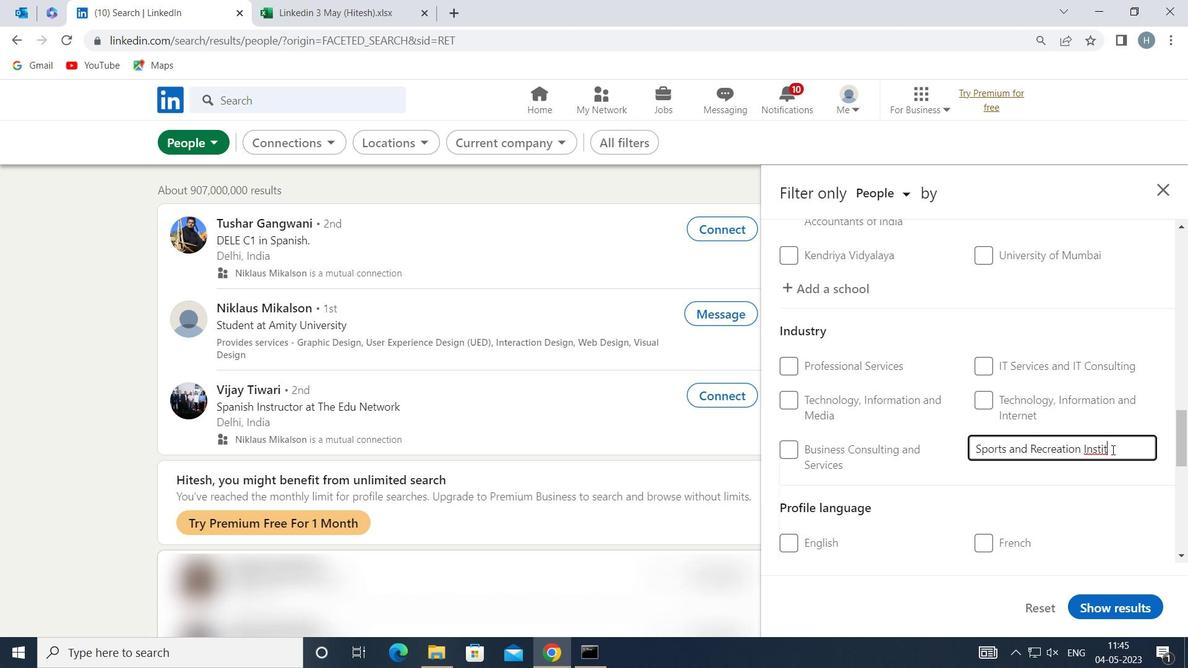 
Action: Key pressed <Key.backspace><Key.backspace><Key.backspace><Key.backspace><Key.backspace><Key.backspace>
Screenshot: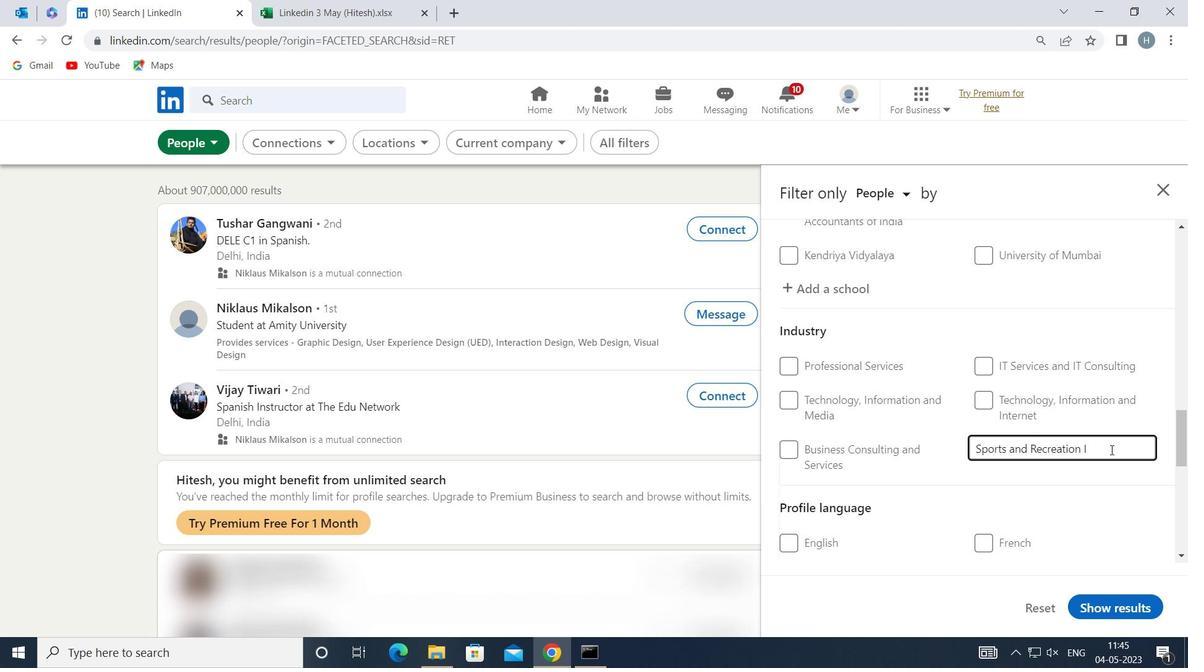 
Action: Mouse moved to (1000, 472)
Screenshot: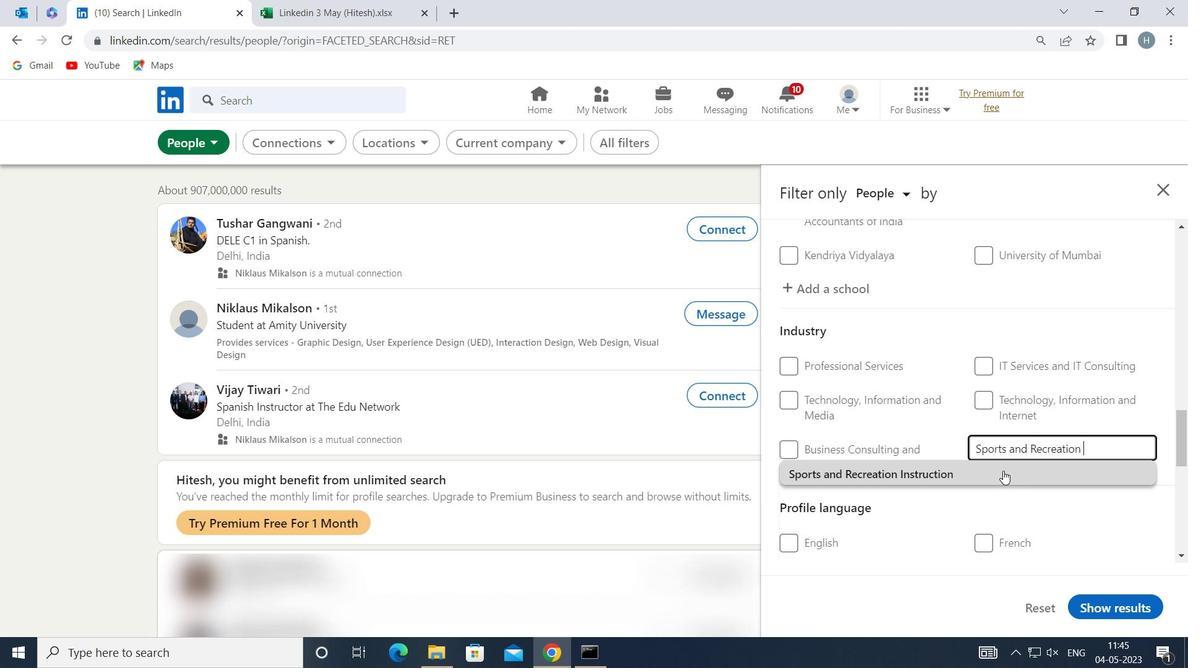 
Action: Mouse pressed left at (1000, 472)
Screenshot: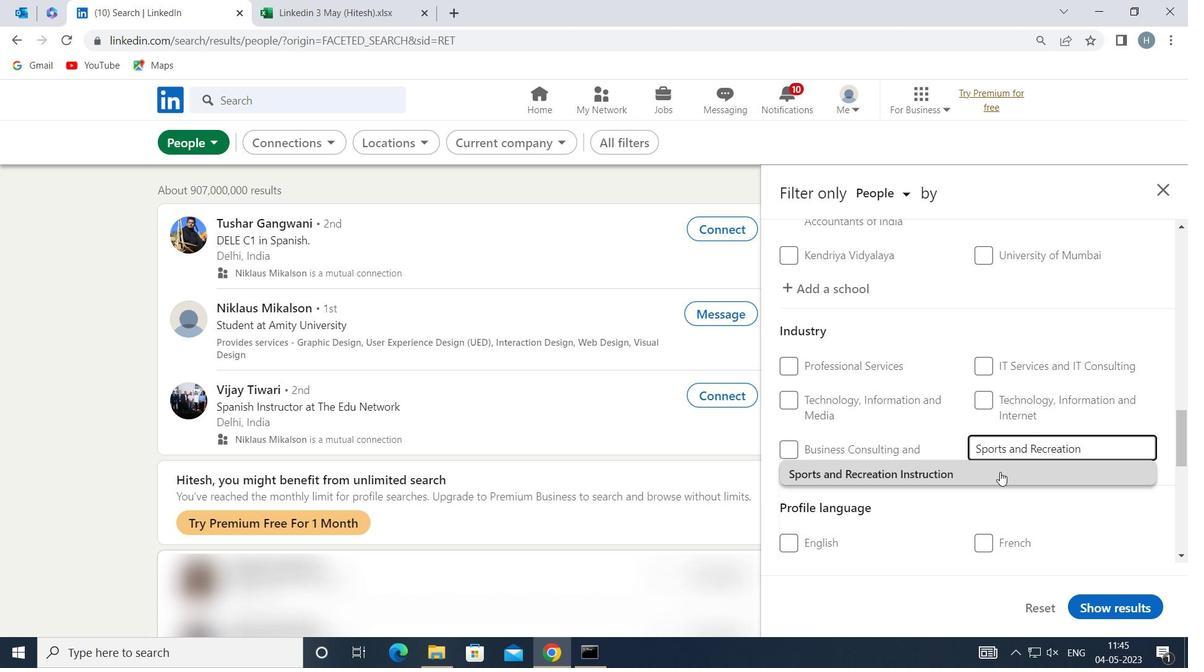
Action: Mouse moved to (962, 462)
Screenshot: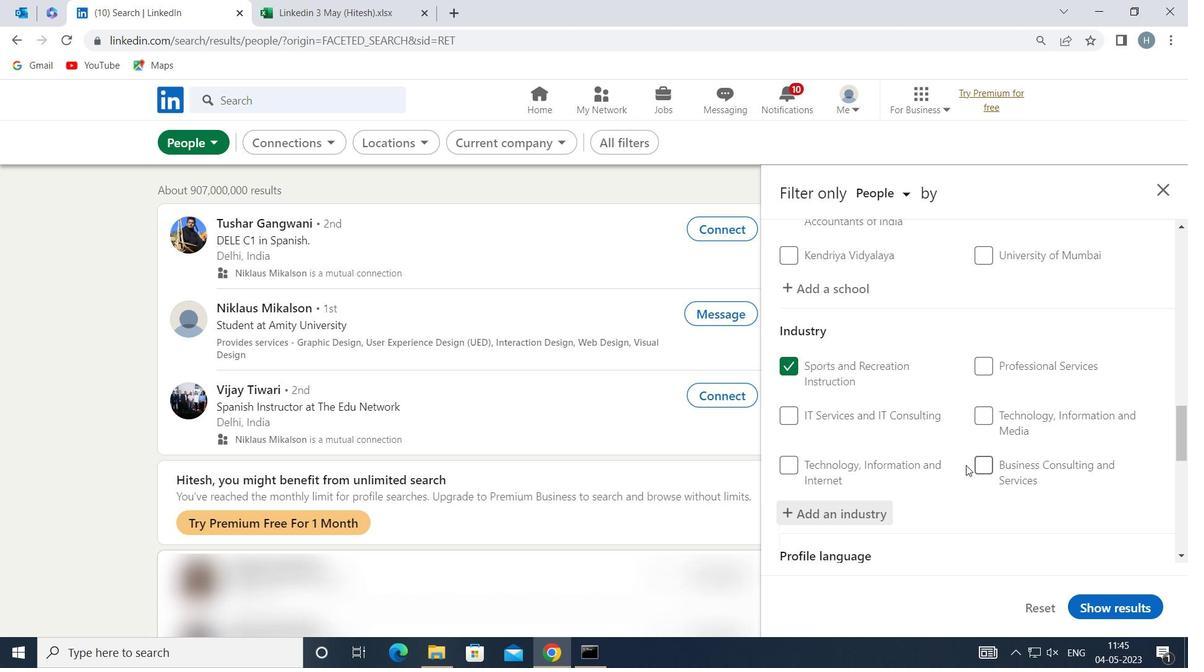 
Action: Mouse scrolled (962, 461) with delta (0, 0)
Screenshot: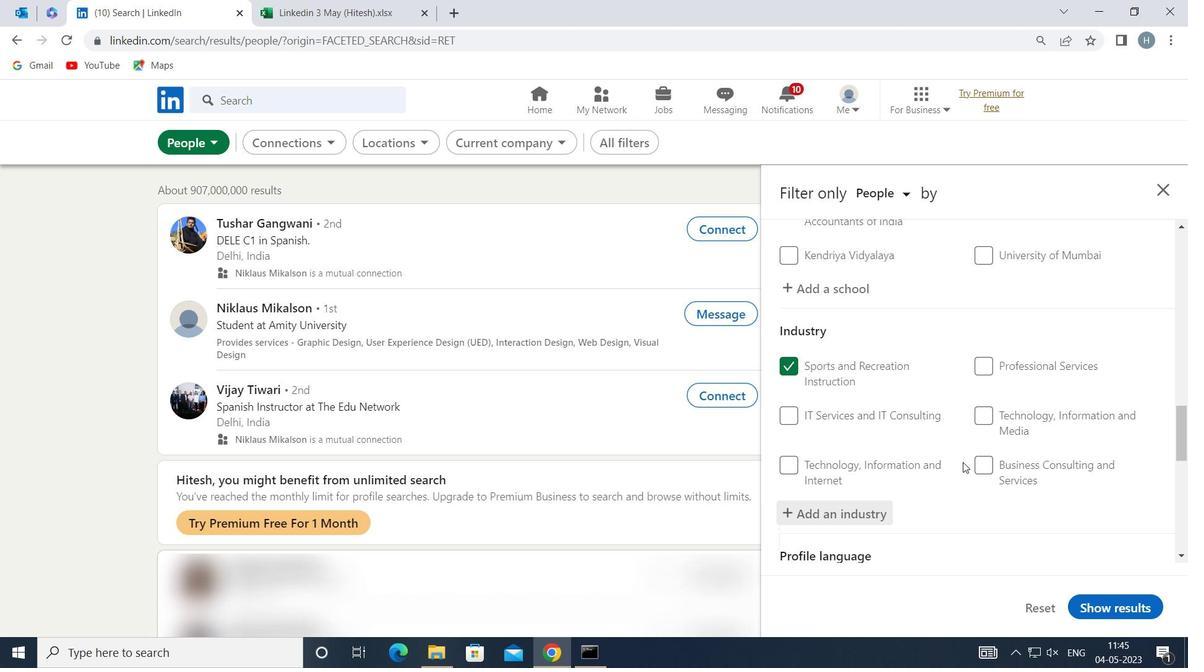
Action: Mouse moved to (943, 448)
Screenshot: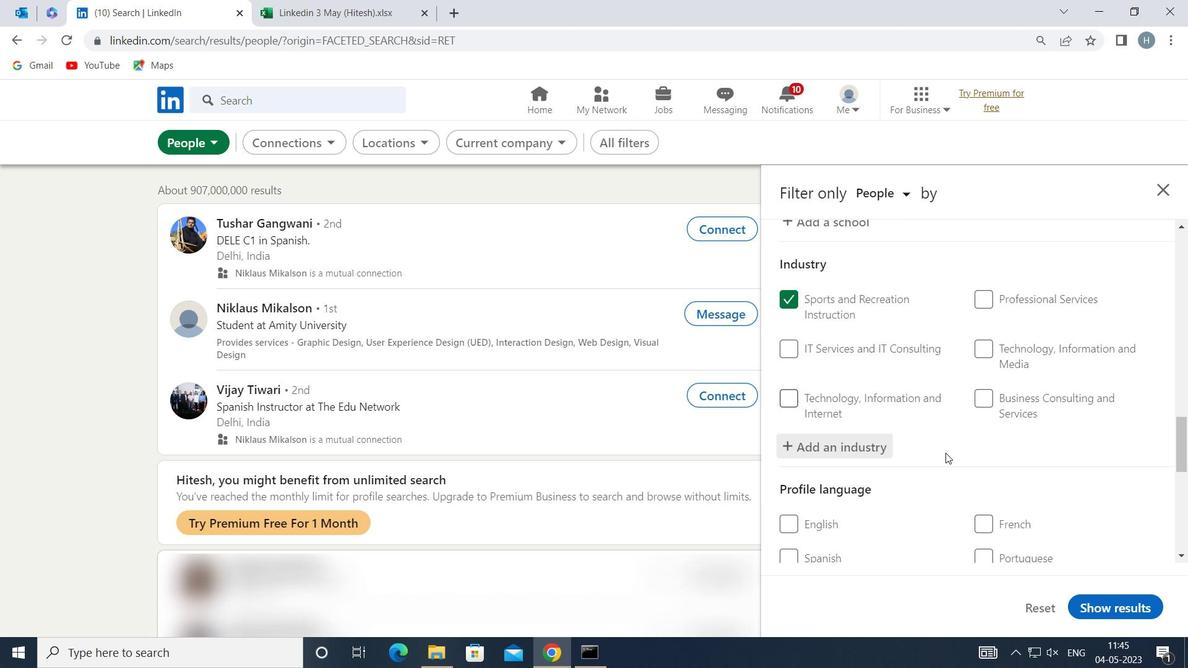 
Action: Mouse scrolled (943, 448) with delta (0, 0)
Screenshot: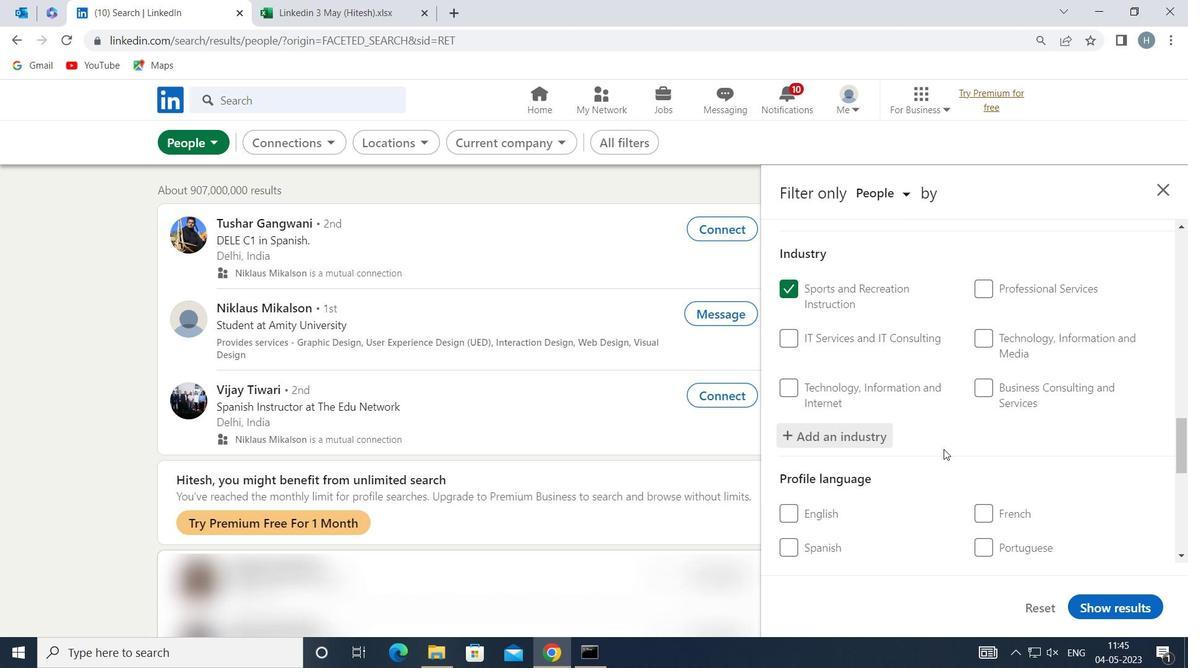 
Action: Mouse moved to (943, 446)
Screenshot: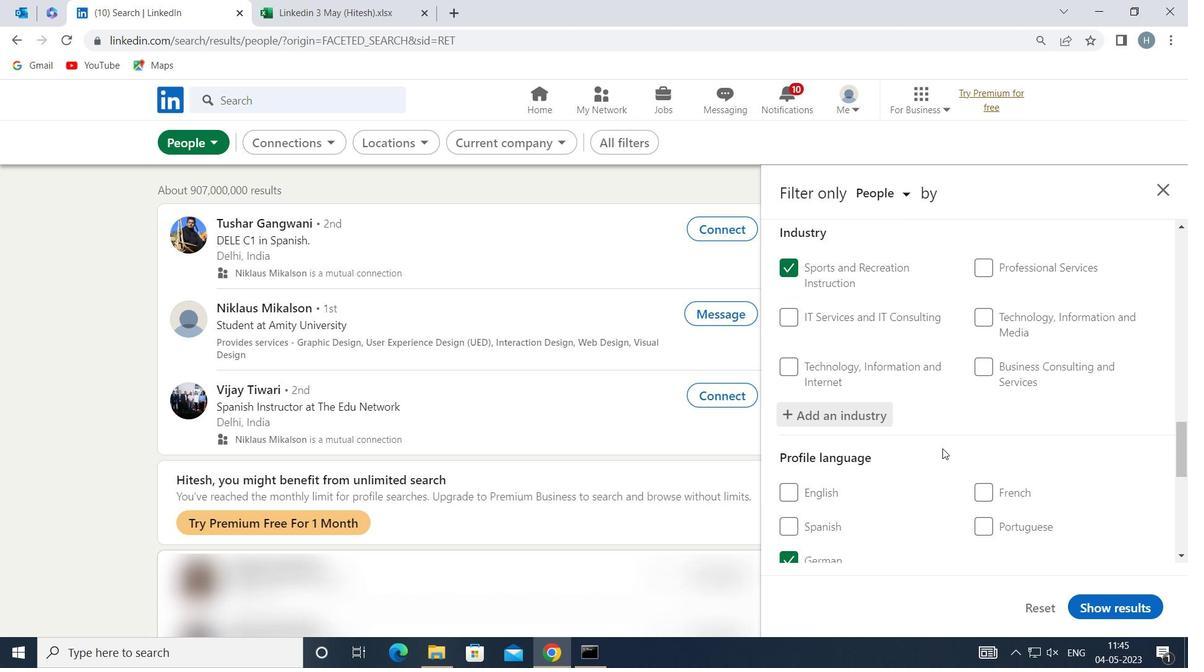 
Action: Mouse scrolled (943, 445) with delta (0, 0)
Screenshot: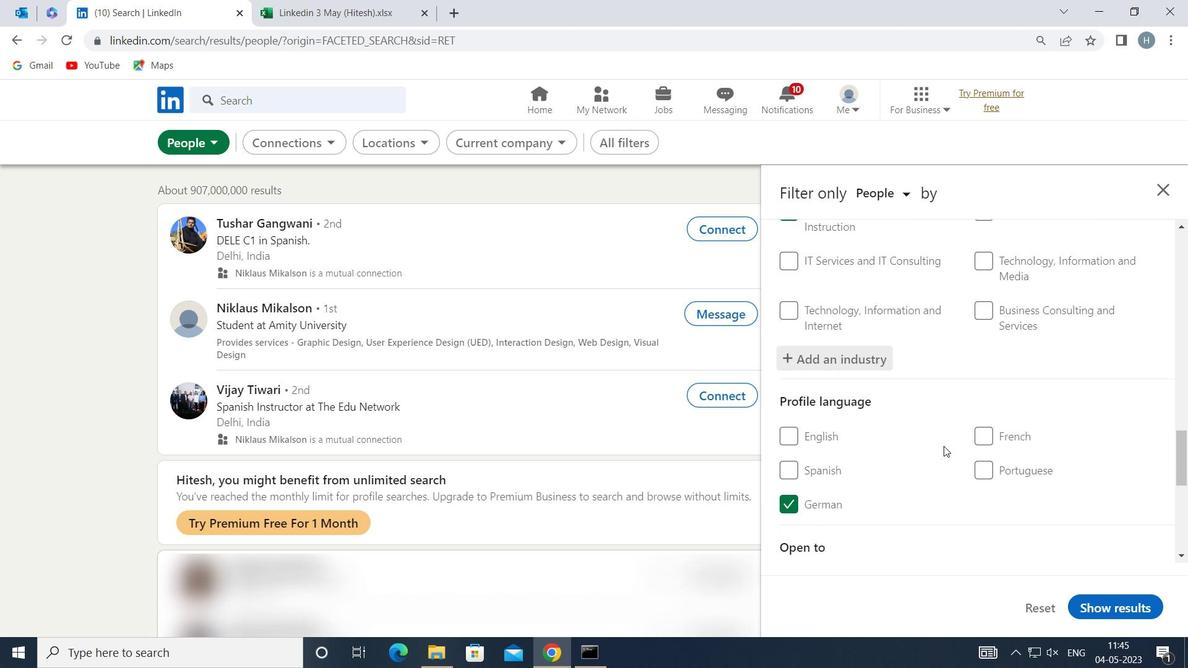 
Action: Mouse scrolled (943, 445) with delta (0, 0)
Screenshot: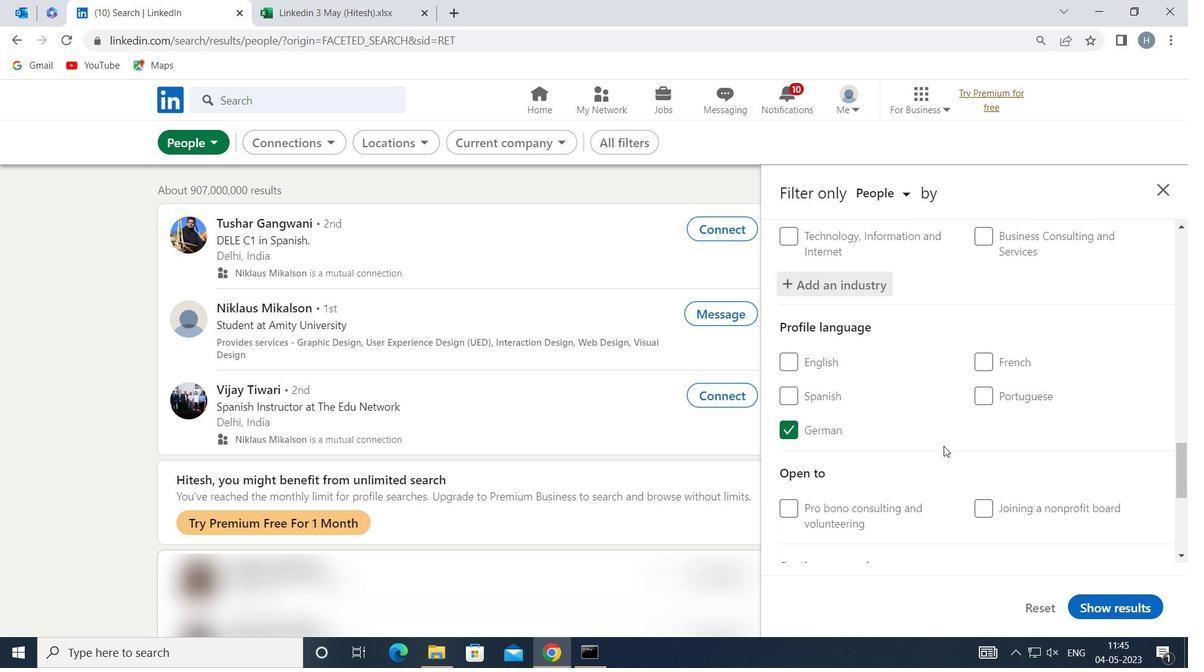 
Action: Mouse scrolled (943, 445) with delta (0, 0)
Screenshot: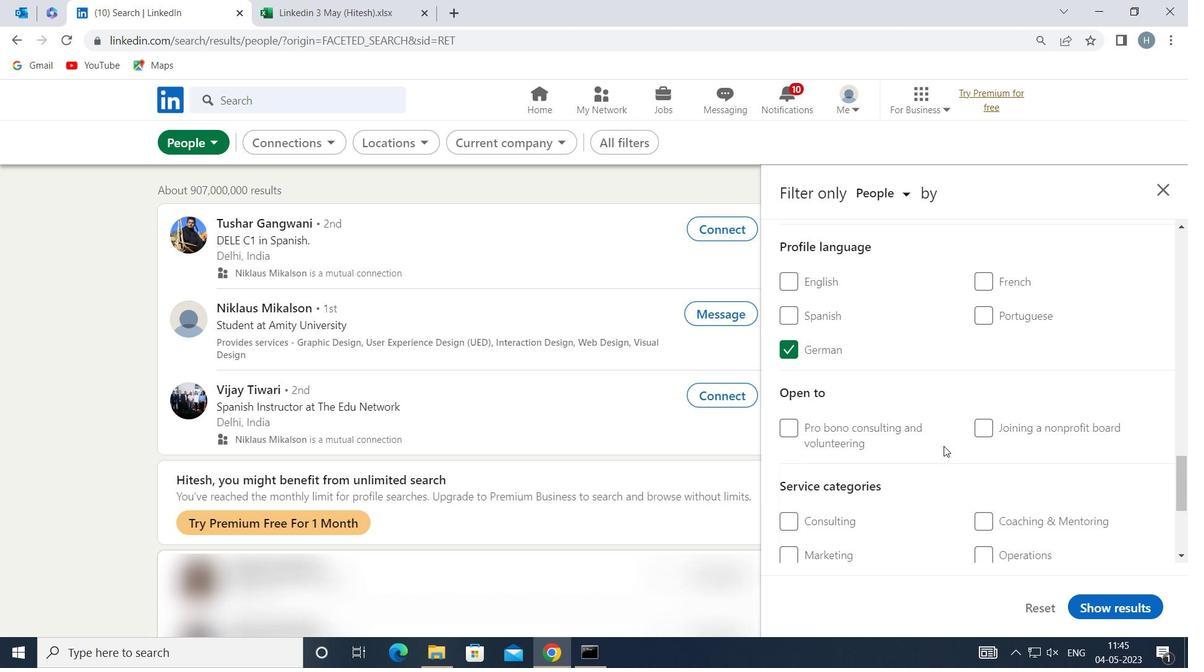 
Action: Mouse scrolled (943, 445) with delta (0, 0)
Screenshot: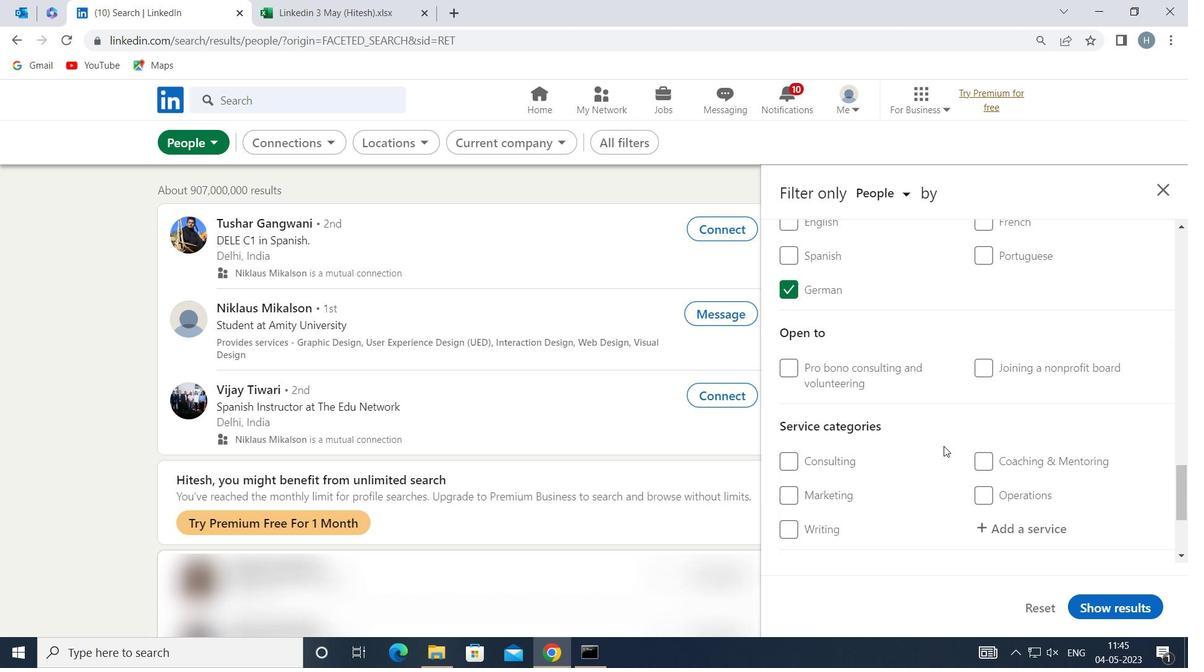 
Action: Mouse moved to (1023, 438)
Screenshot: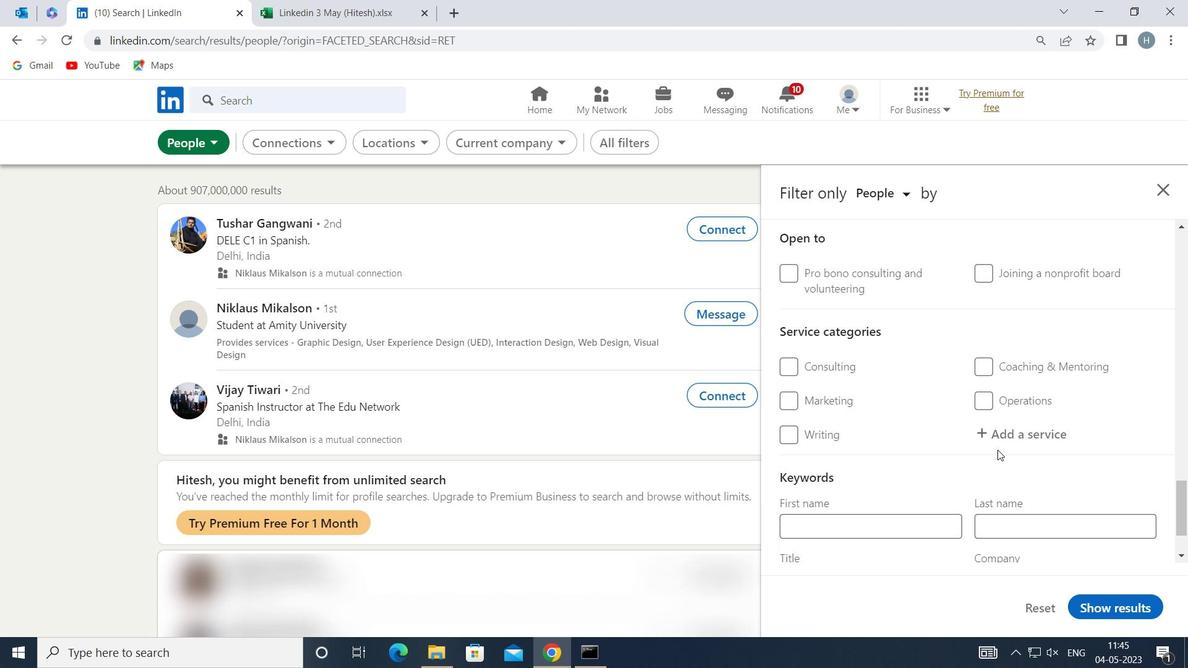 
Action: Mouse pressed left at (1023, 438)
Screenshot: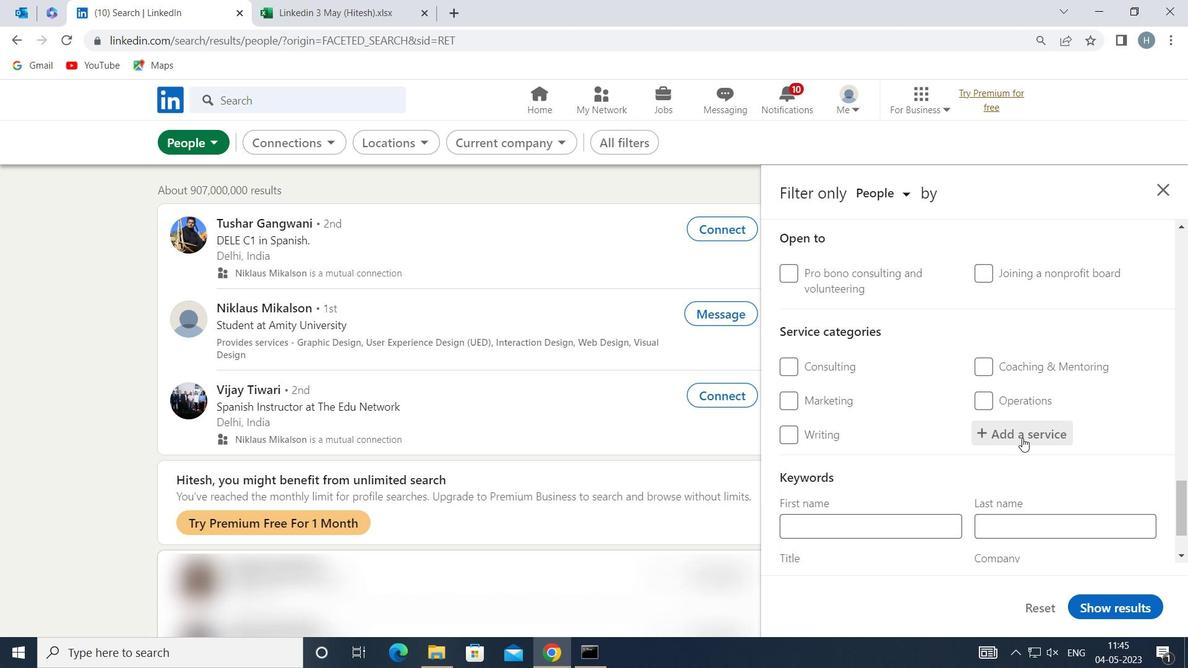 
Action: Key pressed <Key.shift><Key.shift><Key.shift><Key.shift>C<Key.backspace>DUI
Screenshot: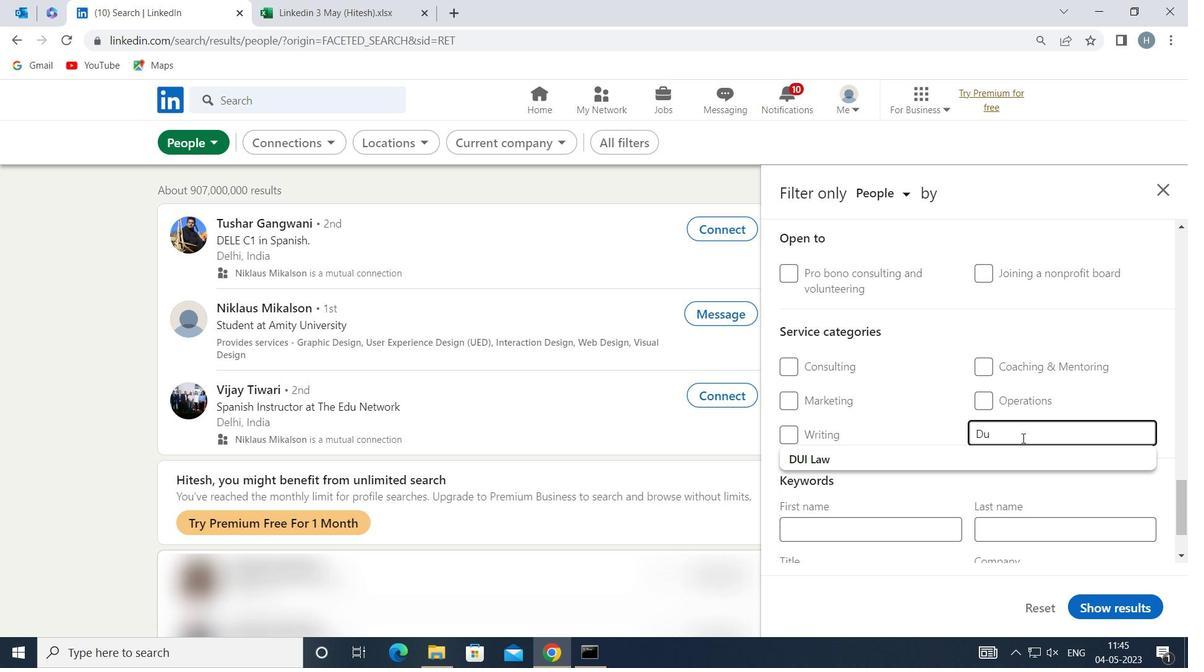 
Action: Mouse moved to (929, 453)
Screenshot: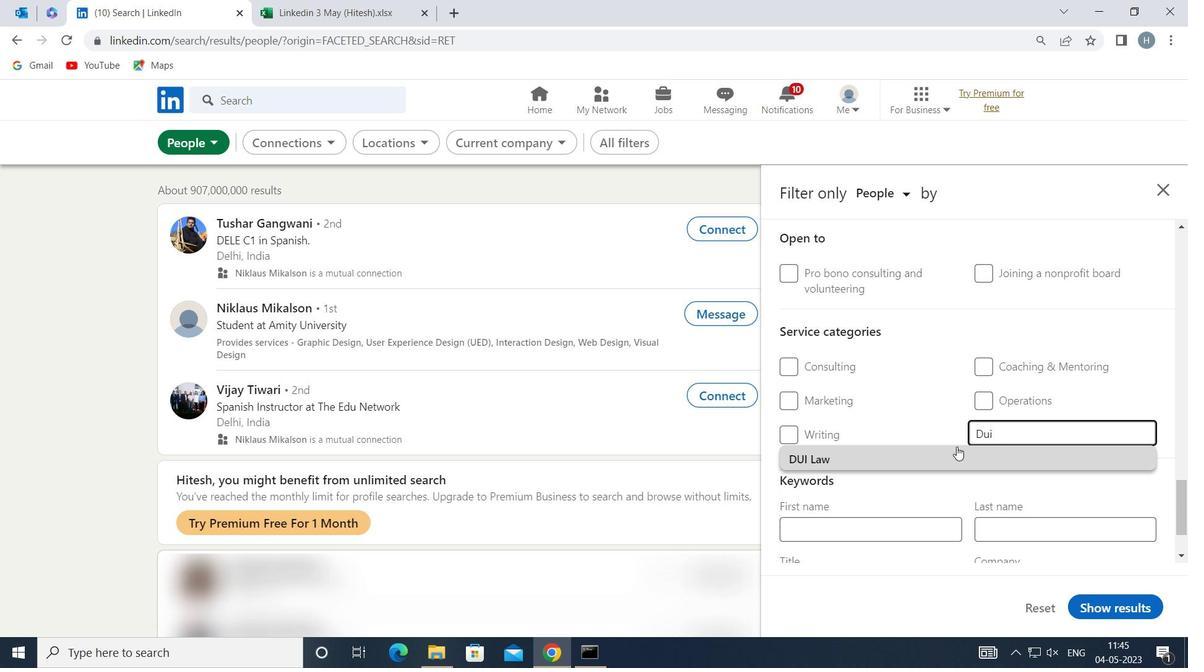 
Action: Mouse pressed left at (929, 453)
Screenshot: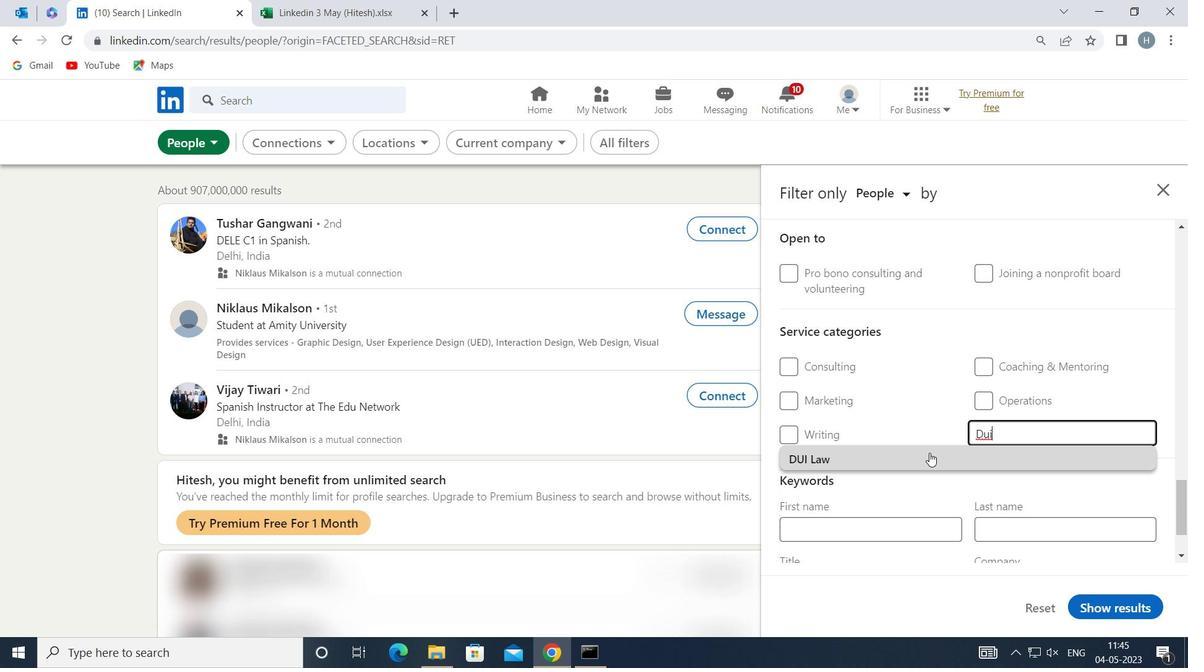 
Action: Mouse moved to (926, 443)
Screenshot: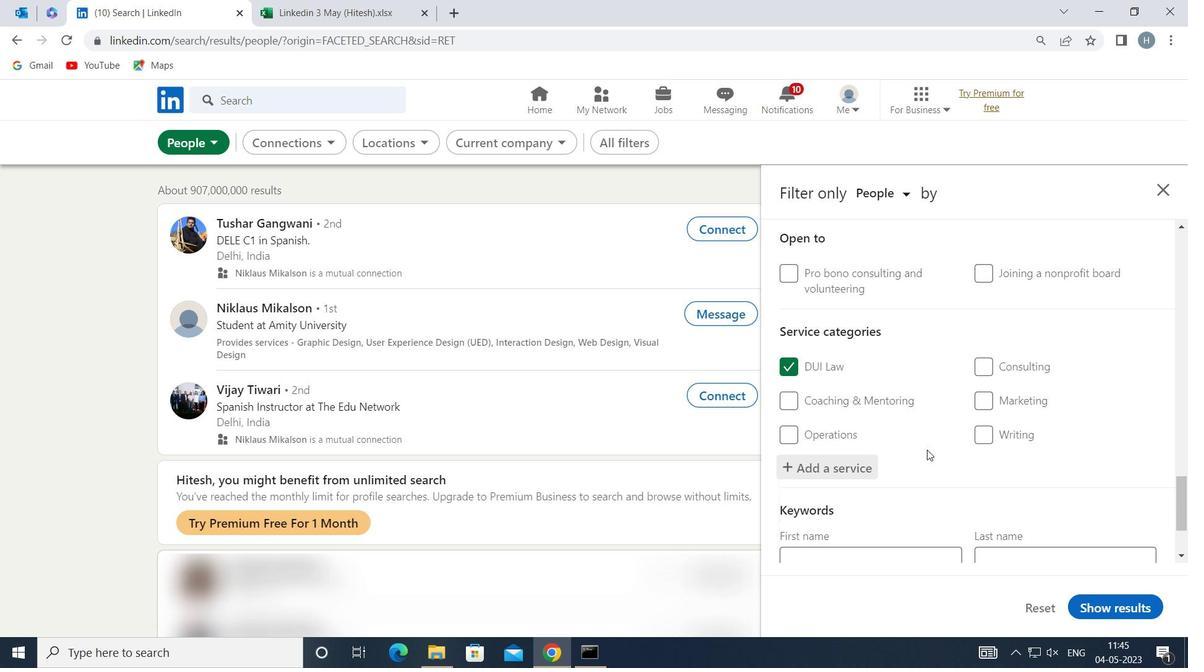 
Action: Mouse scrolled (926, 443) with delta (0, 0)
Screenshot: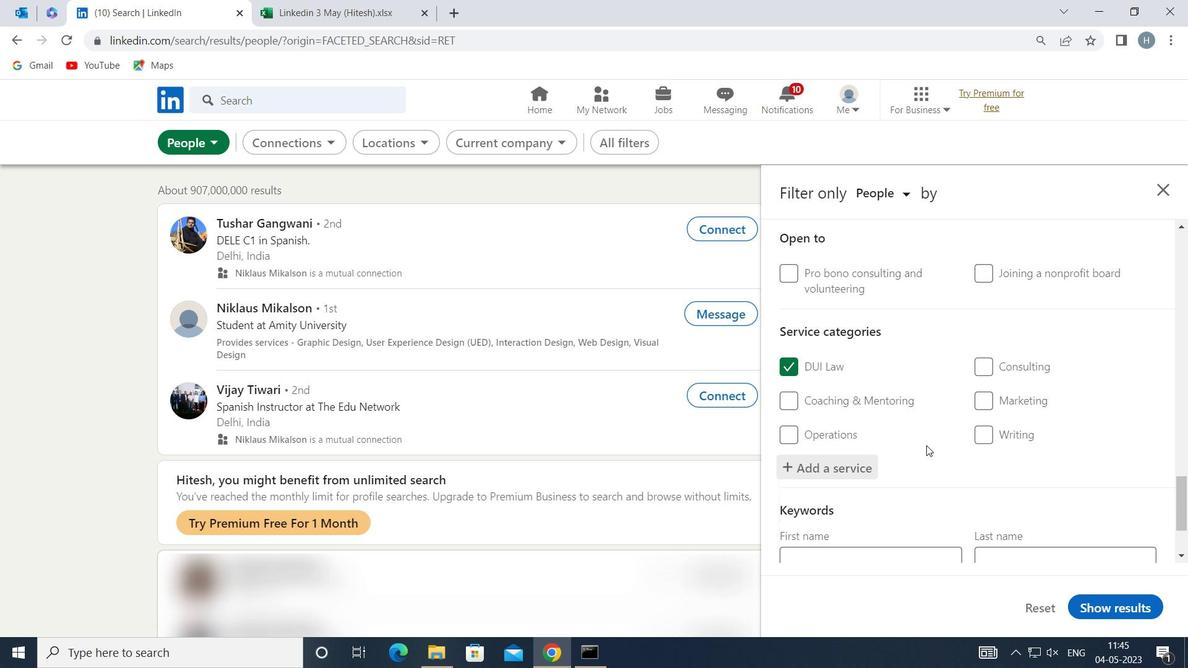 
Action: Mouse moved to (926, 441)
Screenshot: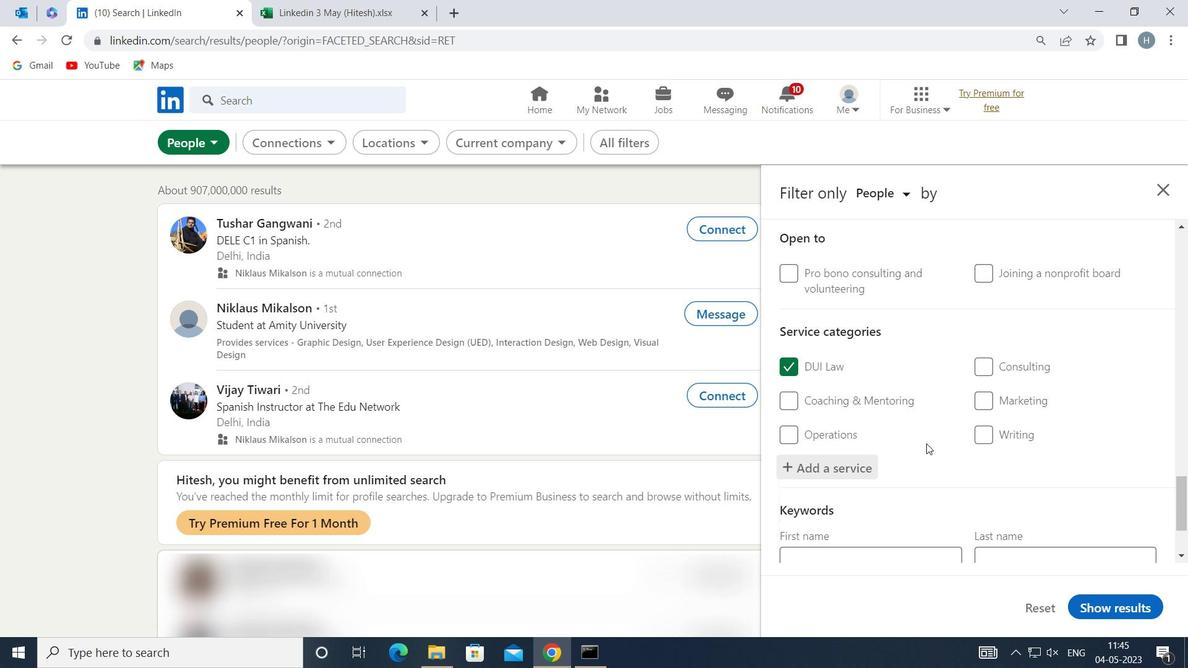 
Action: Mouse scrolled (926, 441) with delta (0, 0)
Screenshot: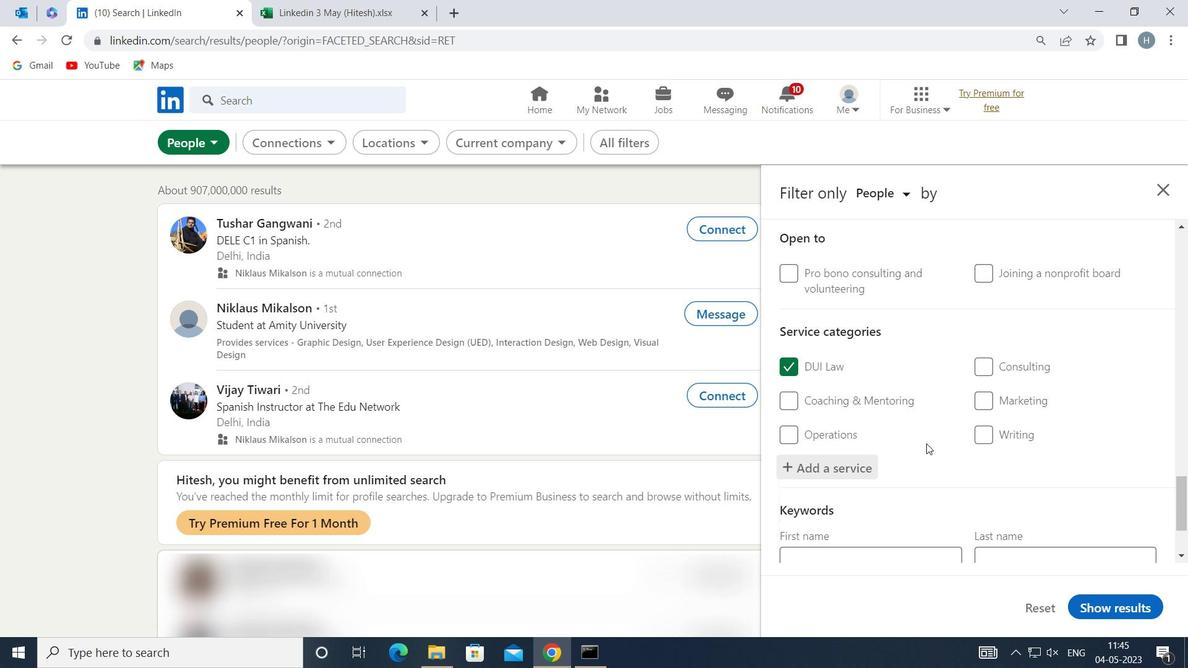 
Action: Mouse moved to (923, 436)
Screenshot: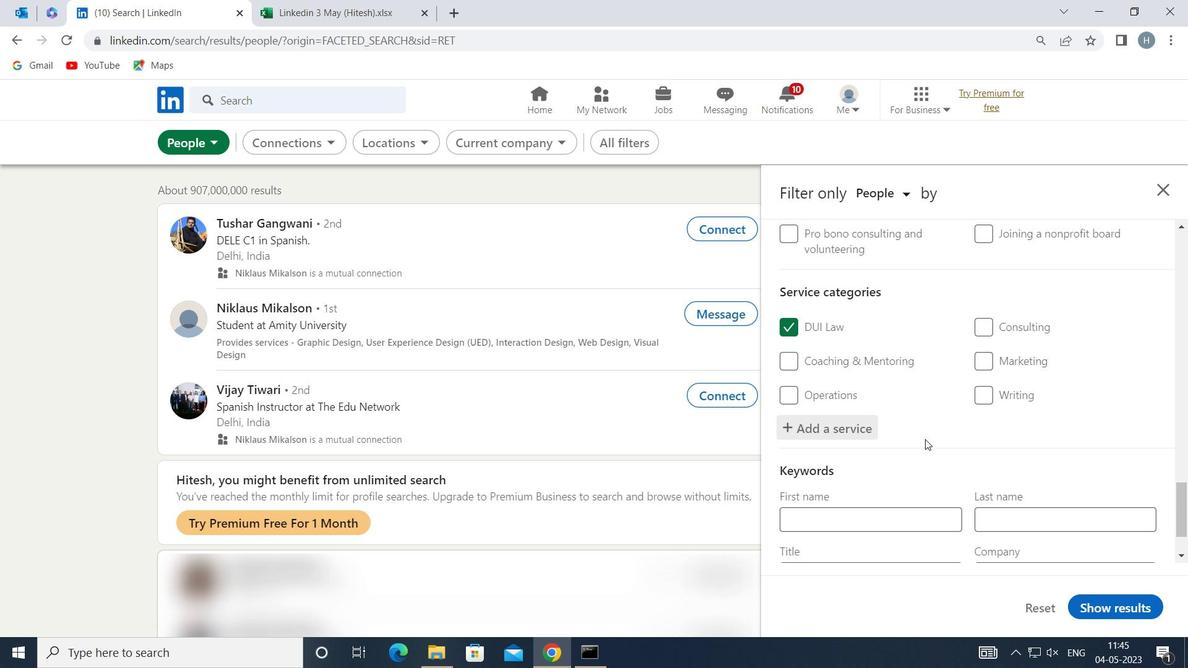 
Action: Mouse scrolled (923, 435) with delta (0, 0)
Screenshot: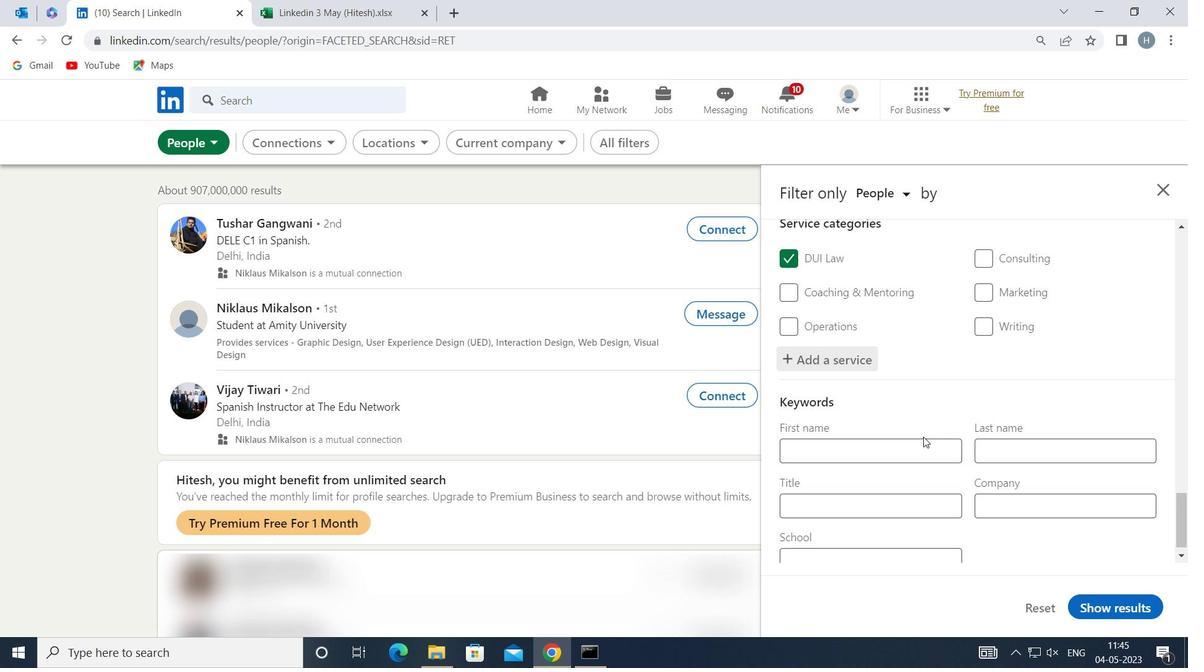 
Action: Mouse scrolled (923, 435) with delta (0, 0)
Screenshot: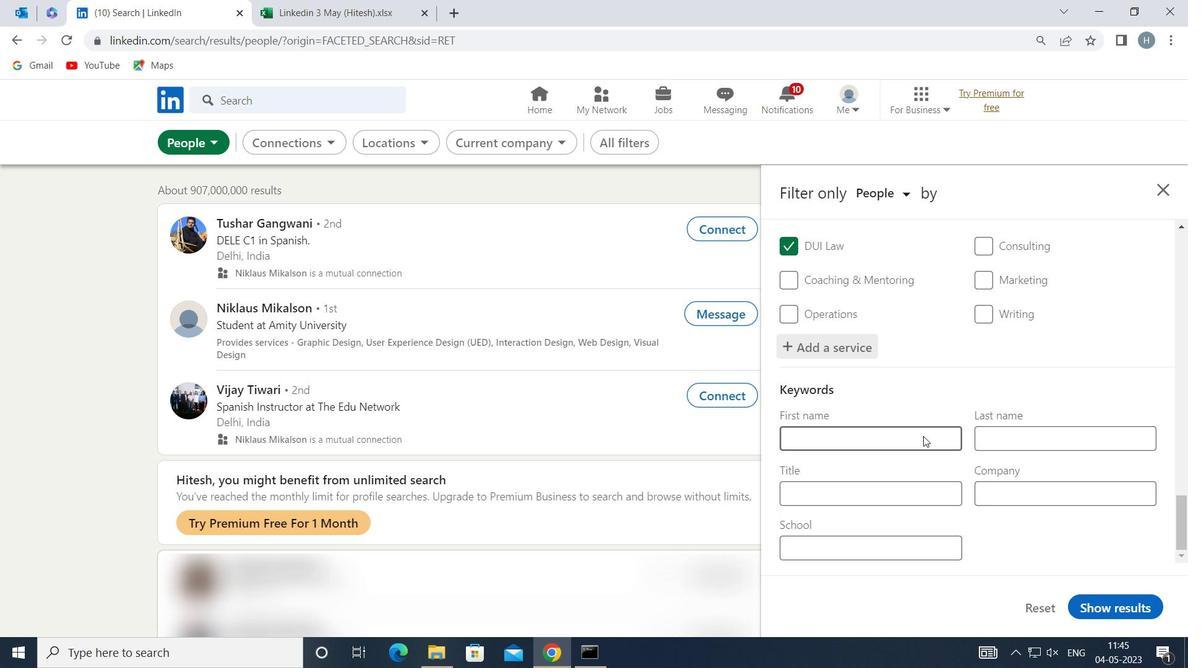 
Action: Mouse moved to (927, 493)
Screenshot: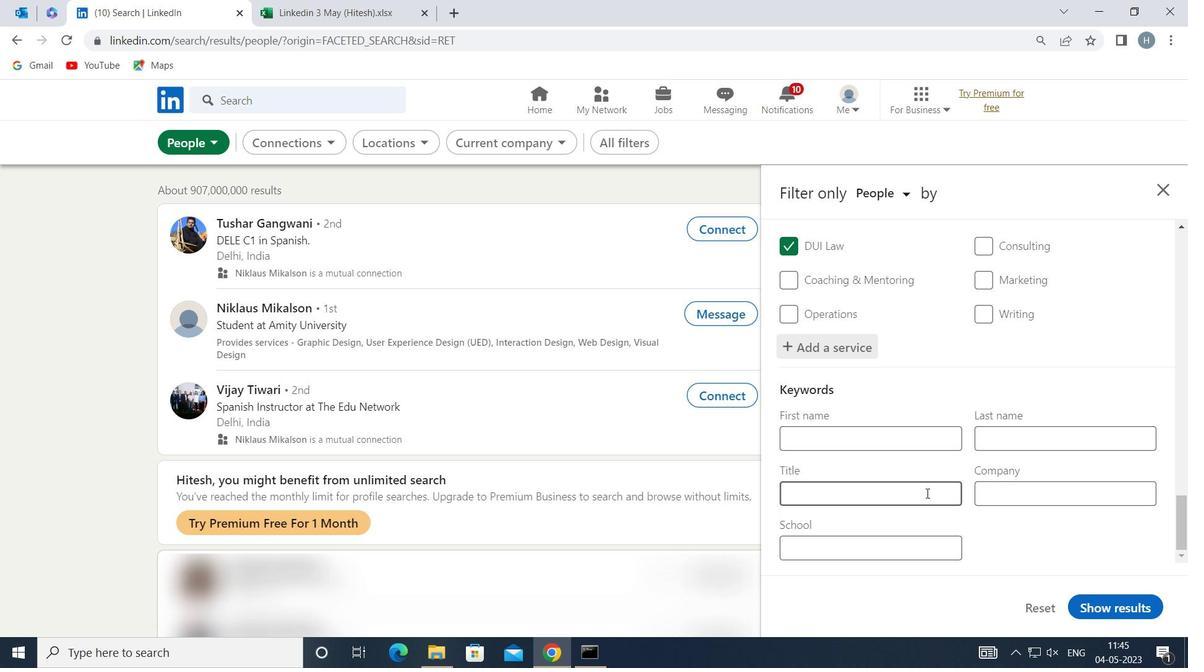
Action: Mouse pressed left at (927, 493)
Screenshot: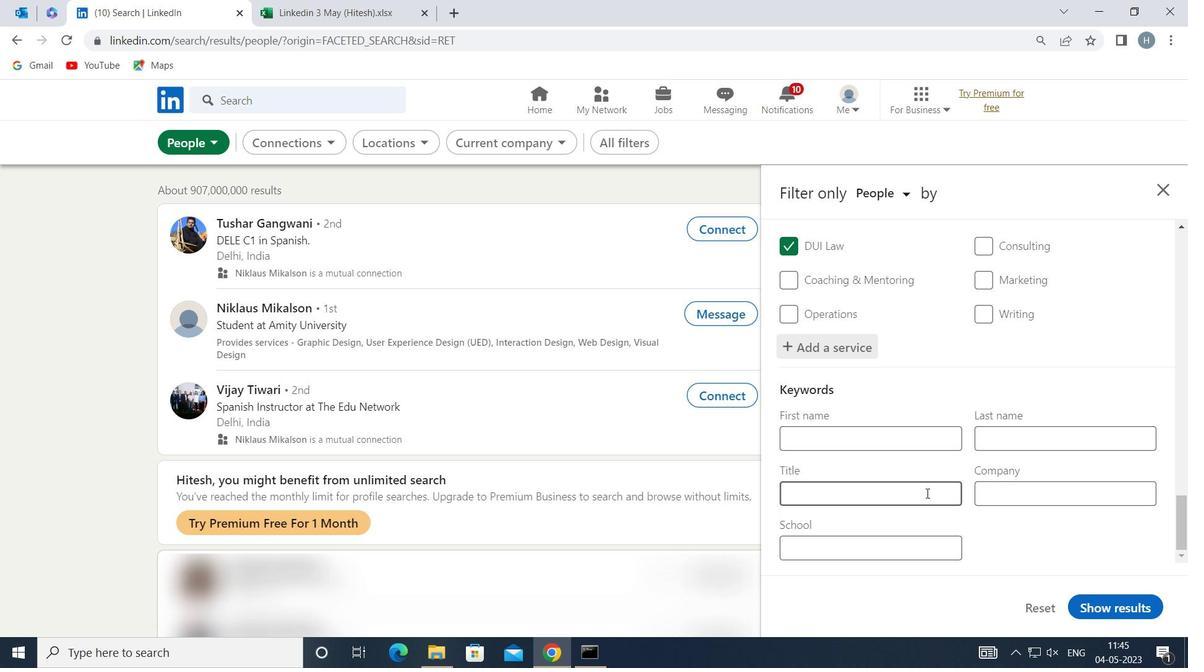 
Action: Mouse moved to (927, 493)
Screenshot: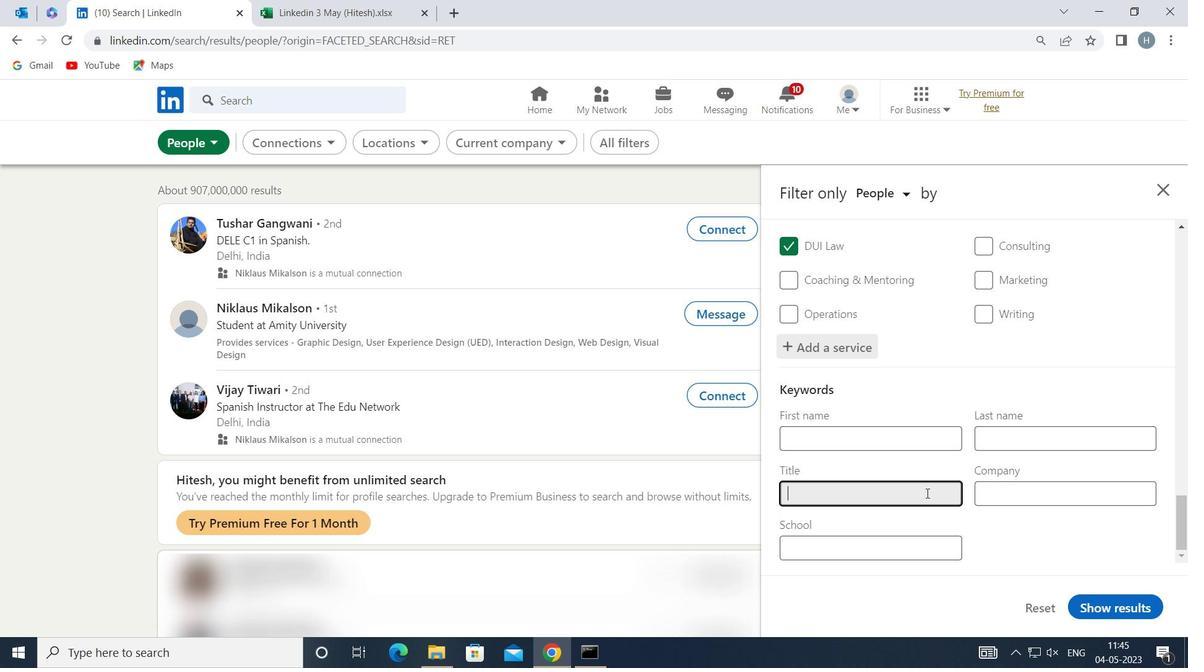 
Action: Key pressed <Key.shift><Key.shift><Key.shift><Key.shift><Key.shift><Key.shift><Key.shift><Key.shift><Key.shift><Key.shift><Key.shift><Key.shift><Key.shift><Key.shift><Key.shift><Key.shift><Key.shift><Key.shift><Key.shift><Key.shift><Key.shift><Key.shift><Key.shift><Key.shift><Key.shift><Key.shift><Key.shift><Key.shift><Key.shift><Key.shift><Key.shift><Key.shift><Key.shift>ECONOMIST
Screenshot: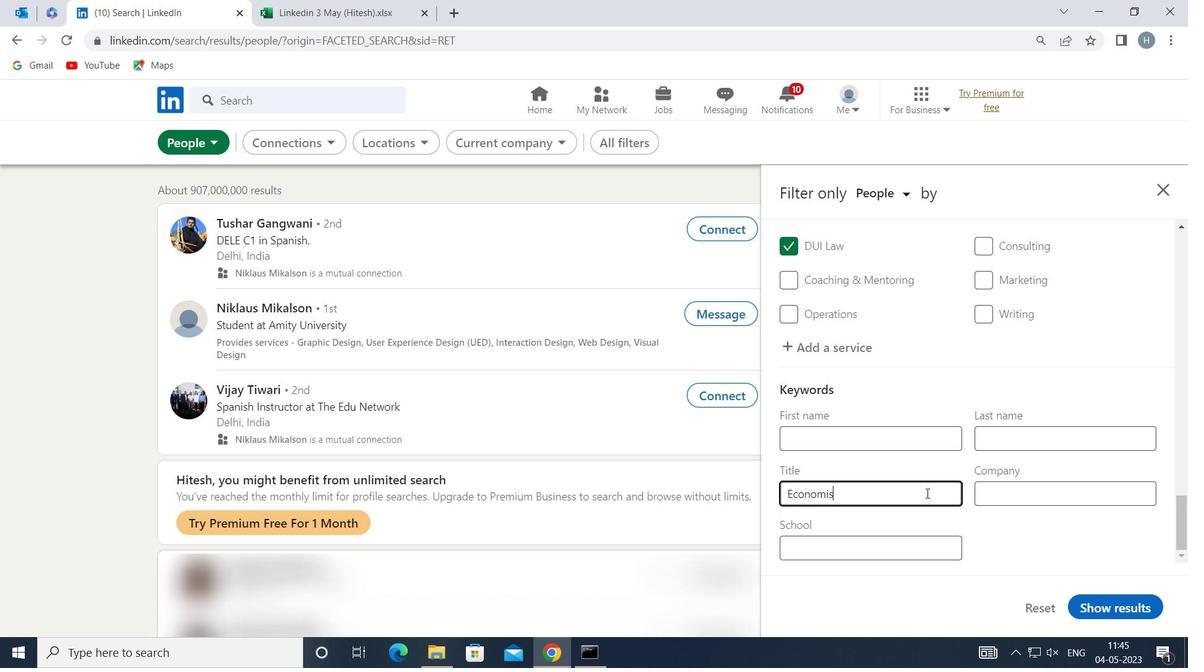 
Action: Mouse moved to (1117, 604)
Screenshot: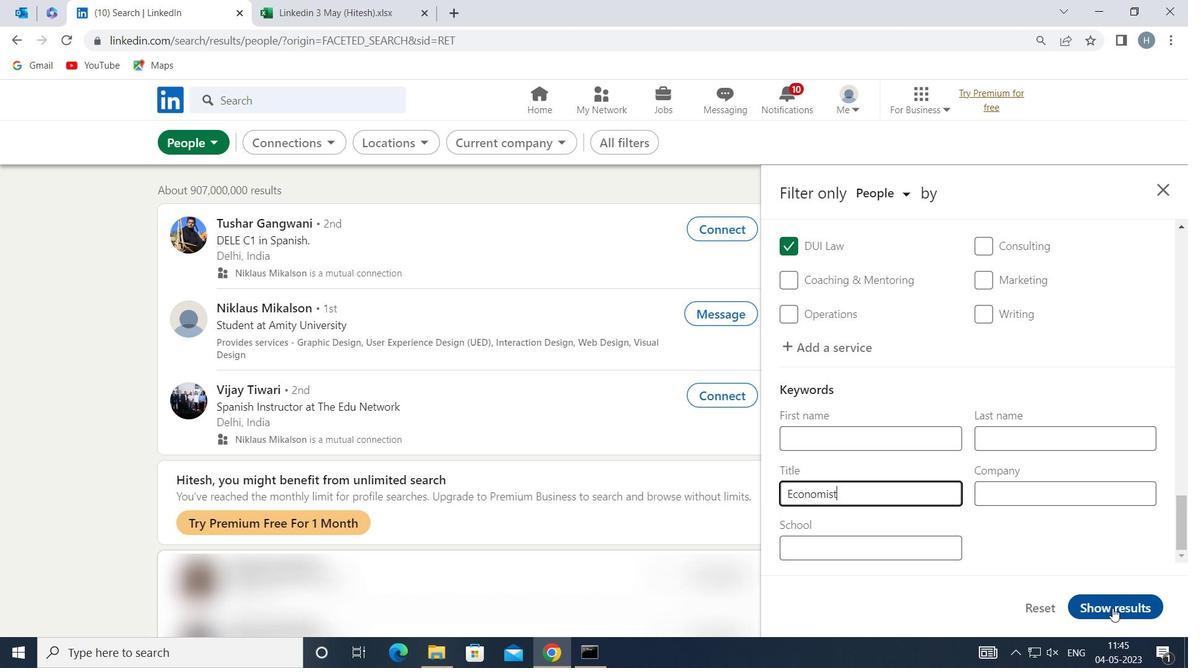 
Action: Mouse pressed left at (1117, 604)
Screenshot: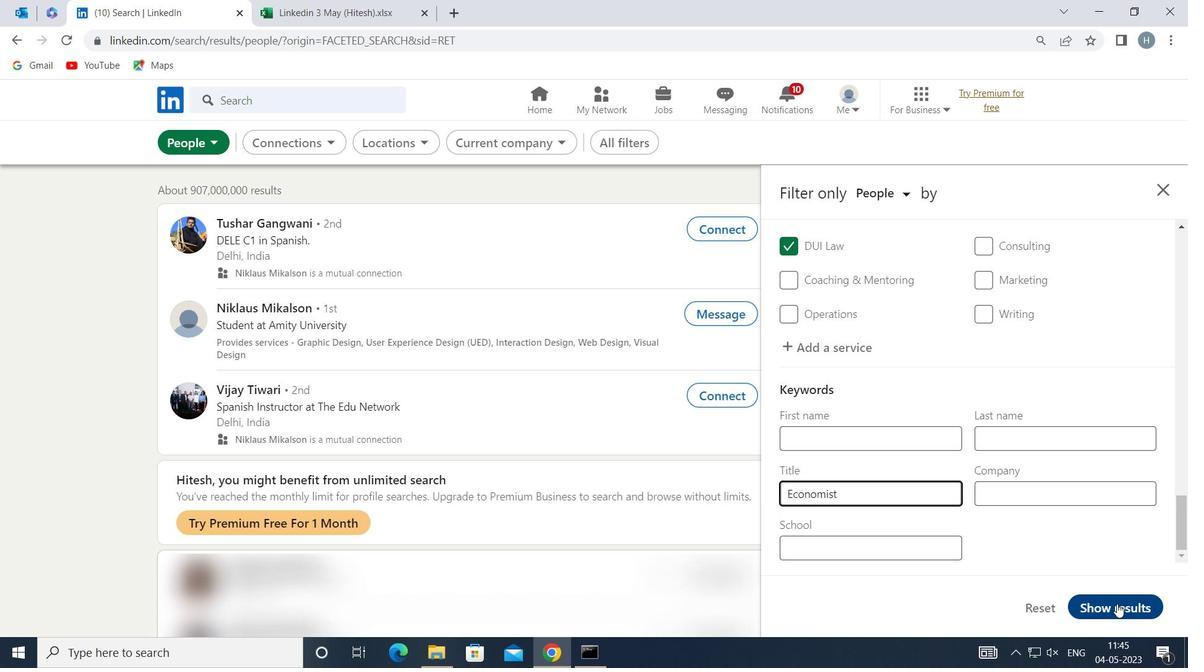
Action: Mouse moved to (888, 432)
Screenshot: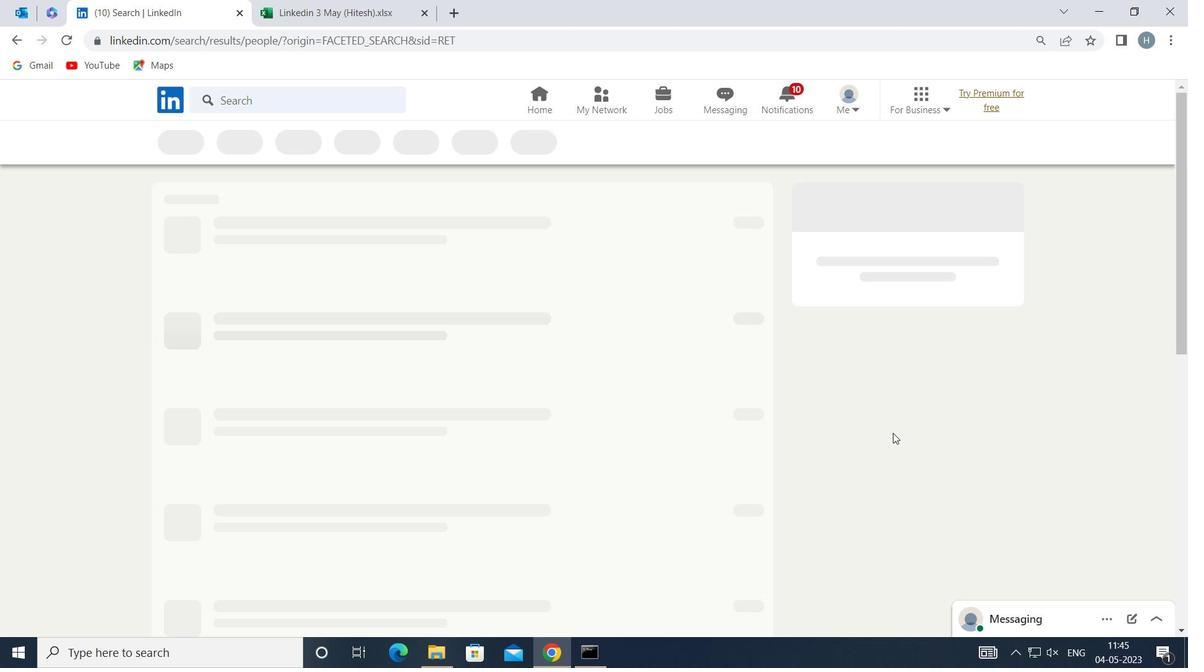 
